 Task: Find connections with filter location Sabang with filter topic #bespokewith filter profile language Potuguese with filter current company Khatib & Alami with filter school St. George's College with filter industry Vocational Rehabilitation Services with filter service category Mobile Marketing with filter keywords title Petroleum Engineer
Action: Mouse pressed left at (571, 74)
Screenshot: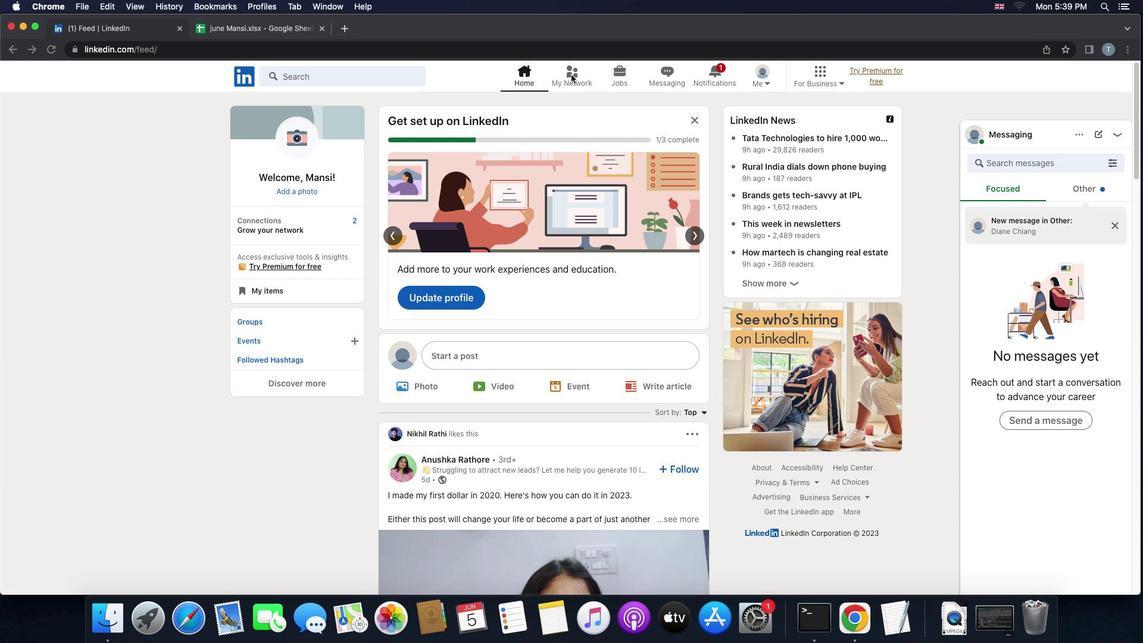 
Action: Mouse pressed left at (571, 74)
Screenshot: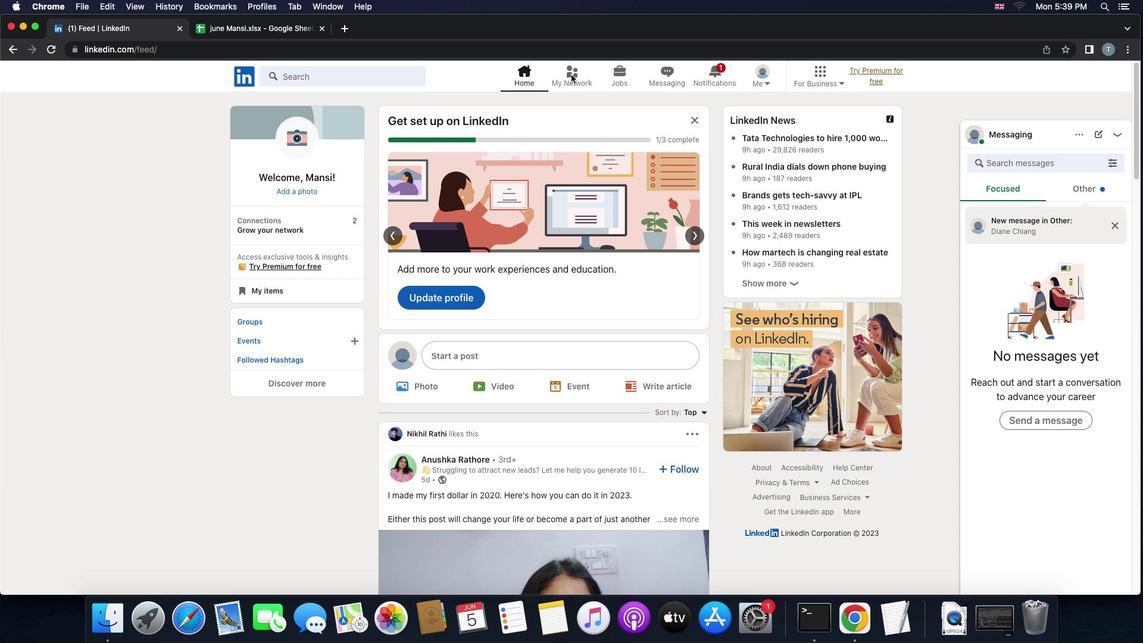 
Action: Mouse moved to (357, 144)
Screenshot: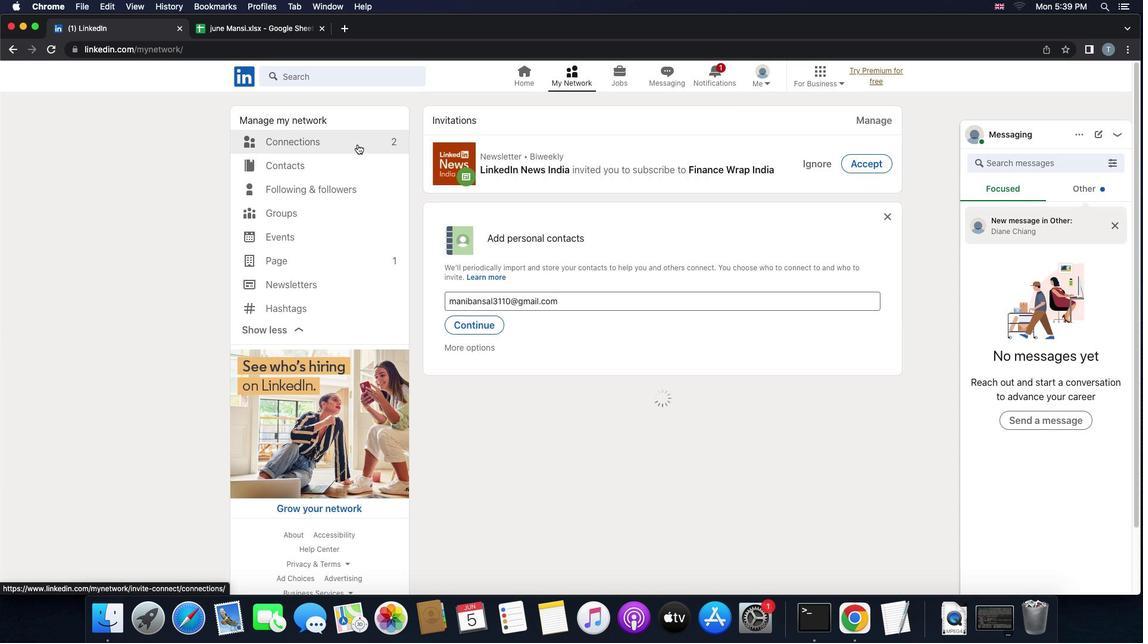 
Action: Mouse pressed left at (357, 144)
Screenshot: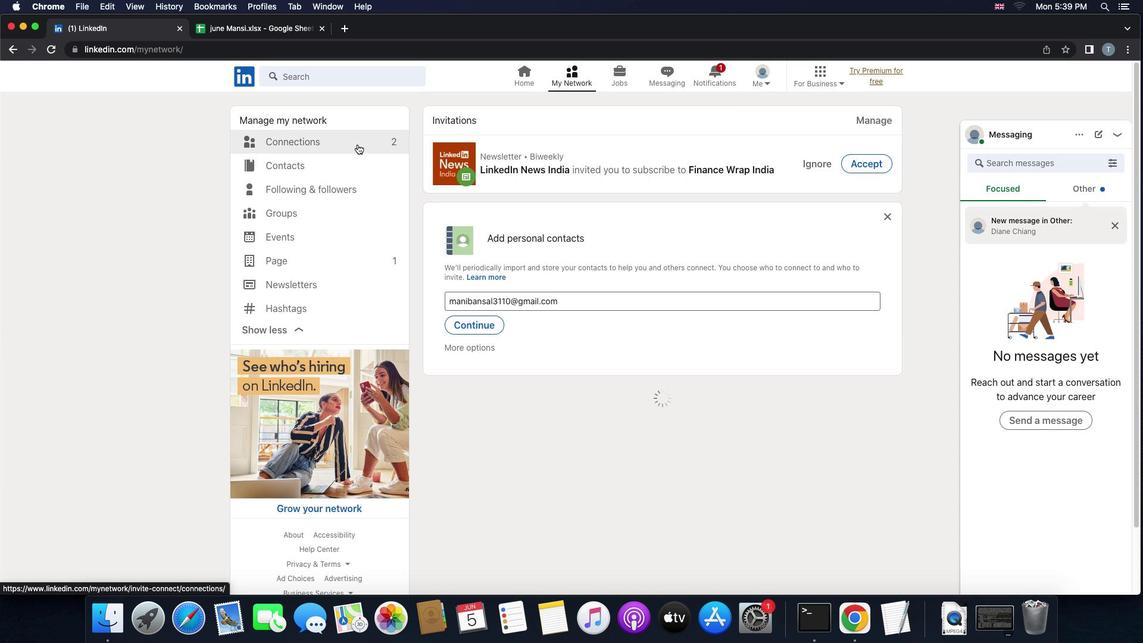 
Action: Mouse moved to (675, 142)
Screenshot: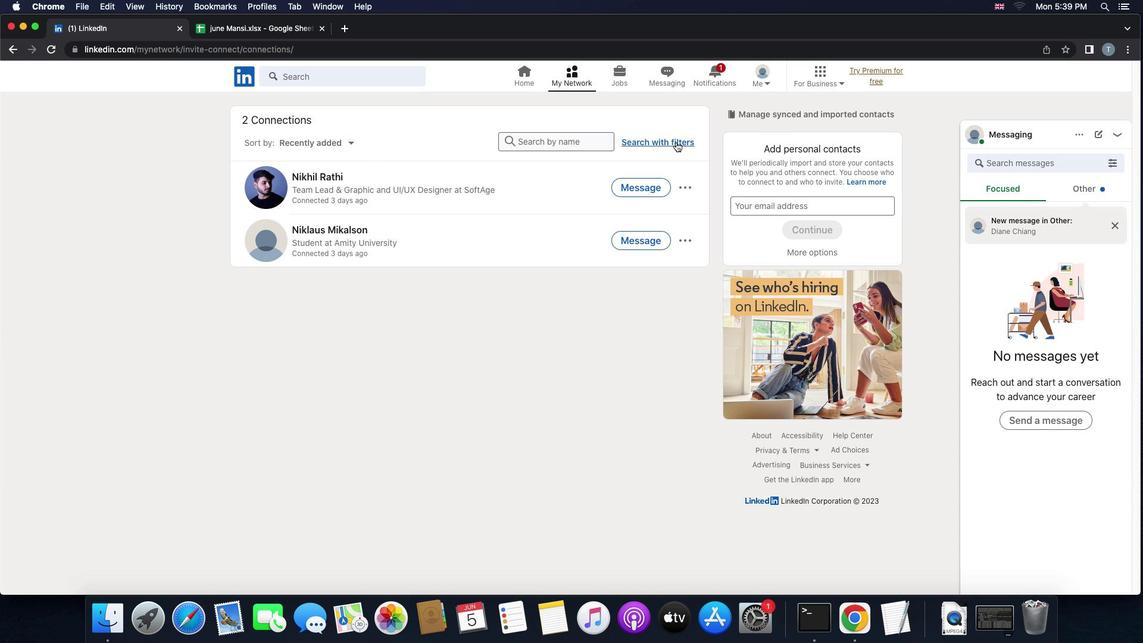 
Action: Mouse pressed left at (675, 142)
Screenshot: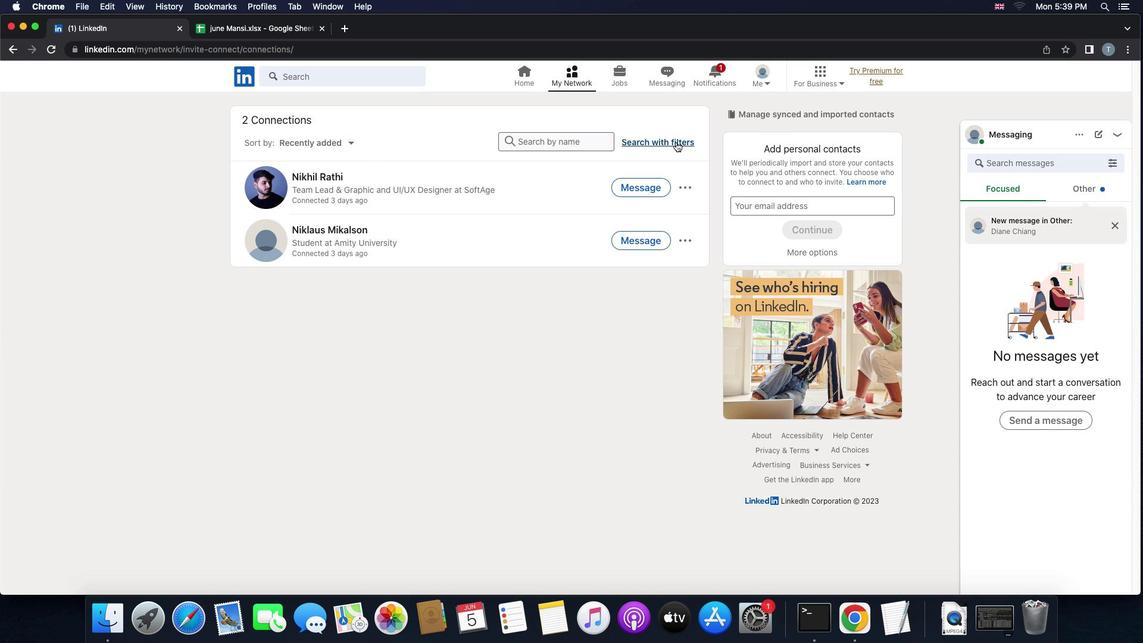 
Action: Mouse moved to (624, 113)
Screenshot: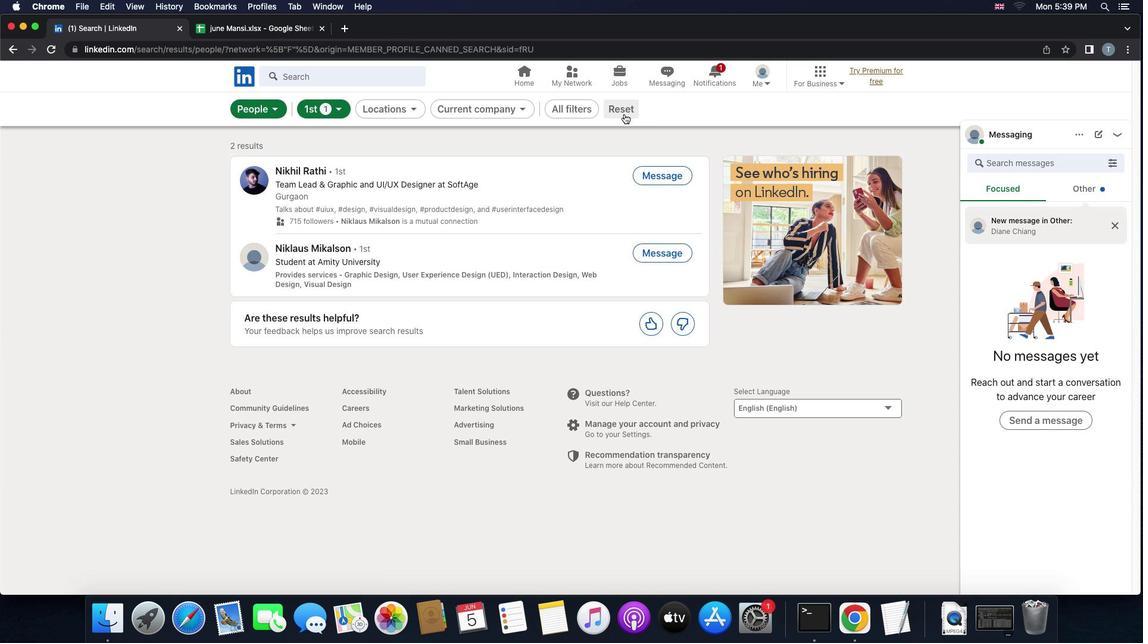 
Action: Mouse pressed left at (624, 113)
Screenshot: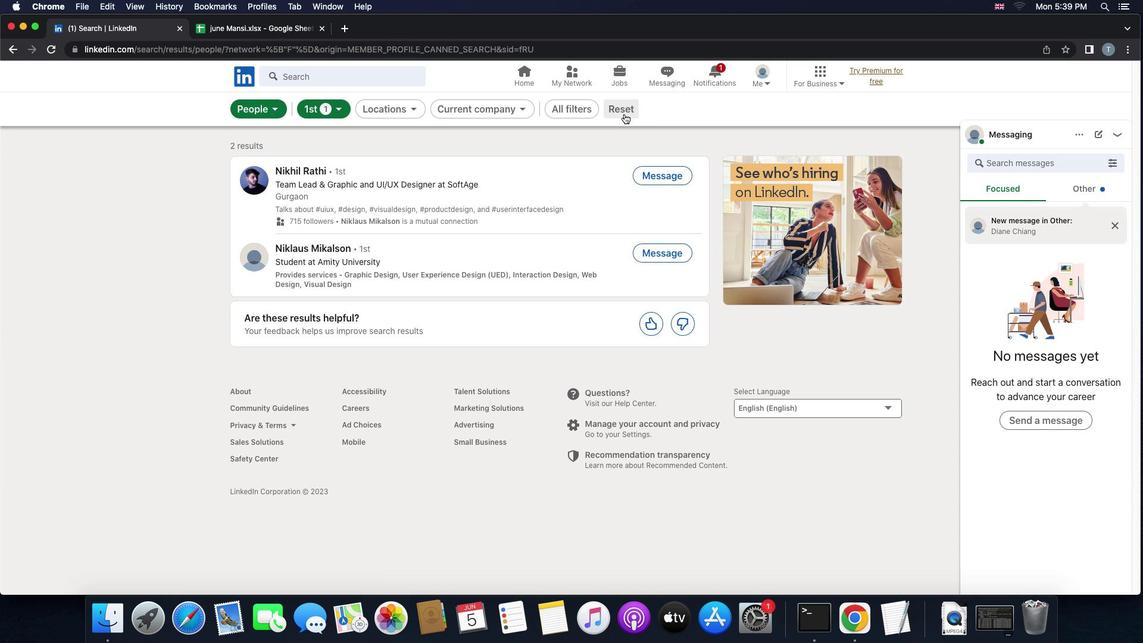
Action: Mouse moved to (581, 104)
Screenshot: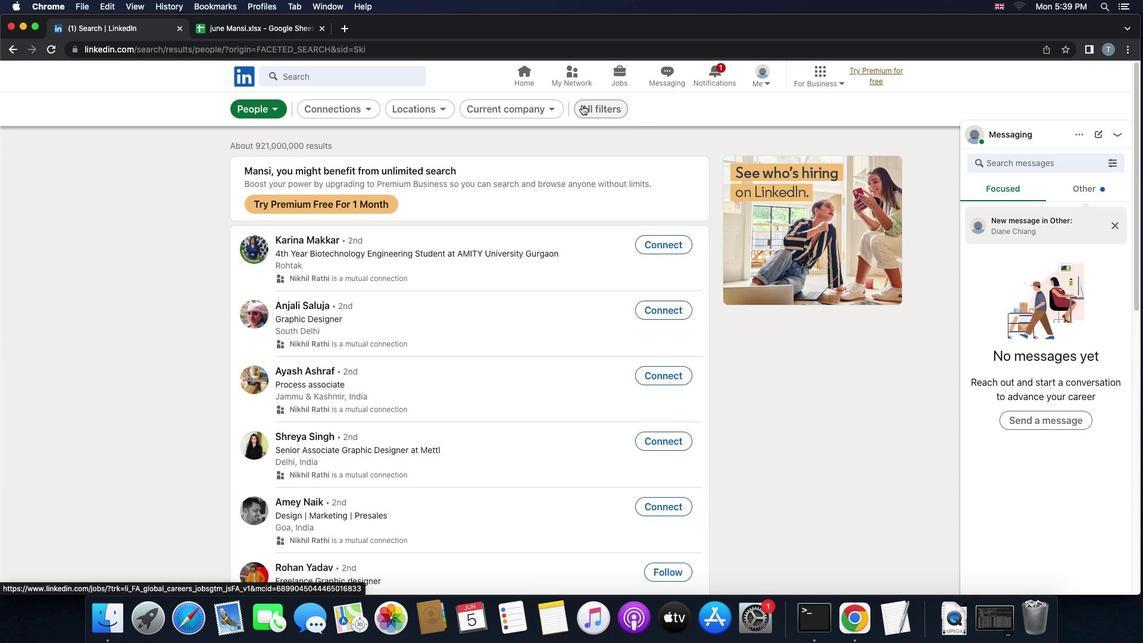 
Action: Mouse pressed left at (581, 104)
Screenshot: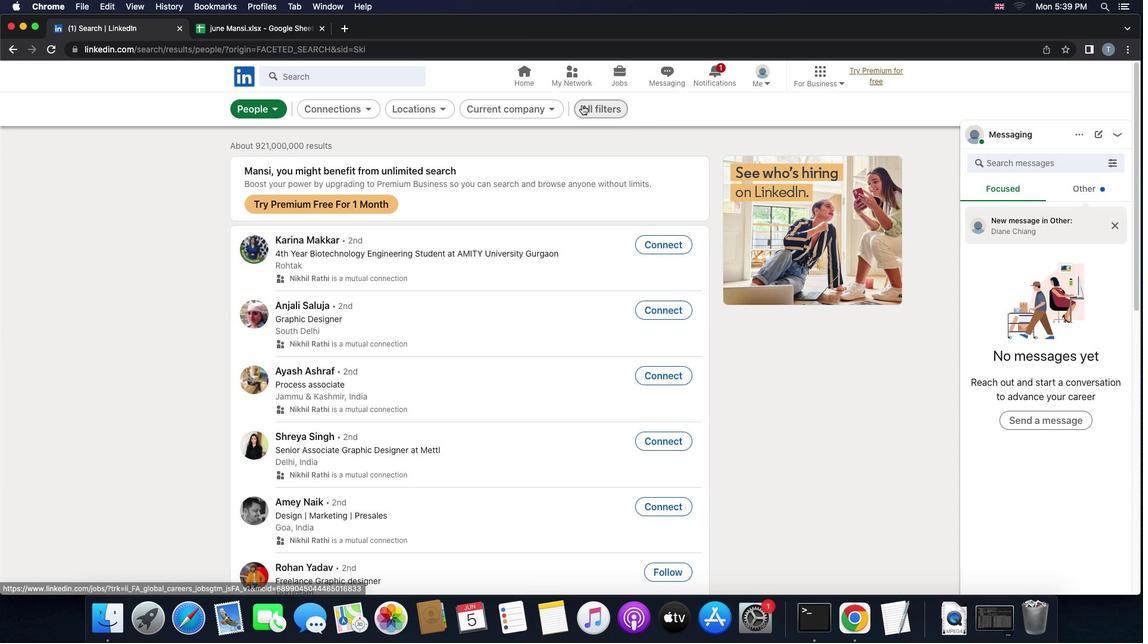
Action: Mouse moved to (771, 264)
Screenshot: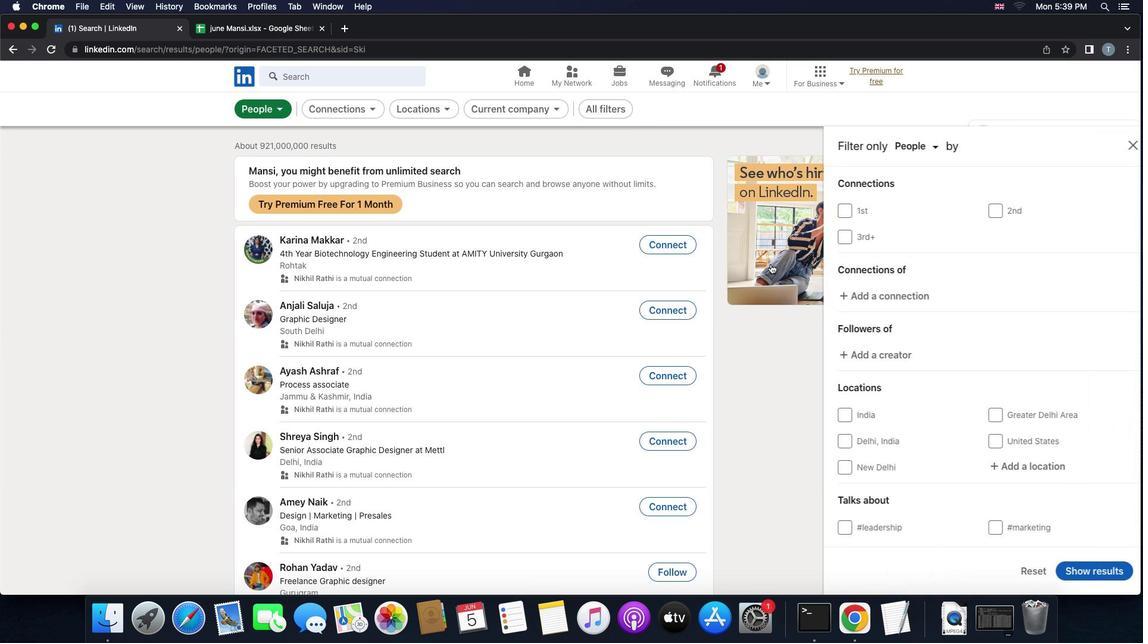
Action: Mouse scrolled (771, 264) with delta (0, 0)
Screenshot: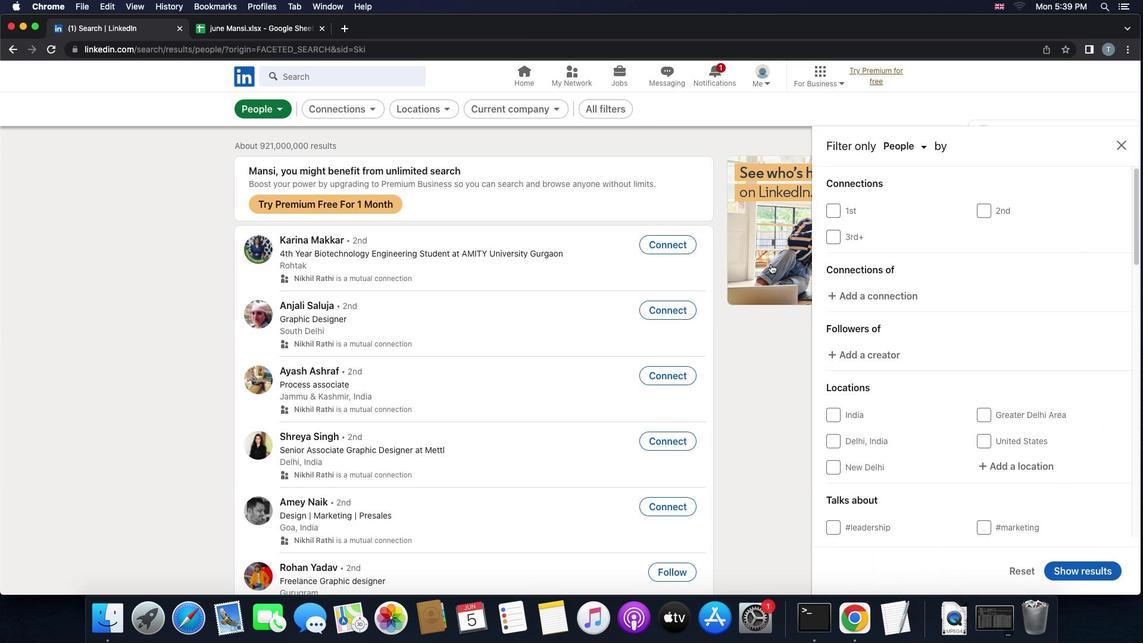 
Action: Mouse scrolled (771, 264) with delta (0, 0)
Screenshot: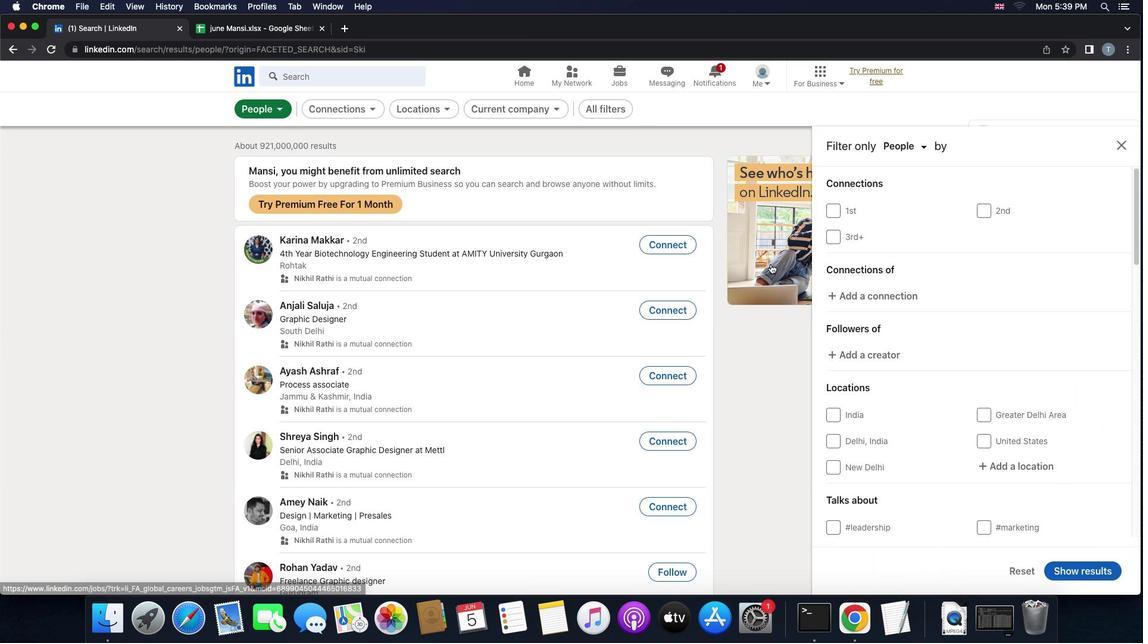 
Action: Mouse scrolled (771, 264) with delta (0, -1)
Screenshot: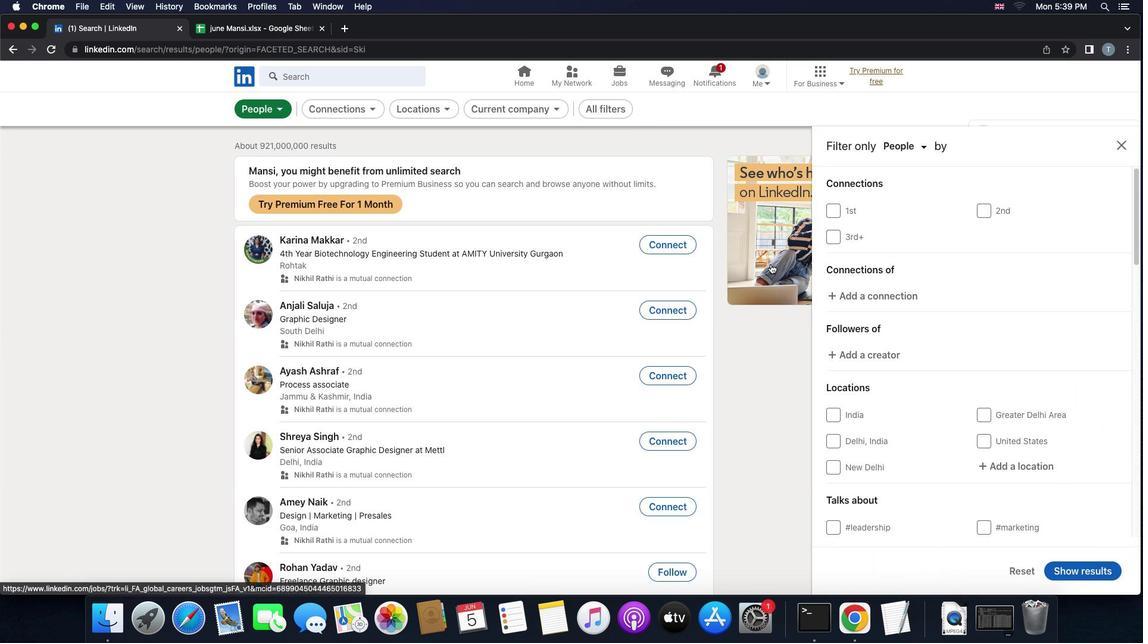 
Action: Mouse scrolled (771, 264) with delta (0, -1)
Screenshot: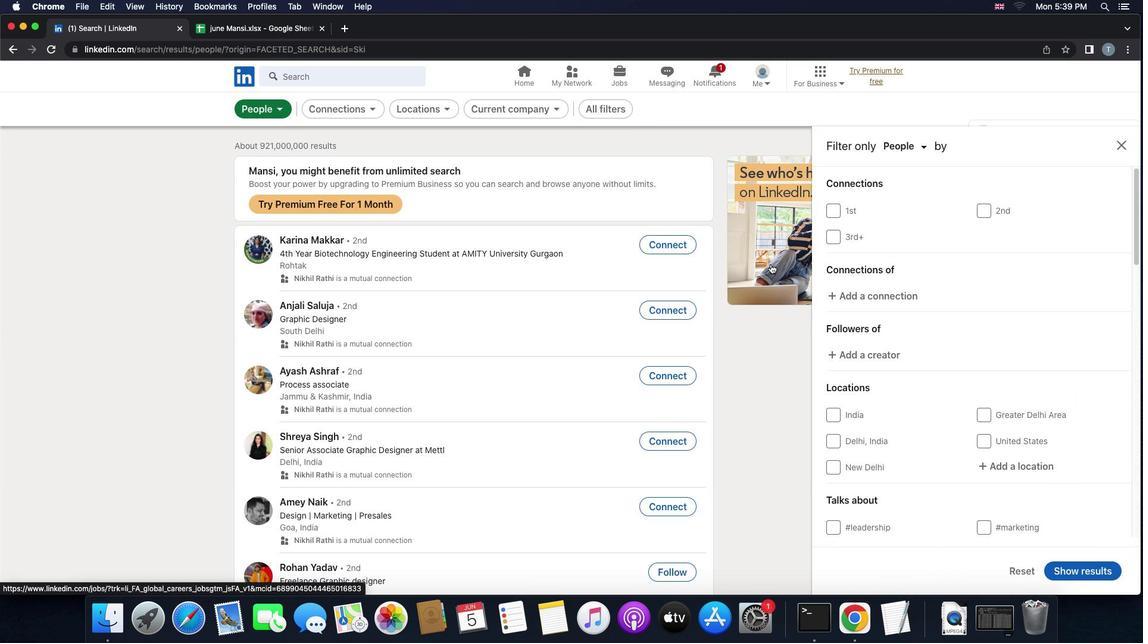 
Action: Mouse moved to (1014, 469)
Screenshot: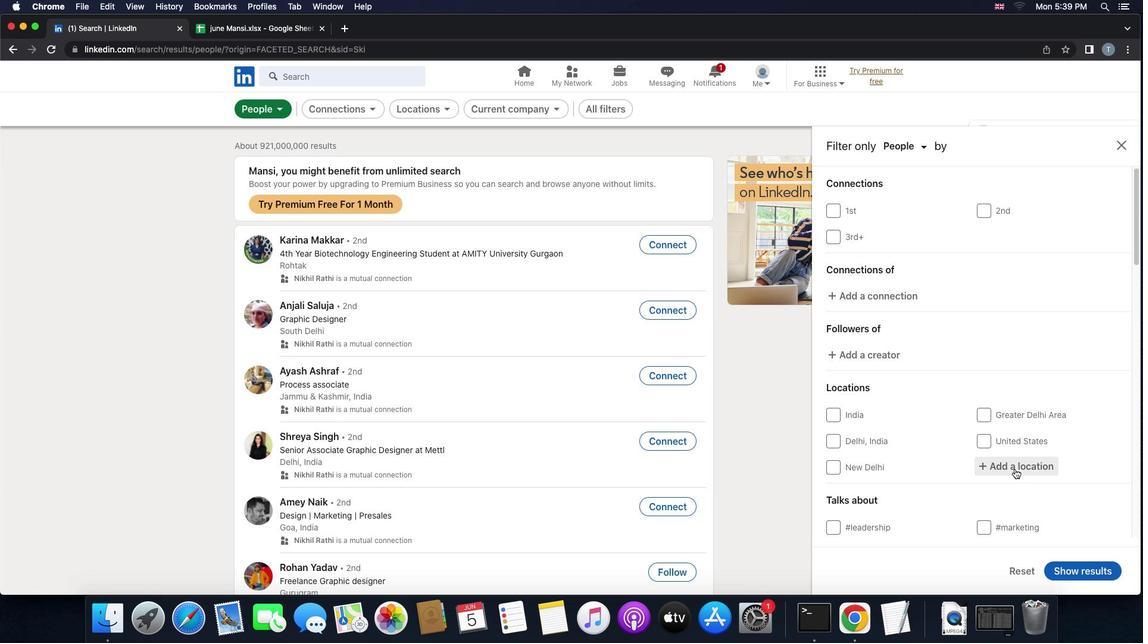 
Action: Mouse pressed left at (1014, 469)
Screenshot: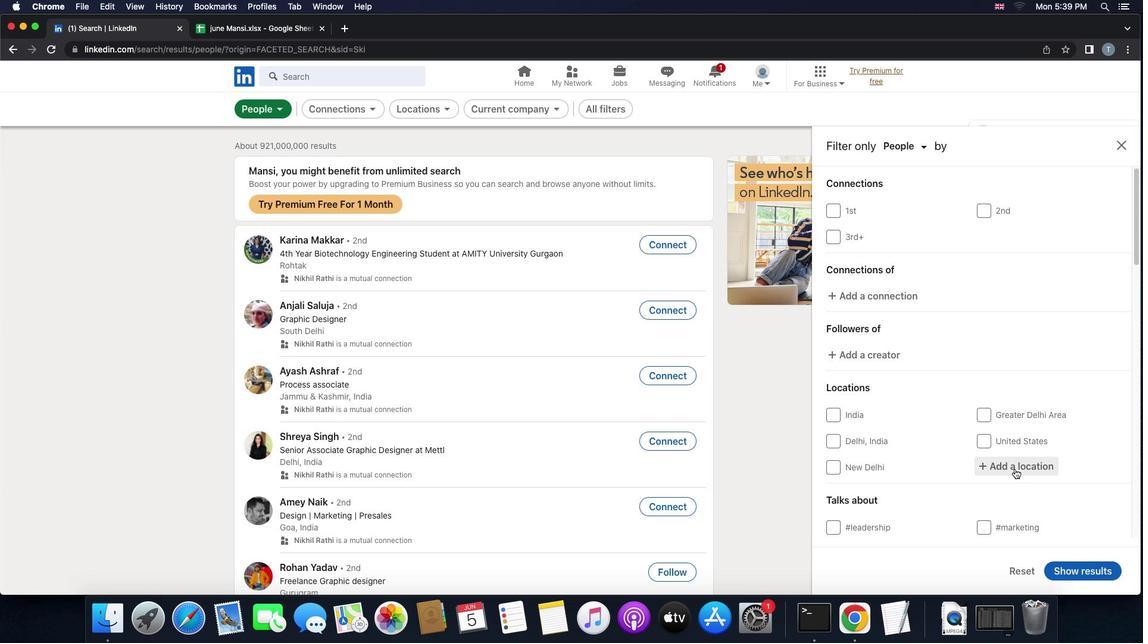 
Action: Mouse moved to (1011, 468)
Screenshot: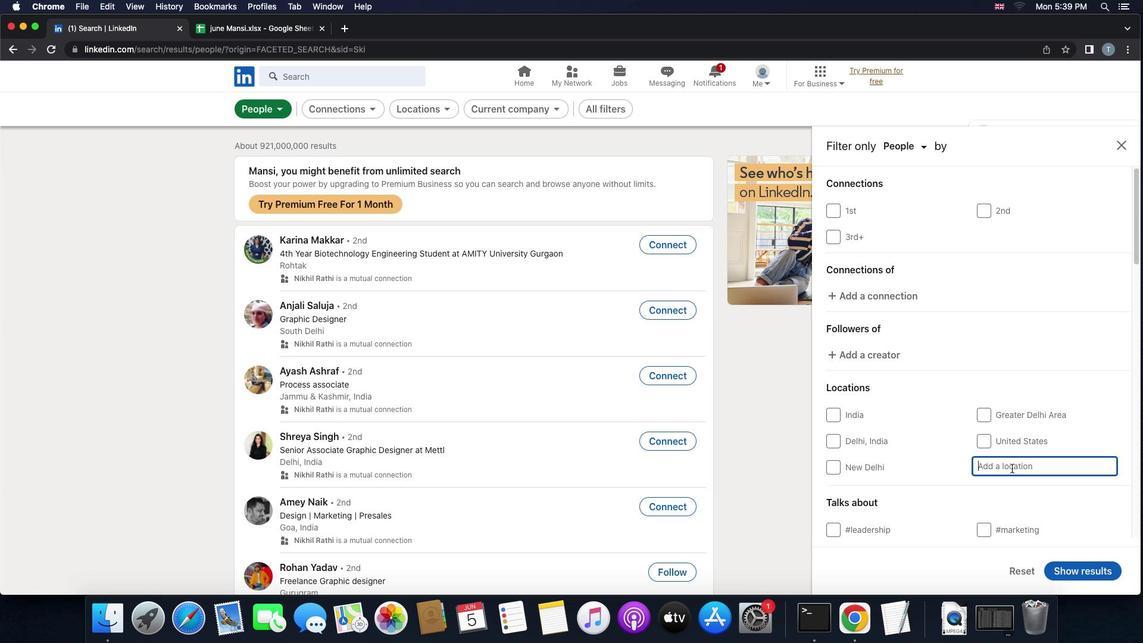 
Action: Key pressed 's''a''b''a''n''g'
Screenshot: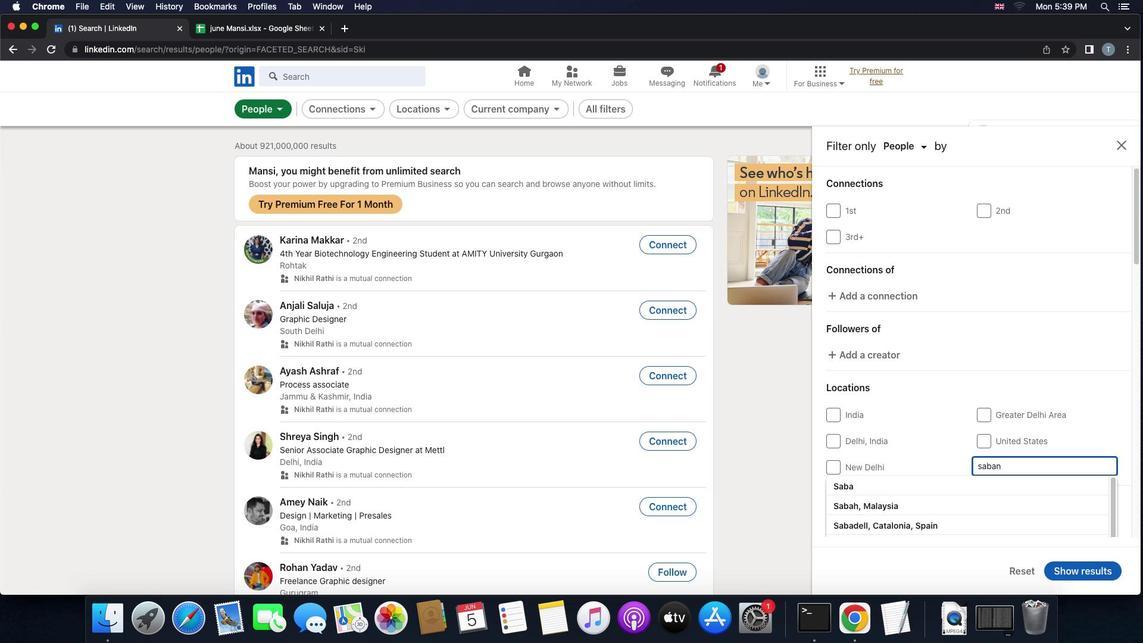 
Action: Mouse moved to (985, 487)
Screenshot: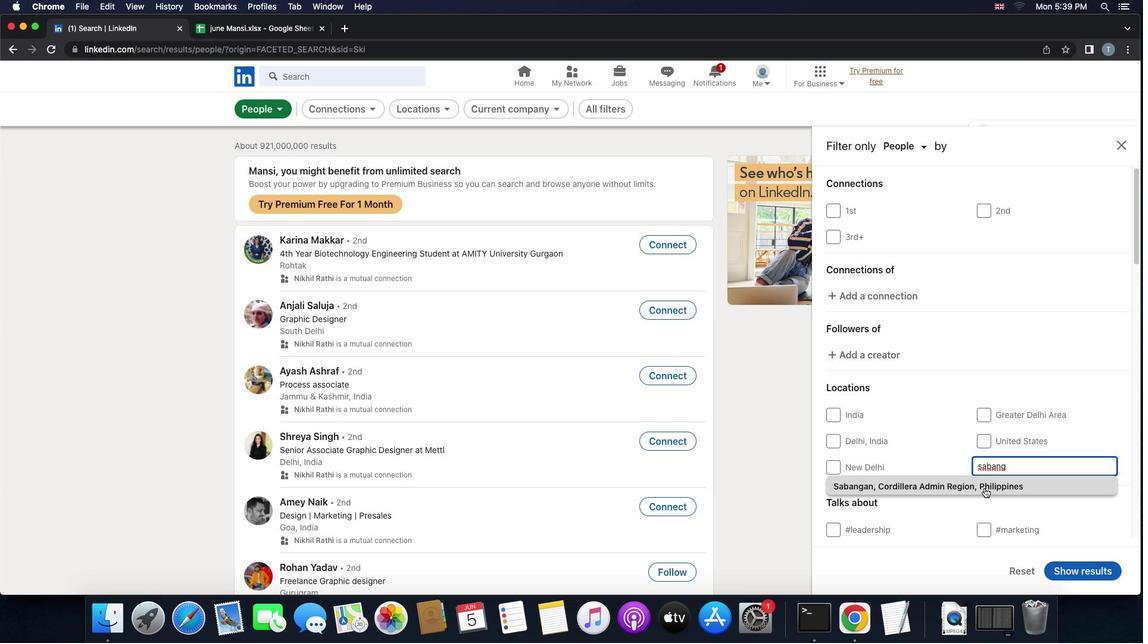 
Action: Mouse pressed left at (985, 487)
Screenshot: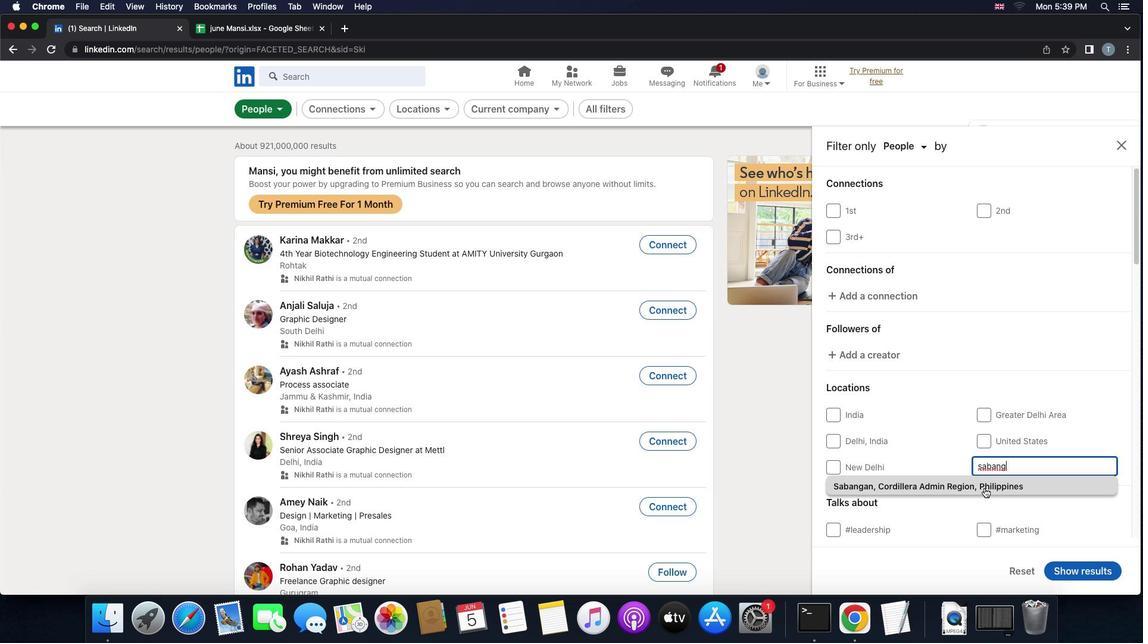 
Action: Mouse moved to (990, 482)
Screenshot: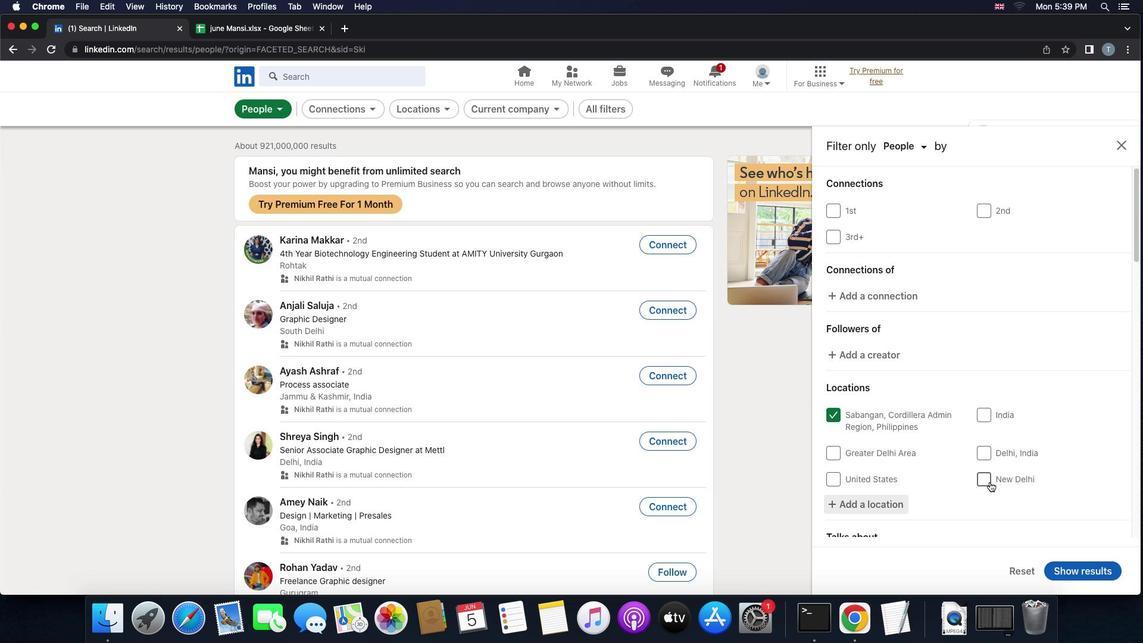 
Action: Mouse scrolled (990, 482) with delta (0, 0)
Screenshot: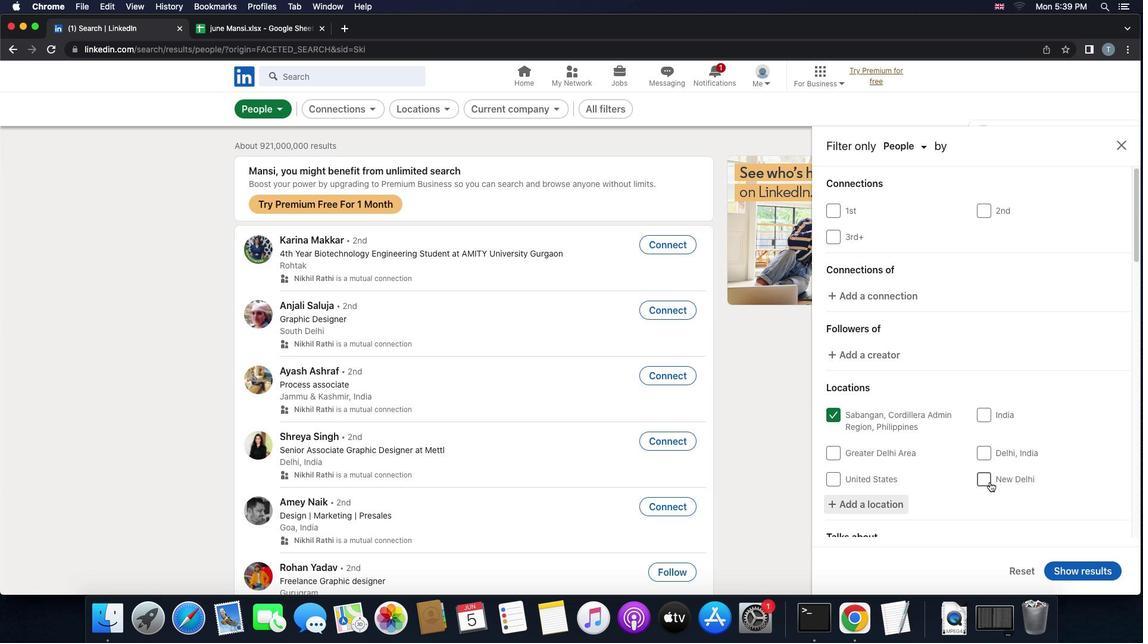 
Action: Mouse scrolled (990, 482) with delta (0, 0)
Screenshot: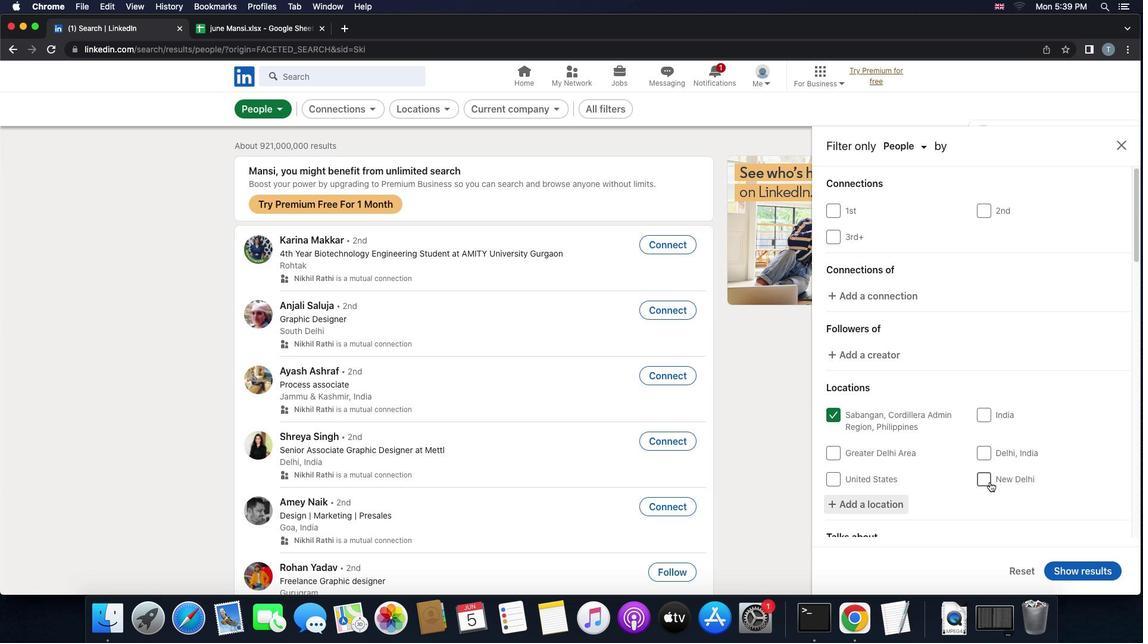 
Action: Mouse scrolled (990, 482) with delta (0, -1)
Screenshot: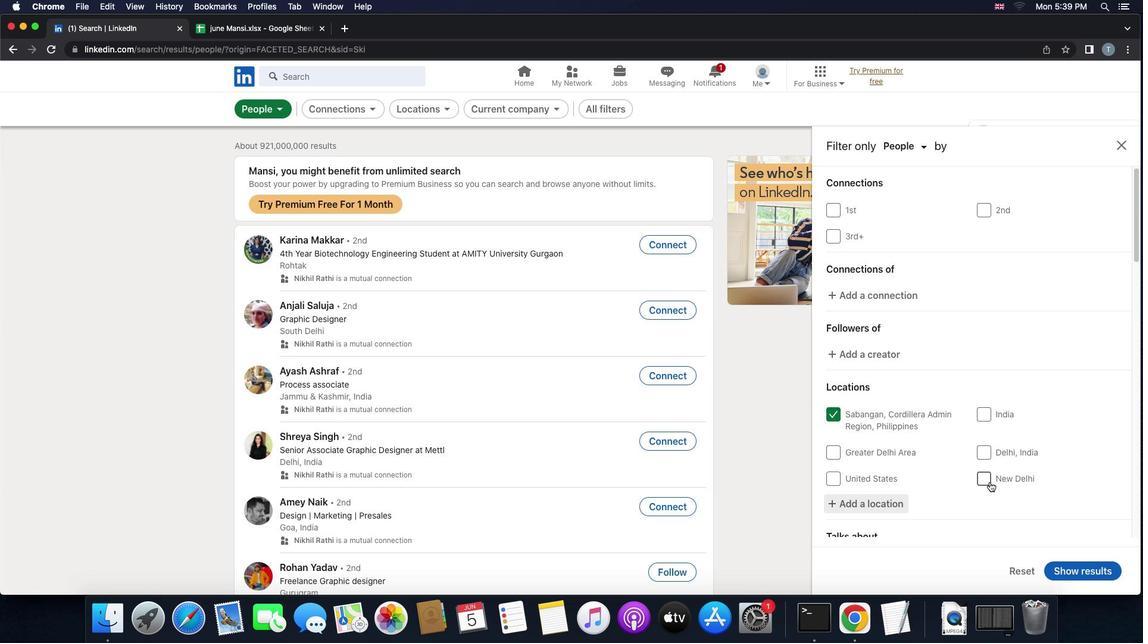 
Action: Mouse scrolled (990, 482) with delta (0, -1)
Screenshot: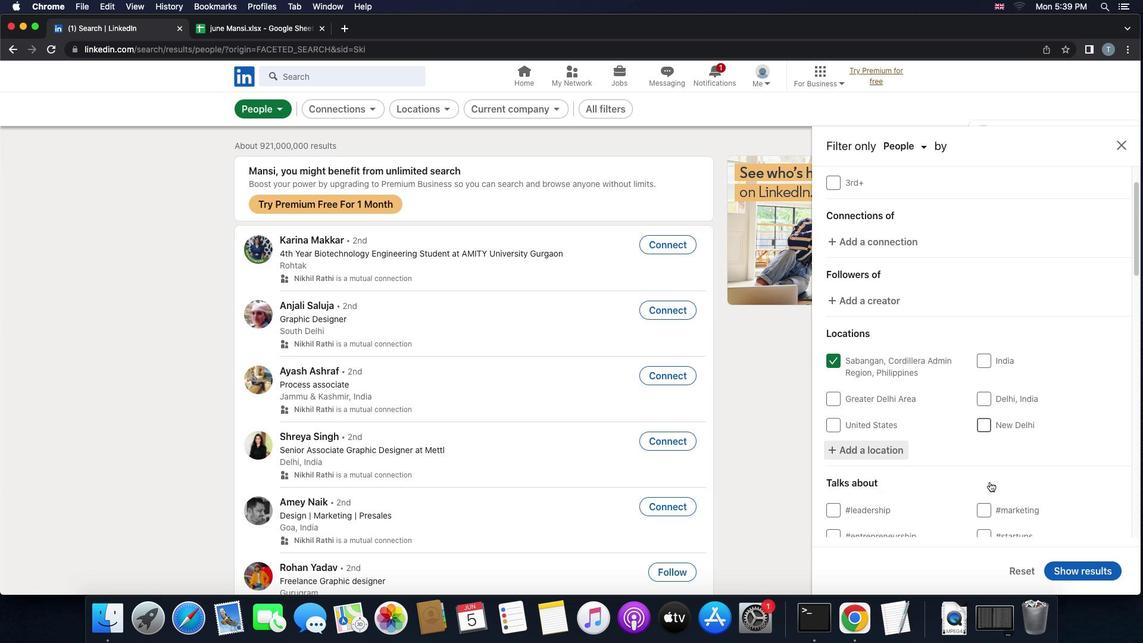 
Action: Mouse moved to (988, 418)
Screenshot: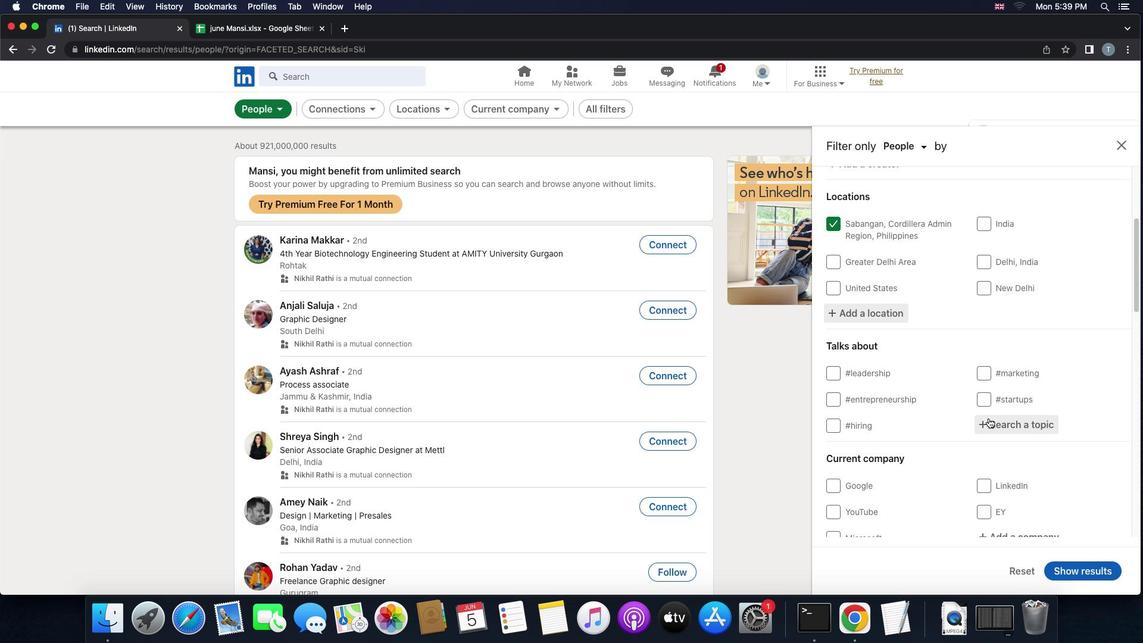 
Action: Mouse pressed left at (988, 418)
Screenshot: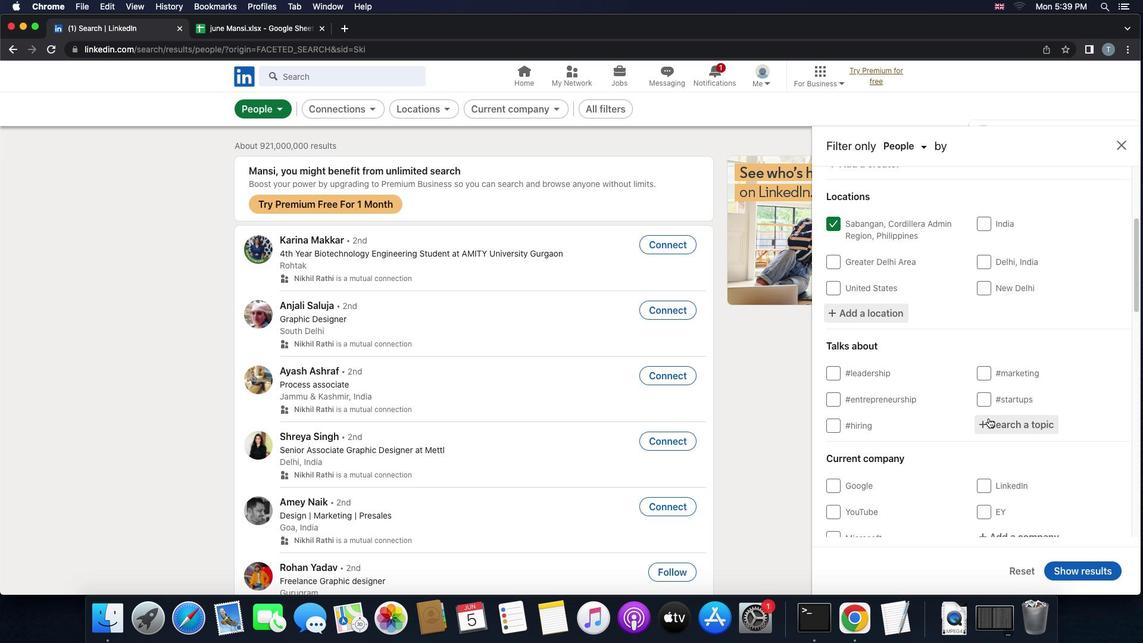 
Action: Mouse moved to (985, 421)
Screenshot: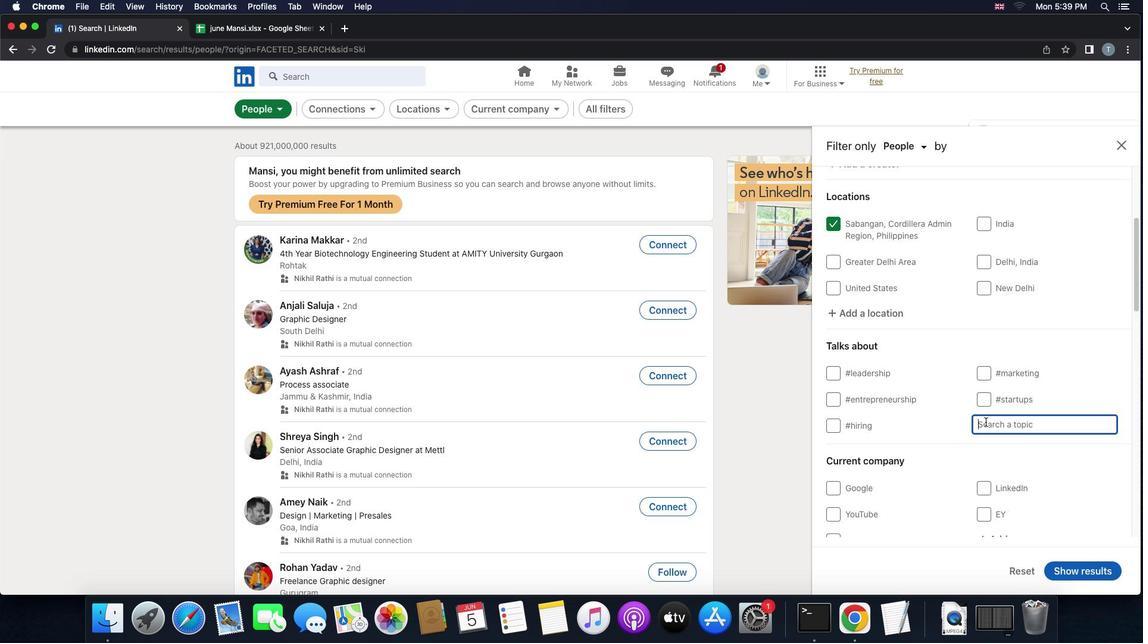 
Action: Key pressed 'b''r'Key.backspace'e''s''p''o''k''e'
Screenshot: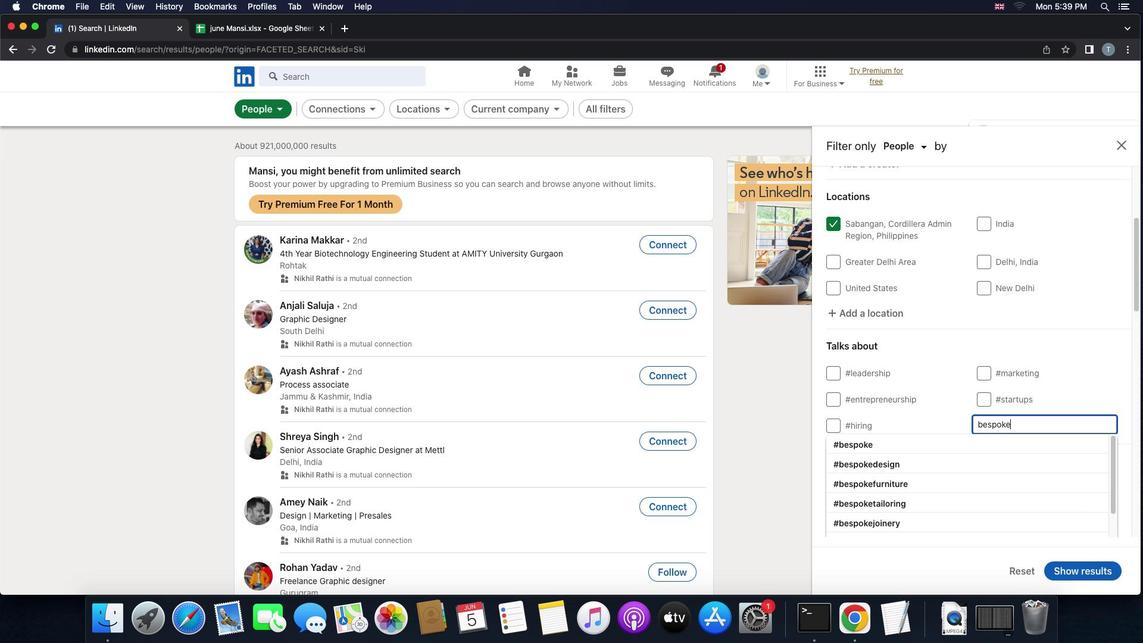 
Action: Mouse moved to (957, 436)
Screenshot: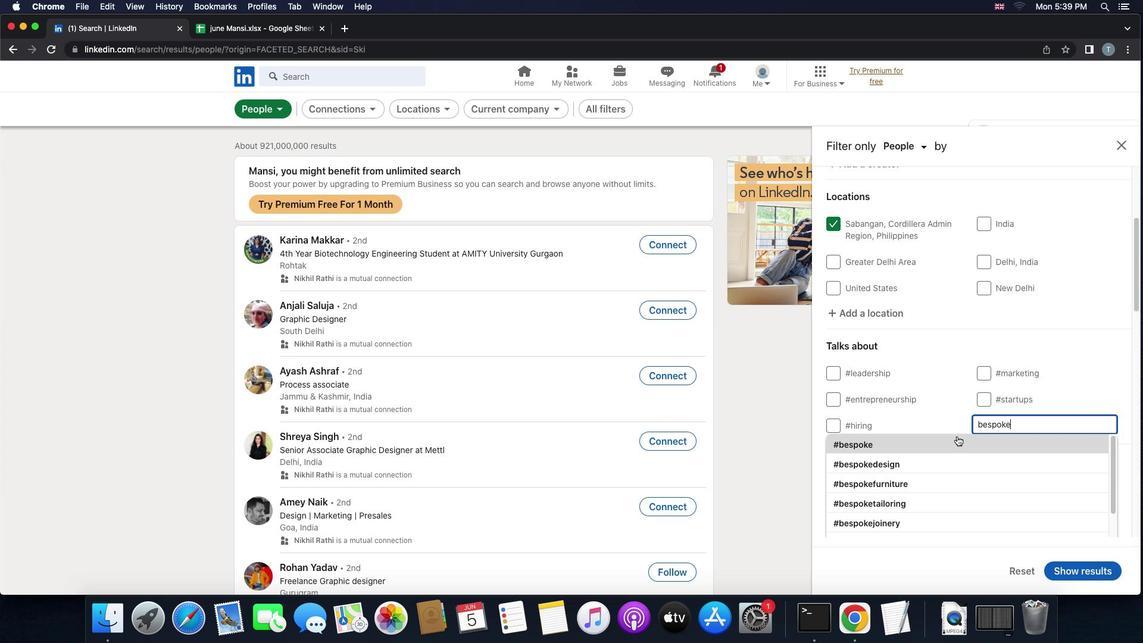 
Action: Mouse pressed left at (957, 436)
Screenshot: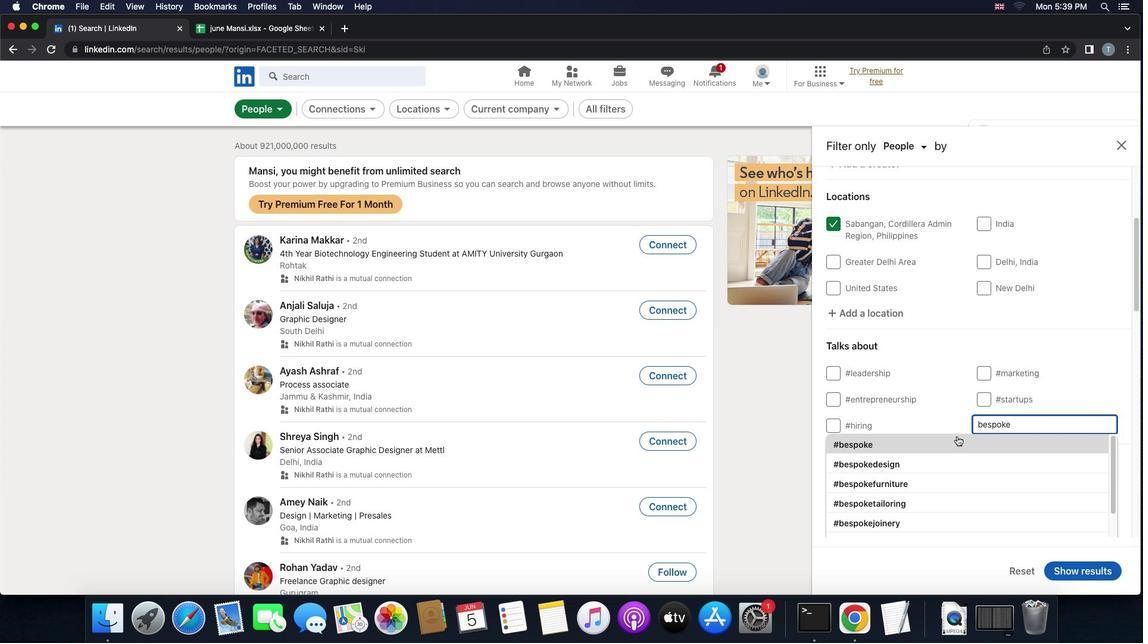
Action: Mouse scrolled (957, 436) with delta (0, 0)
Screenshot: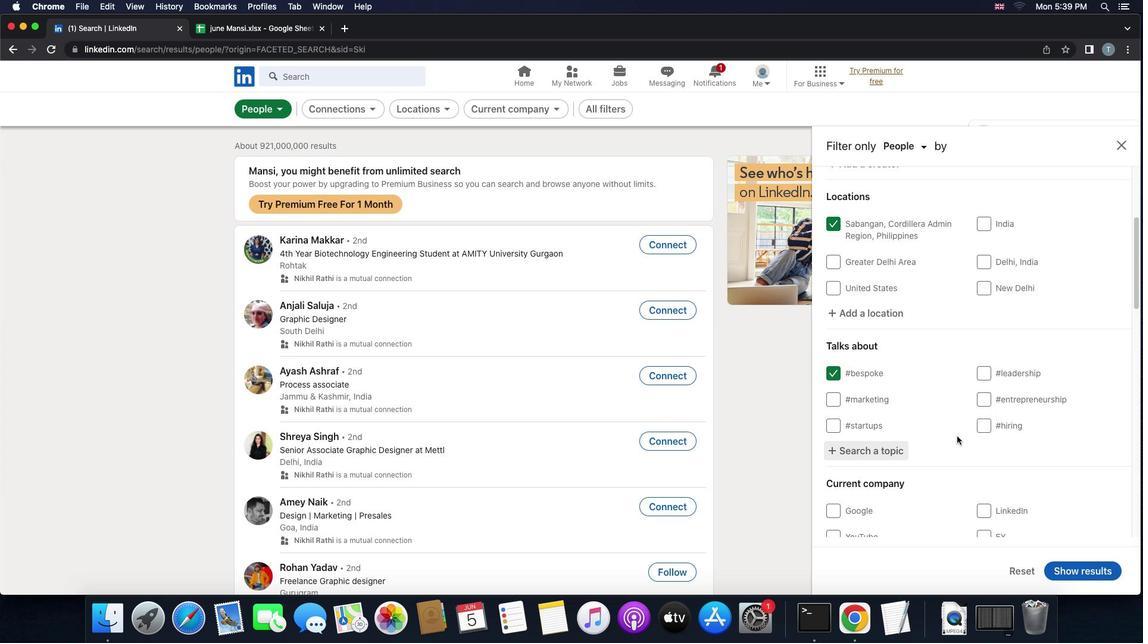 
Action: Mouse scrolled (957, 436) with delta (0, 0)
Screenshot: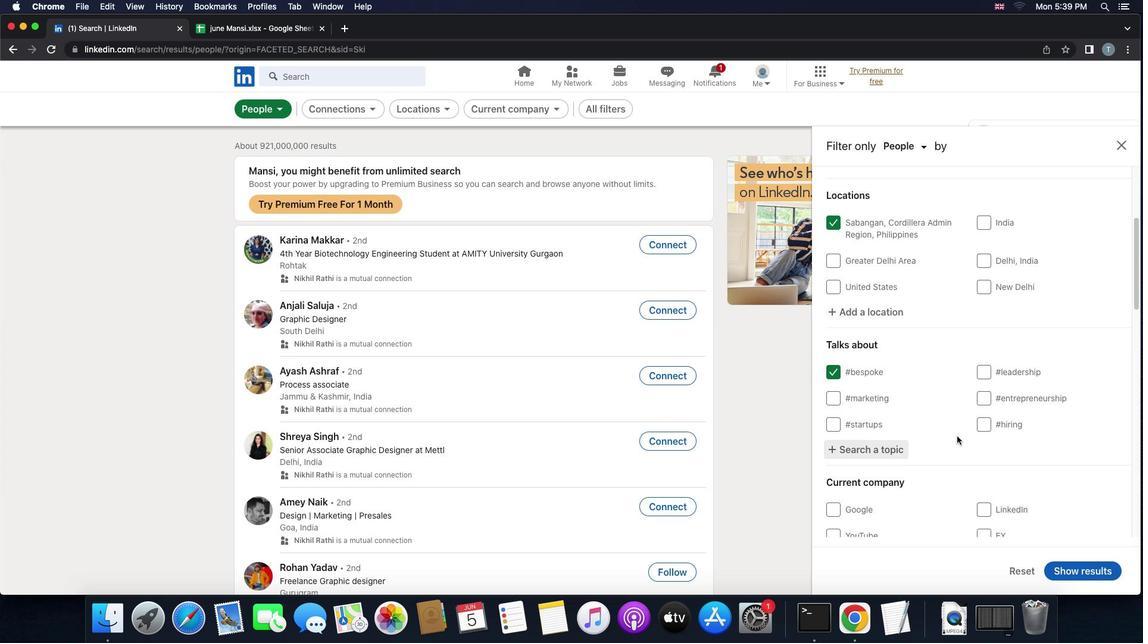 
Action: Mouse scrolled (957, 436) with delta (0, -1)
Screenshot: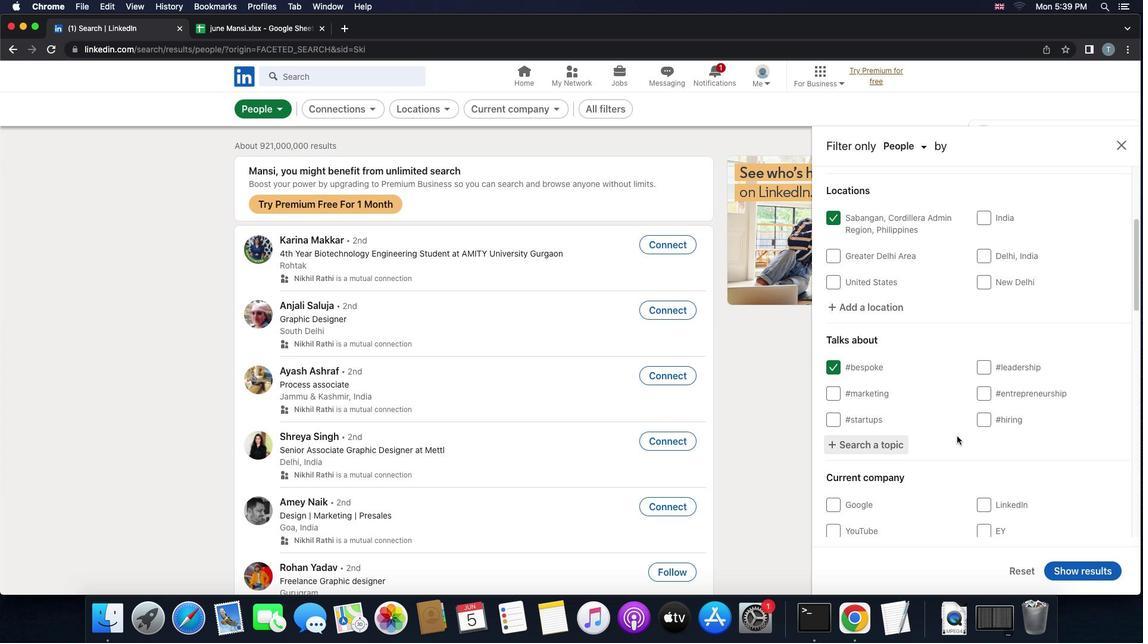 
Action: Mouse scrolled (957, 436) with delta (0, 0)
Screenshot: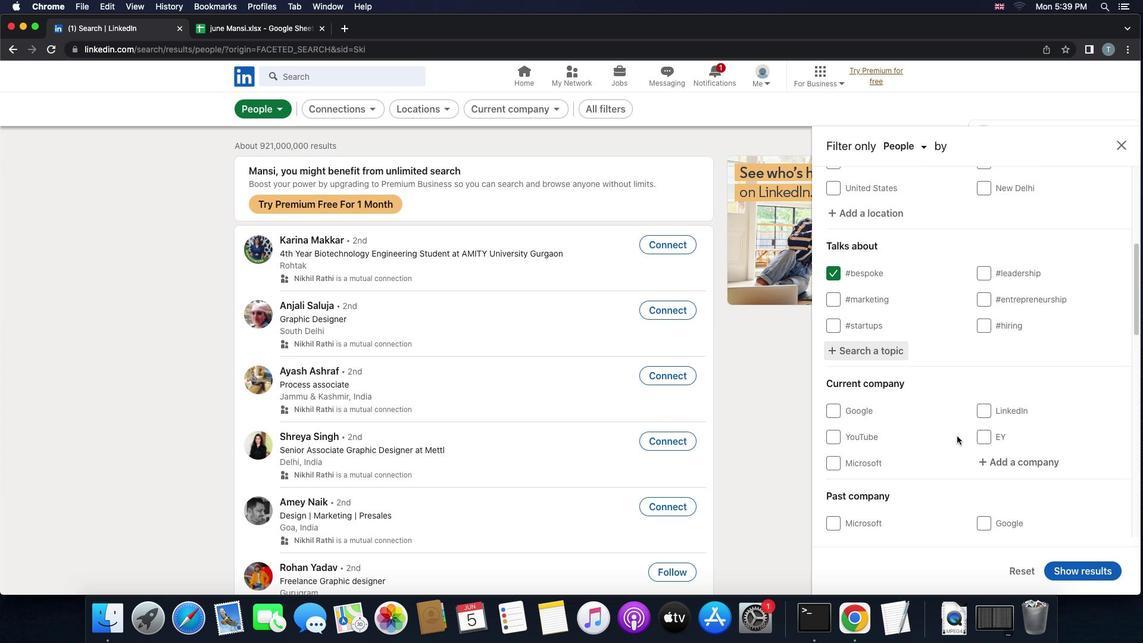 
Action: Mouse scrolled (957, 436) with delta (0, 0)
Screenshot: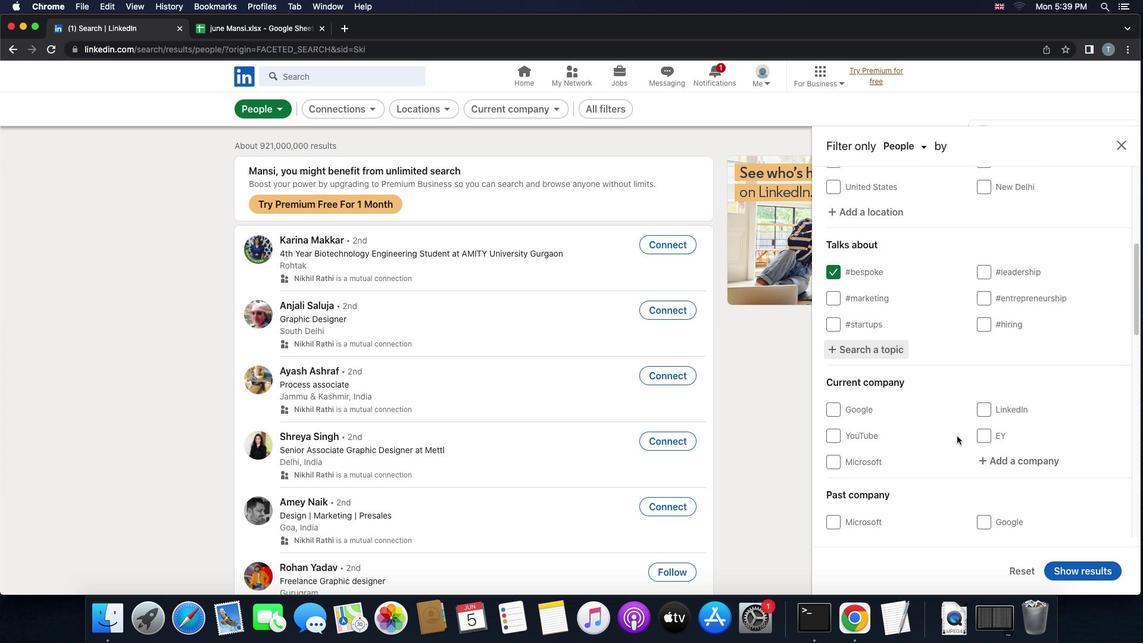 
Action: Mouse moved to (957, 436)
Screenshot: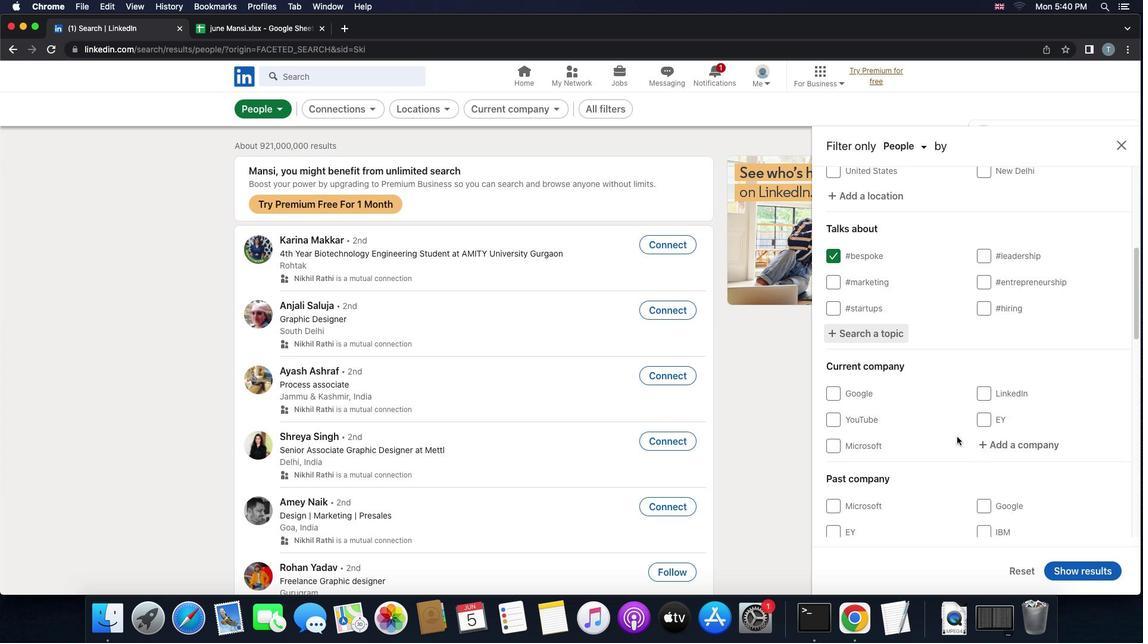 
Action: Mouse scrolled (957, 436) with delta (0, 0)
Screenshot: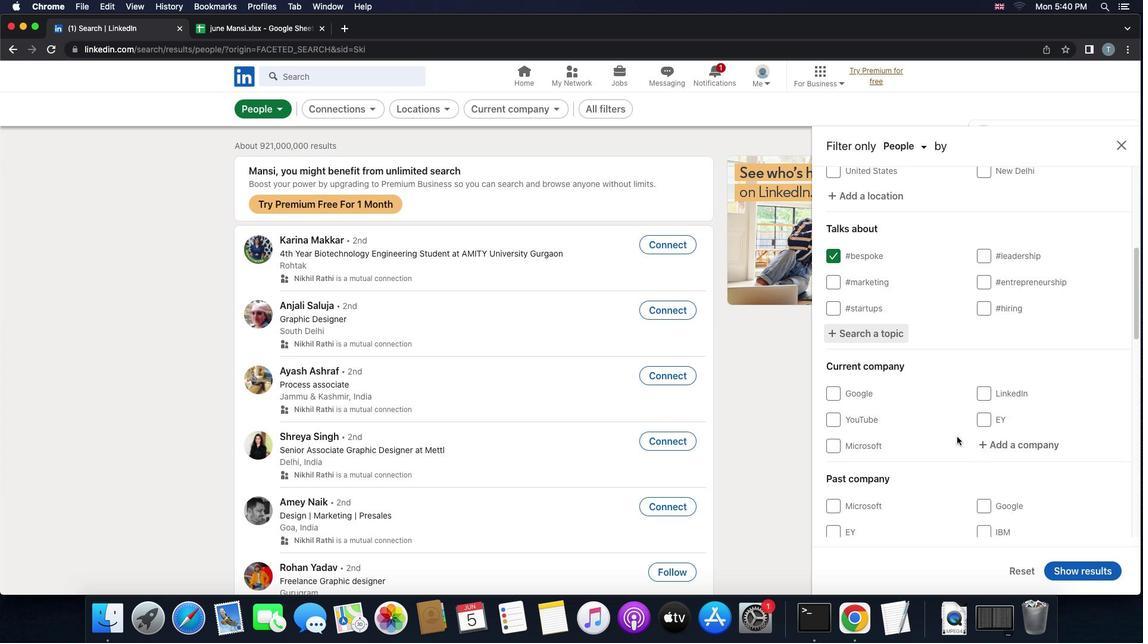 
Action: Mouse scrolled (957, 436) with delta (0, 0)
Screenshot: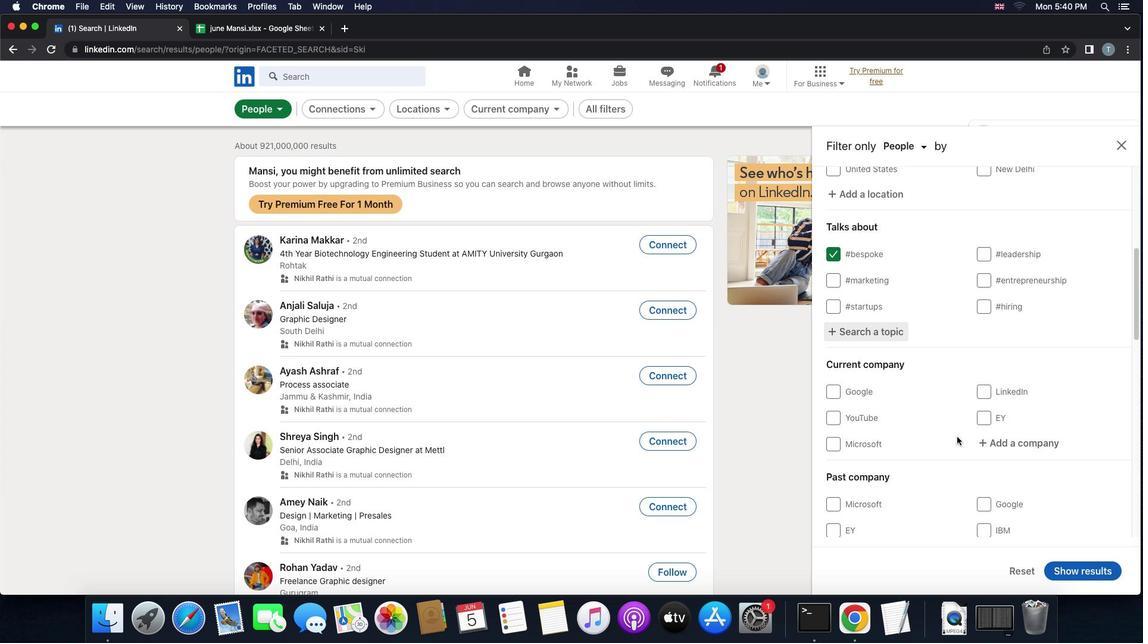 
Action: Mouse scrolled (957, 436) with delta (0, -1)
Screenshot: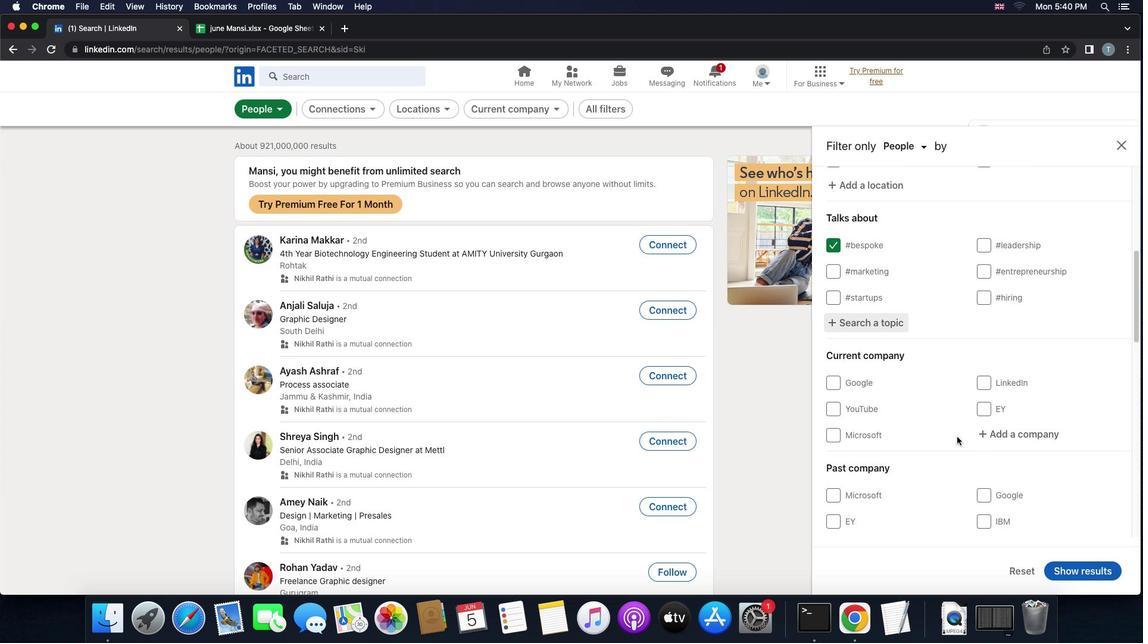 
Action: Mouse scrolled (957, 436) with delta (0, -2)
Screenshot: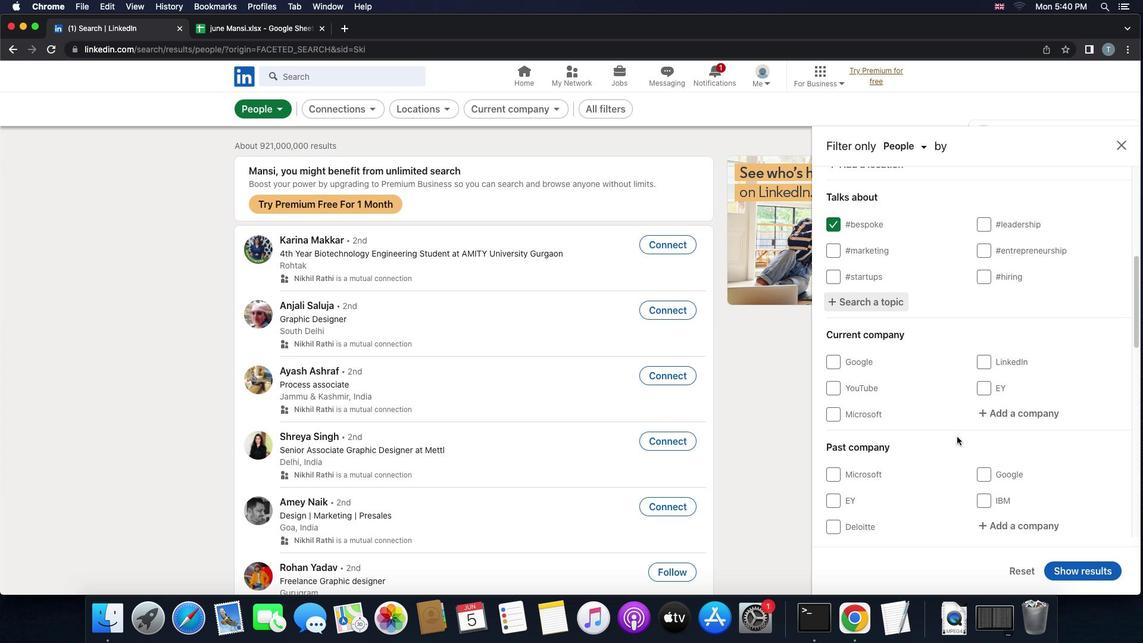 
Action: Mouse scrolled (957, 436) with delta (0, 0)
Screenshot: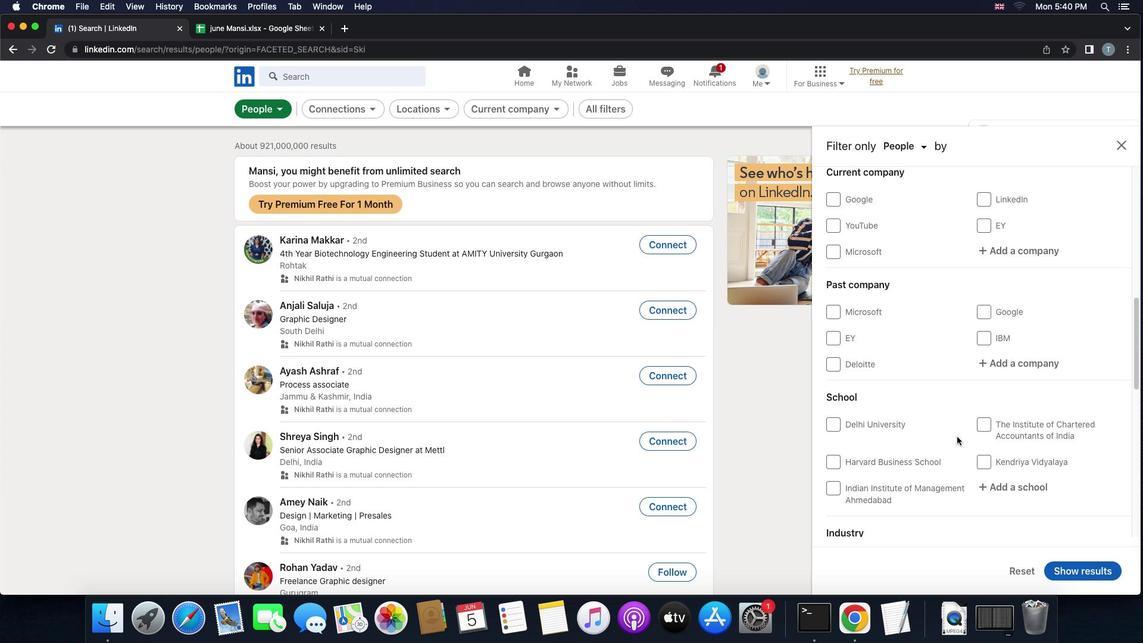 
Action: Mouse scrolled (957, 436) with delta (0, 0)
Screenshot: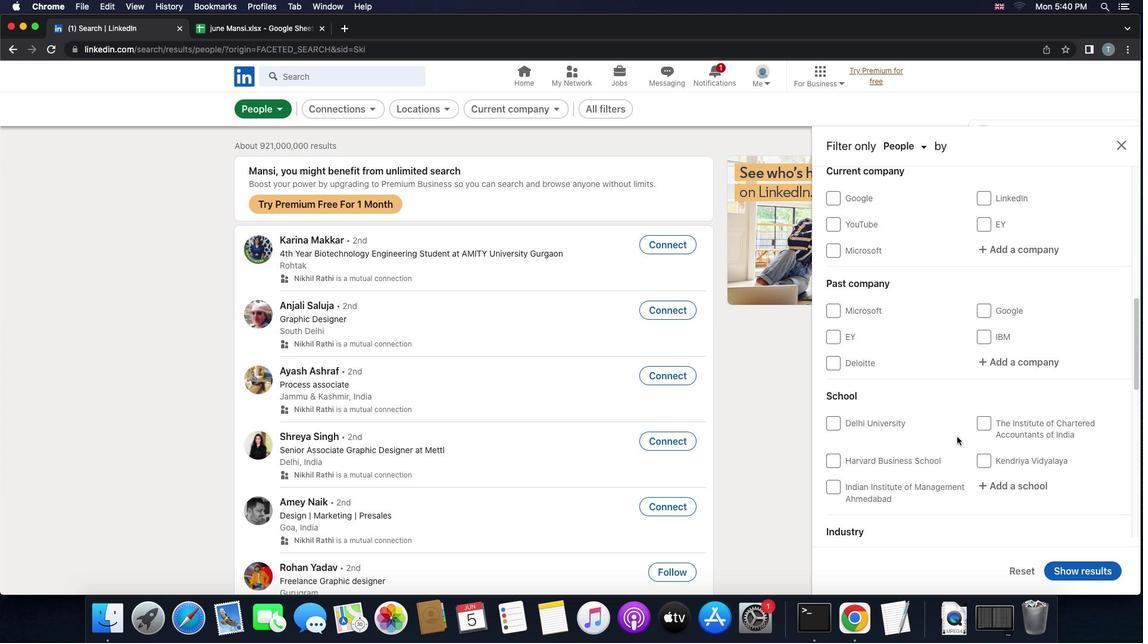 
Action: Mouse scrolled (957, 436) with delta (0, -1)
Screenshot: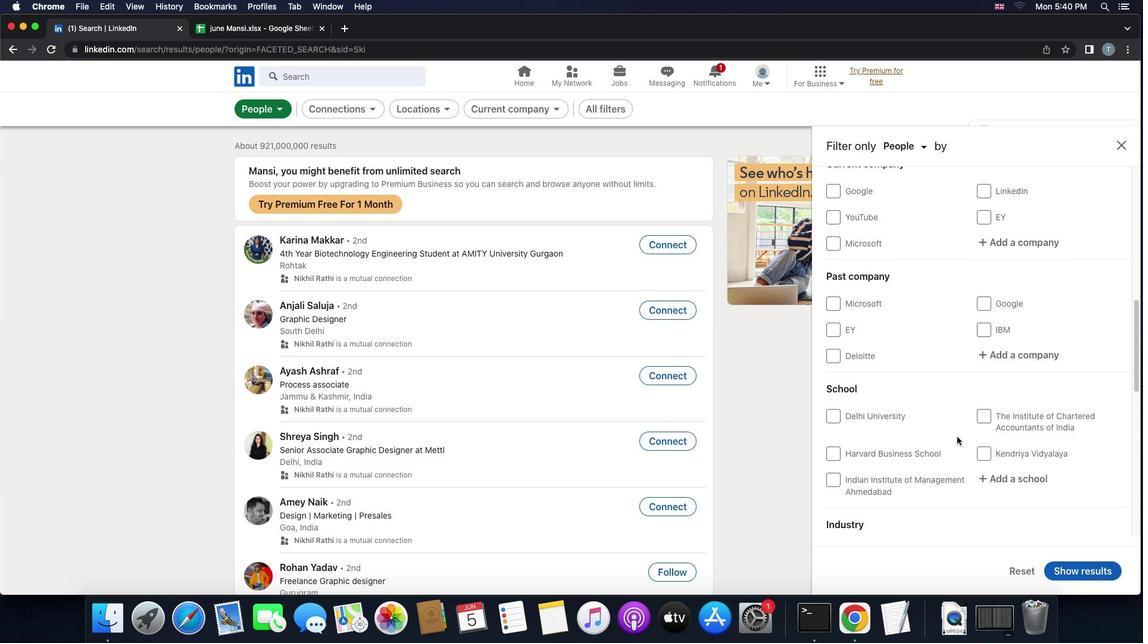 
Action: Mouse scrolled (957, 436) with delta (0, -1)
Screenshot: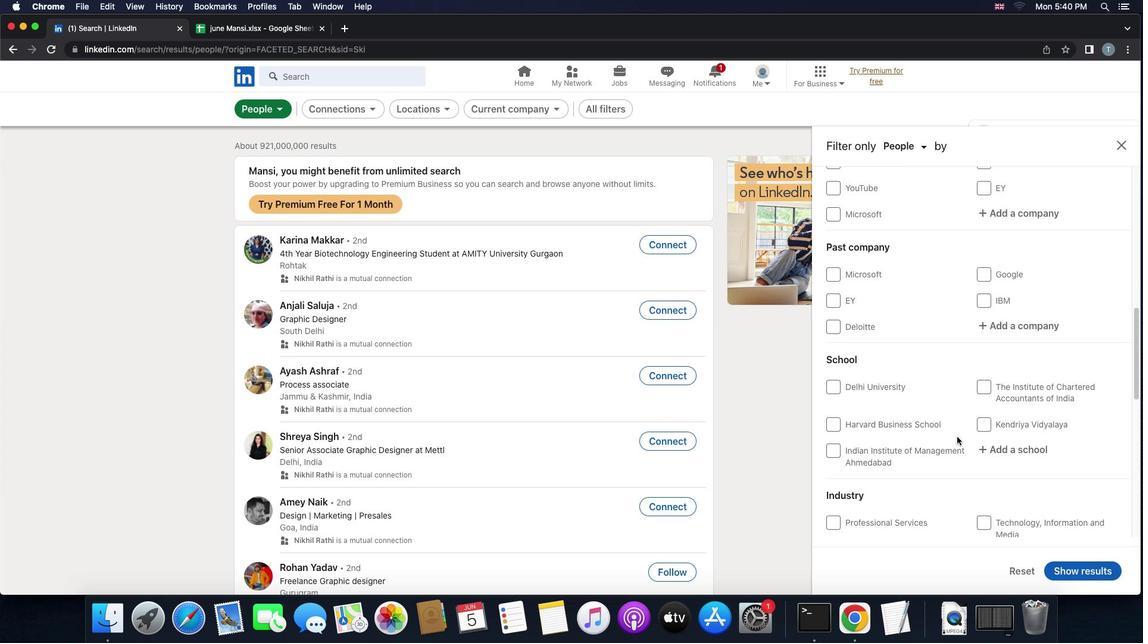 
Action: Mouse scrolled (957, 436) with delta (0, 0)
Screenshot: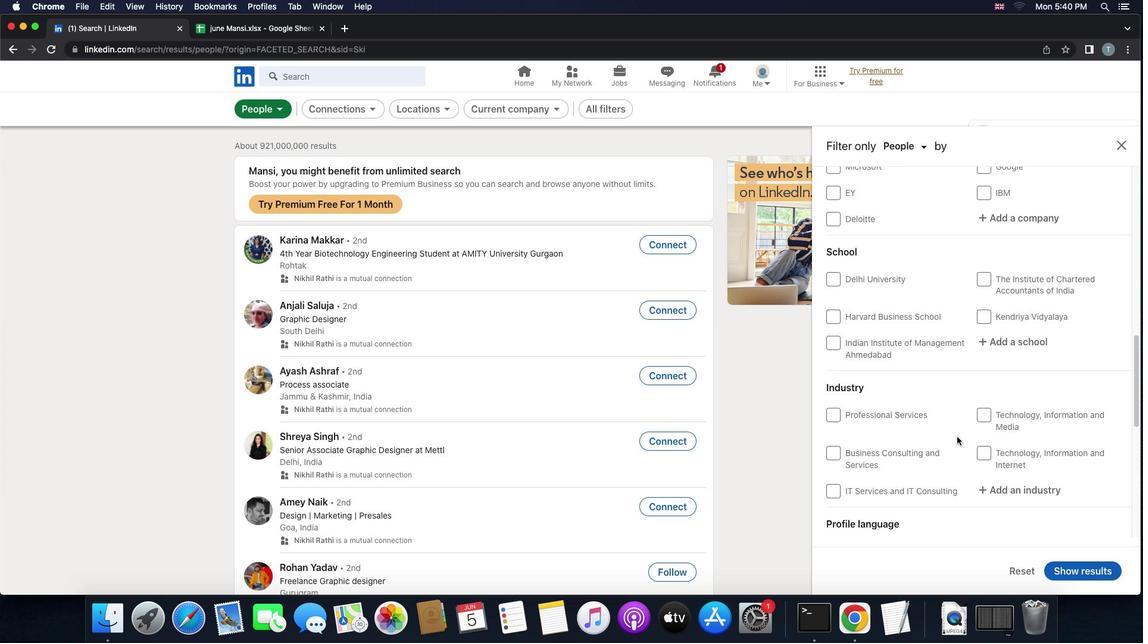
Action: Mouse scrolled (957, 436) with delta (0, 0)
Screenshot: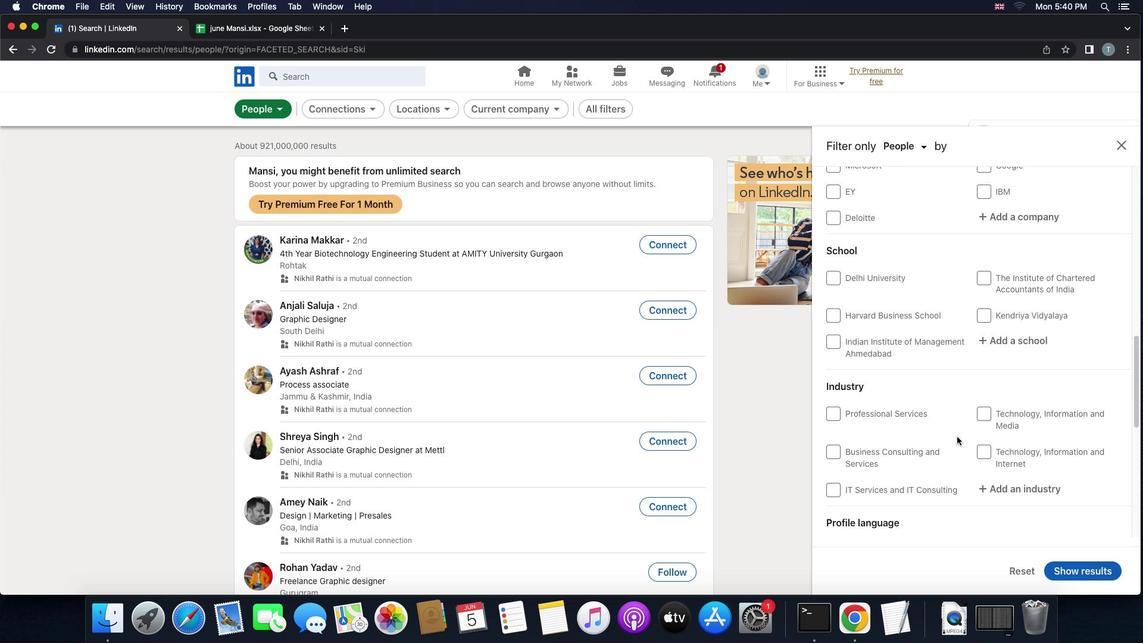 
Action: Mouse scrolled (957, 436) with delta (0, -1)
Screenshot: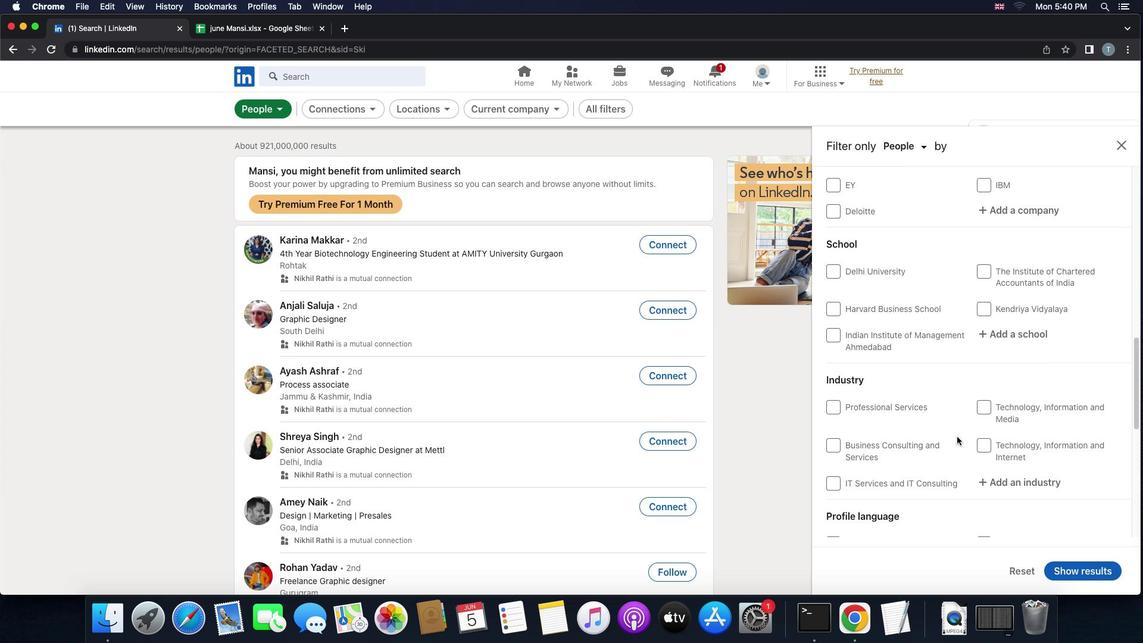 
Action: Mouse scrolled (957, 436) with delta (0, 0)
Screenshot: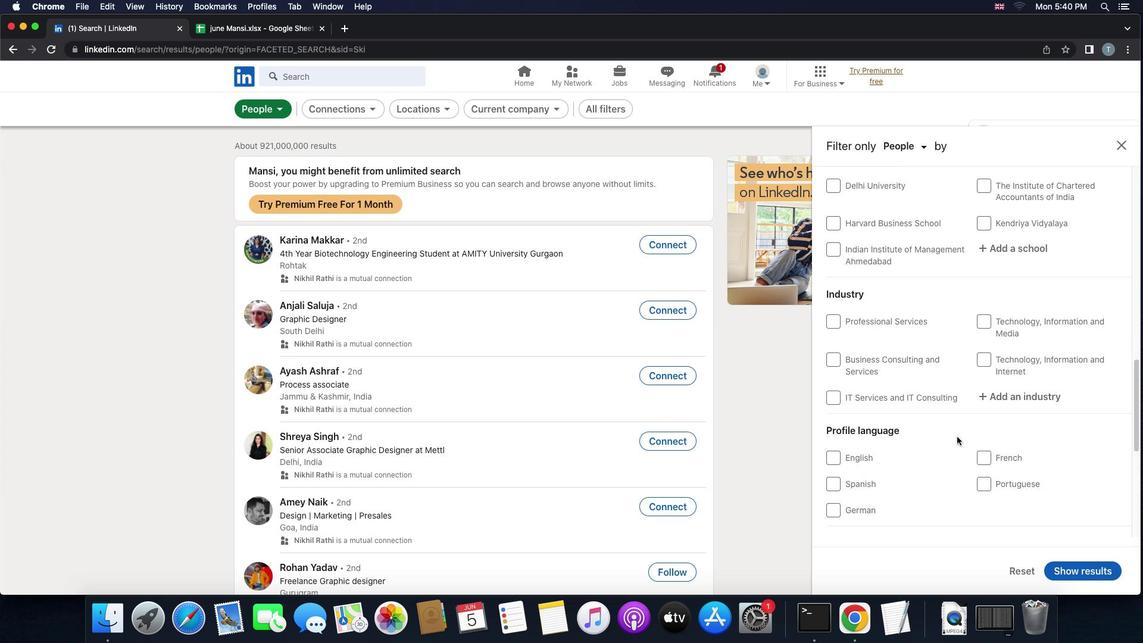 
Action: Mouse scrolled (957, 436) with delta (0, 0)
Screenshot: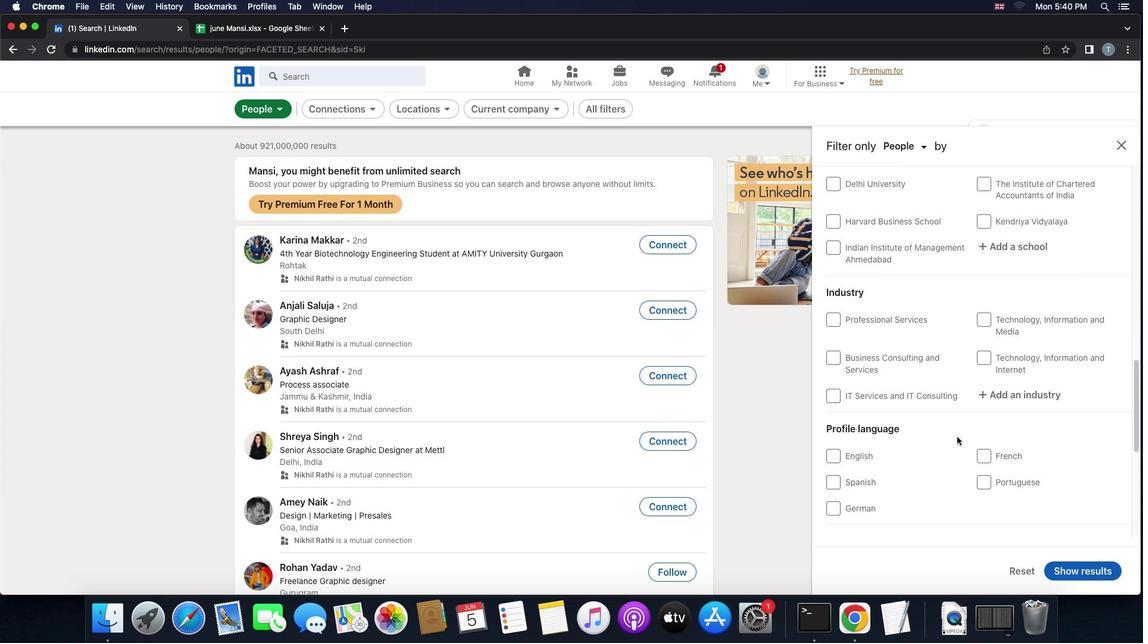 
Action: Mouse scrolled (957, 436) with delta (0, 0)
Screenshot: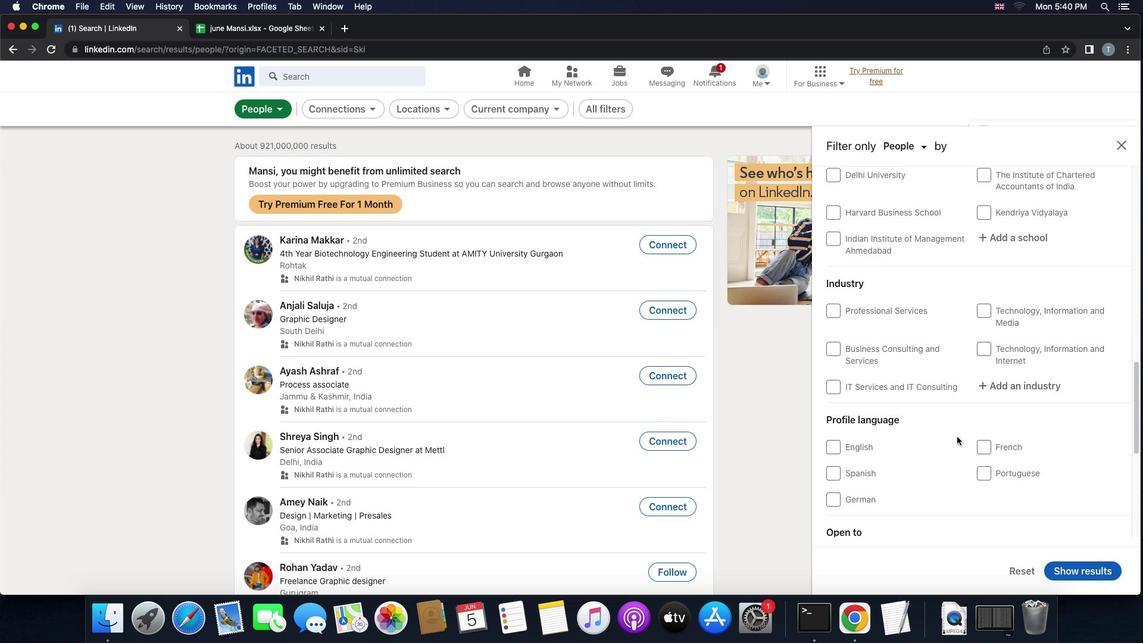 
Action: Mouse scrolled (957, 436) with delta (0, -1)
Screenshot: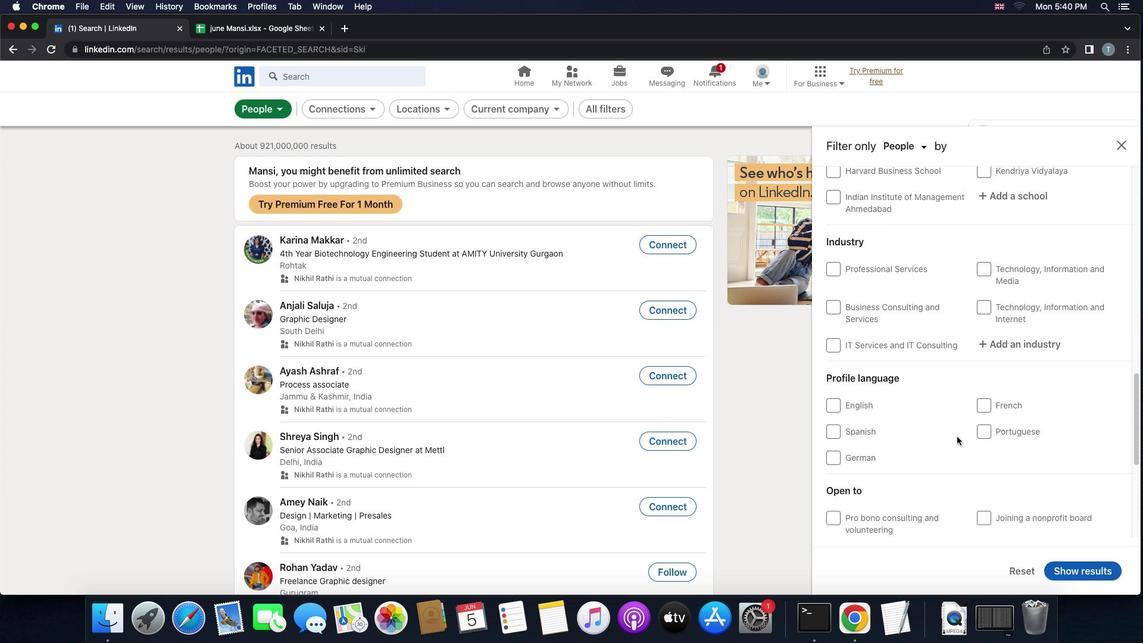 
Action: Mouse moved to (951, 428)
Screenshot: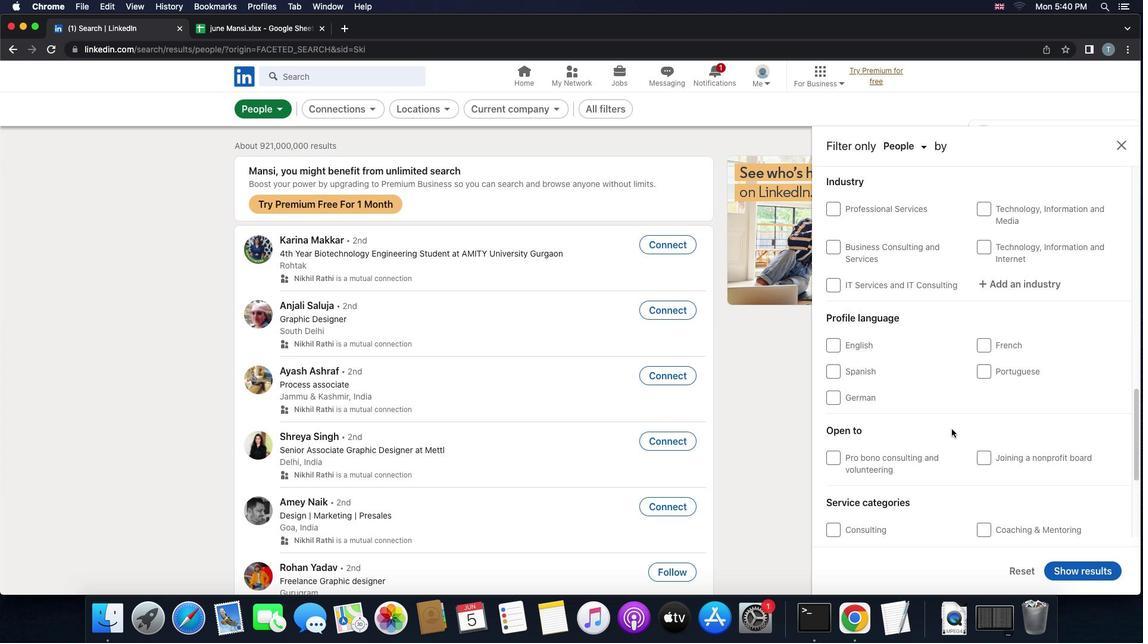 
Action: Mouse scrolled (951, 428) with delta (0, 0)
Screenshot: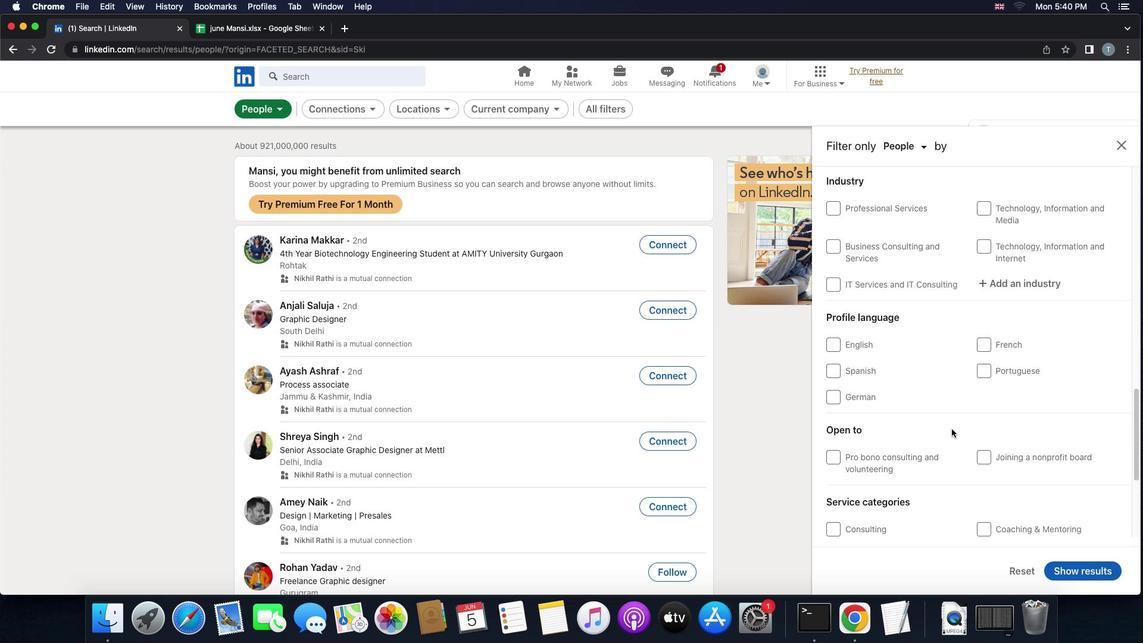 
Action: Mouse scrolled (951, 428) with delta (0, 0)
Screenshot: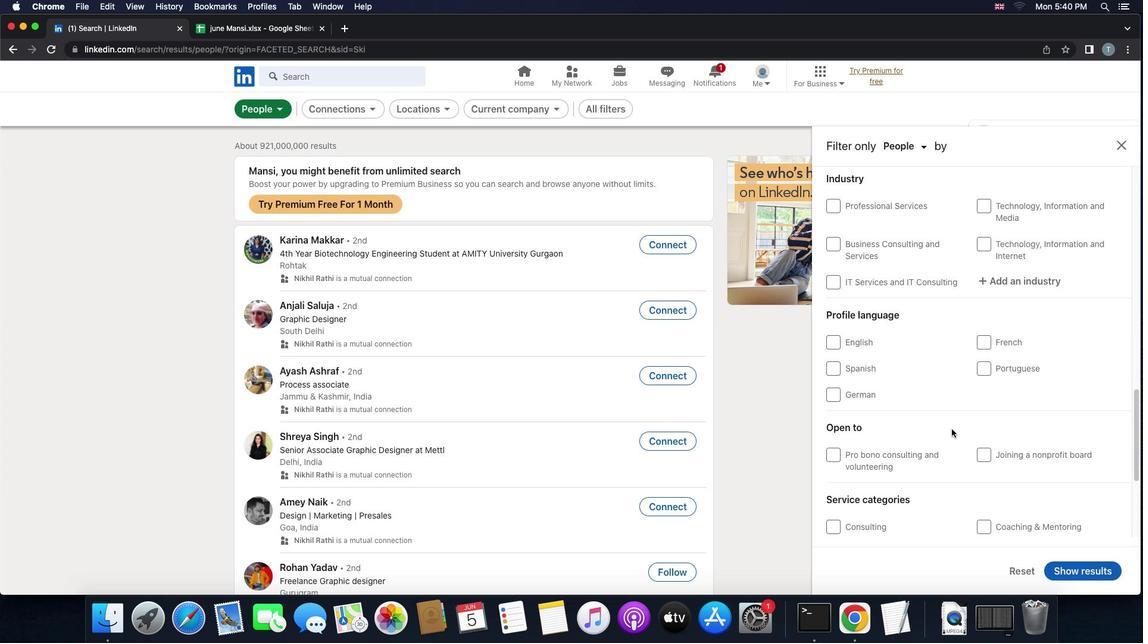 
Action: Mouse moved to (985, 366)
Screenshot: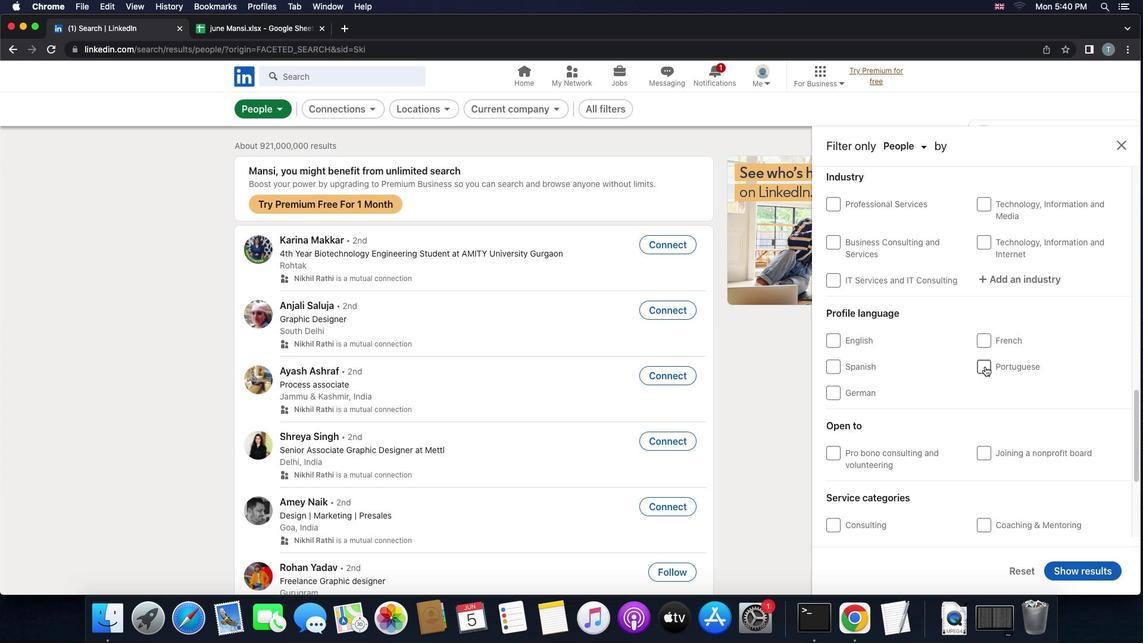 
Action: Mouse pressed left at (985, 366)
Screenshot: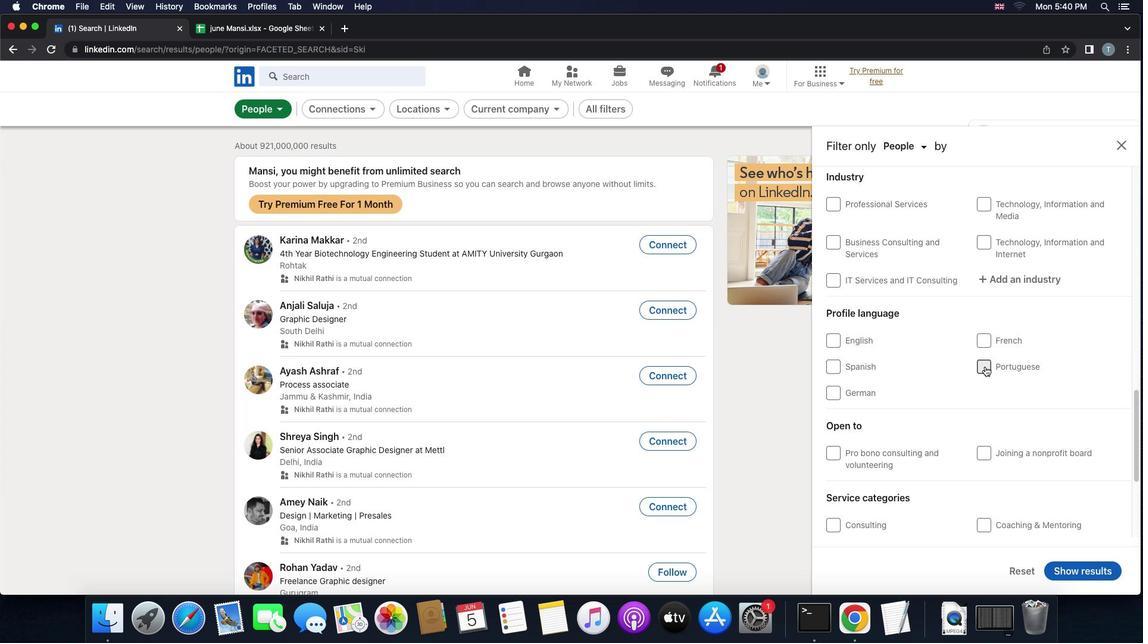 
Action: Mouse moved to (983, 379)
Screenshot: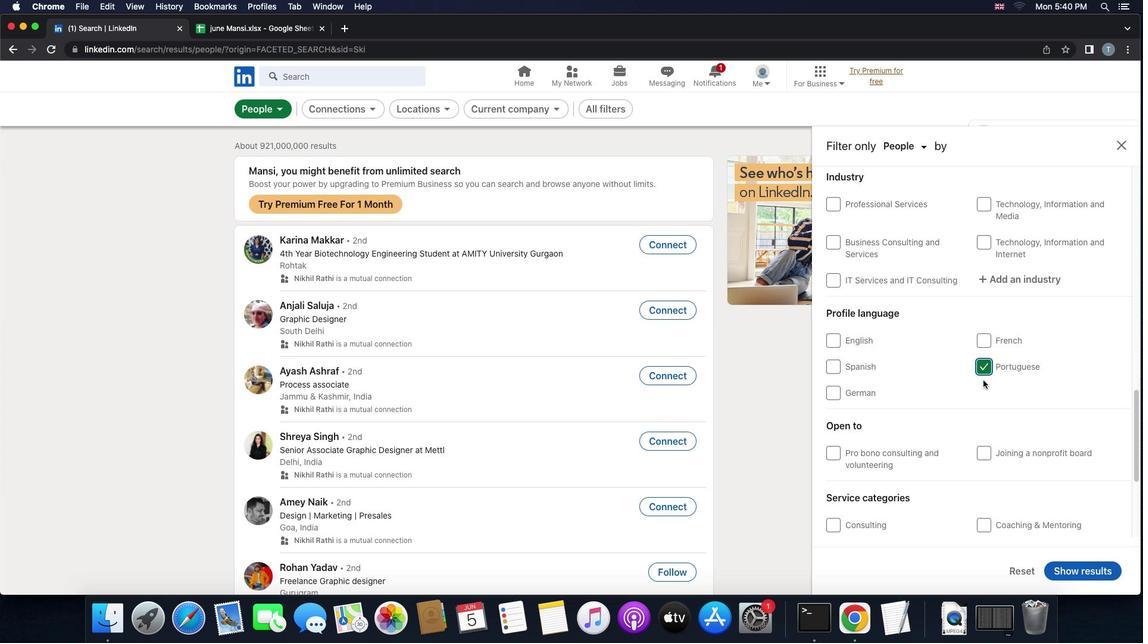 
Action: Mouse scrolled (983, 379) with delta (0, 0)
Screenshot: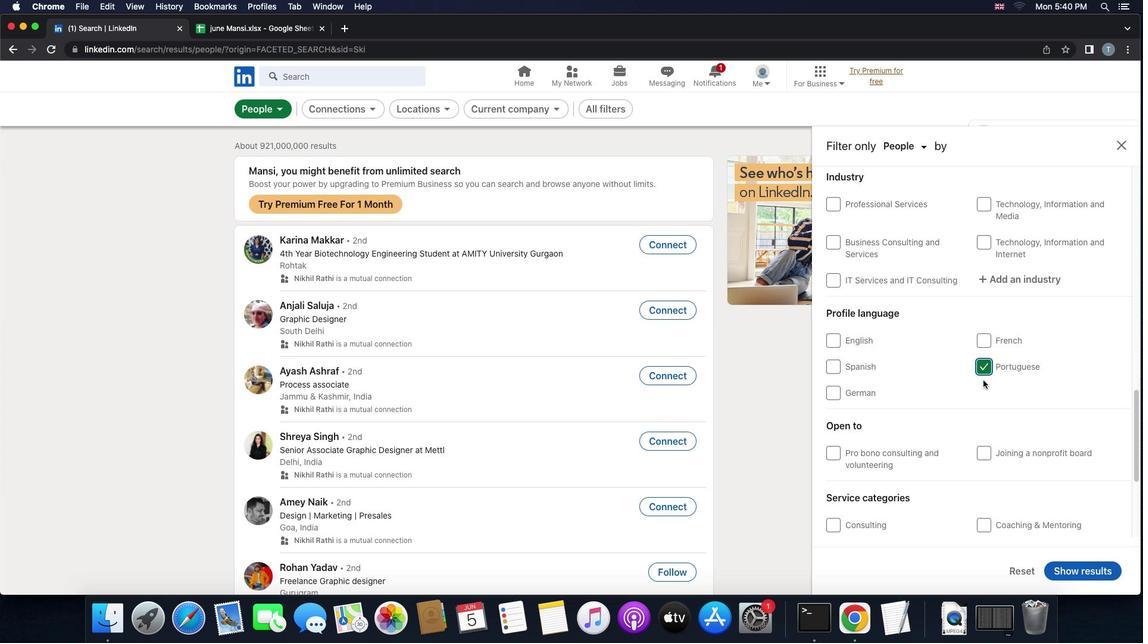 
Action: Mouse scrolled (983, 379) with delta (0, 0)
Screenshot: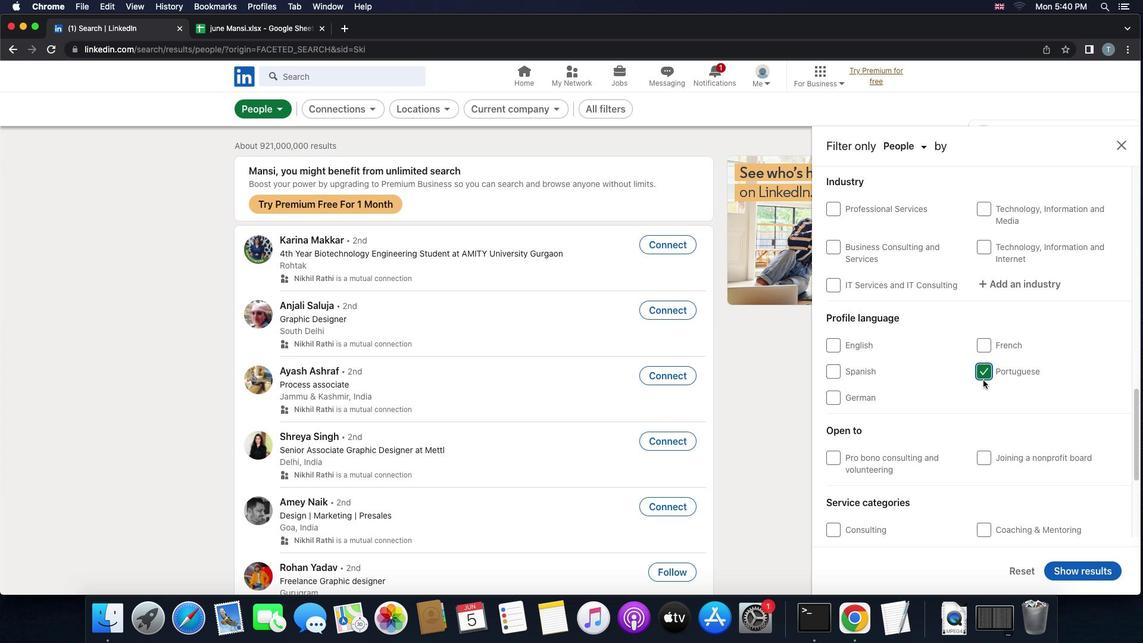 
Action: Mouse moved to (983, 379)
Screenshot: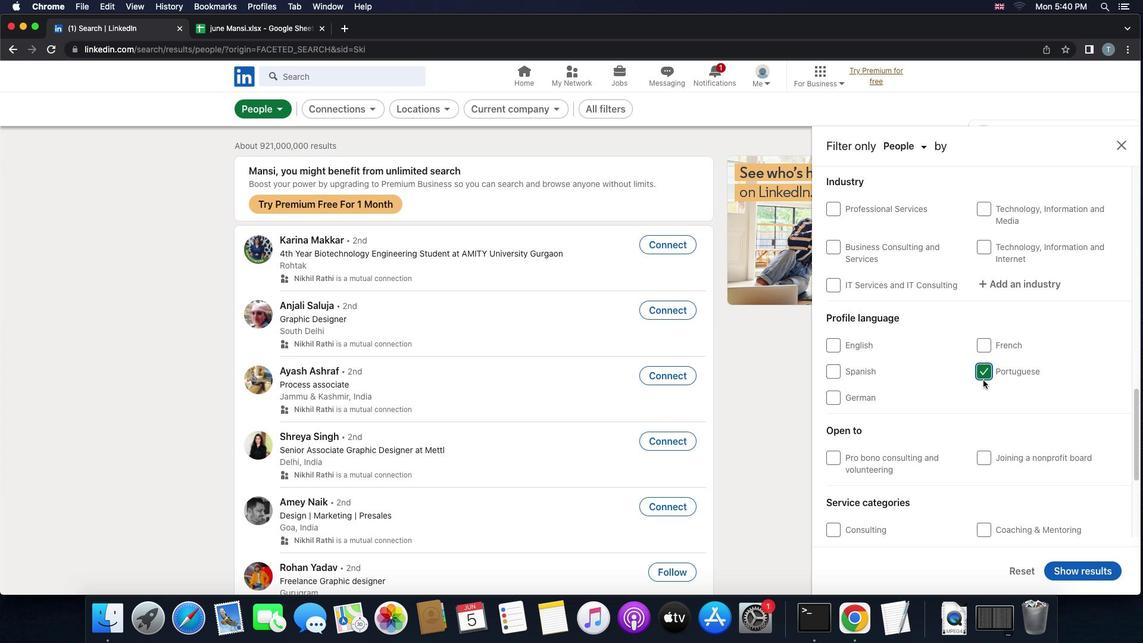 
Action: Mouse scrolled (983, 379) with delta (0, 1)
Screenshot: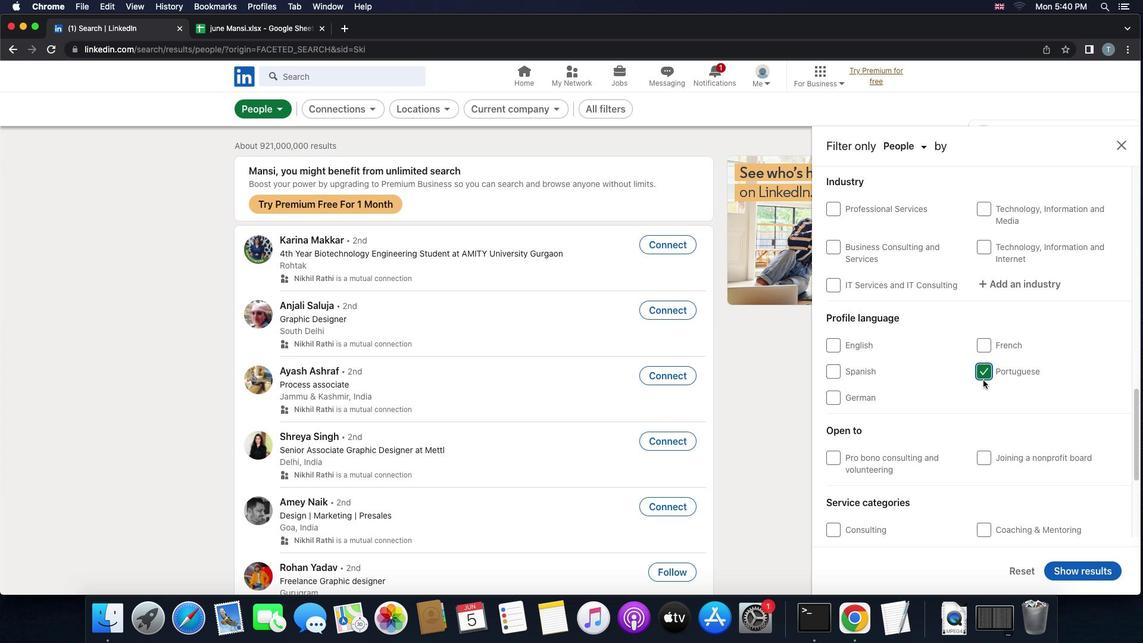 
Action: Mouse moved to (983, 379)
Screenshot: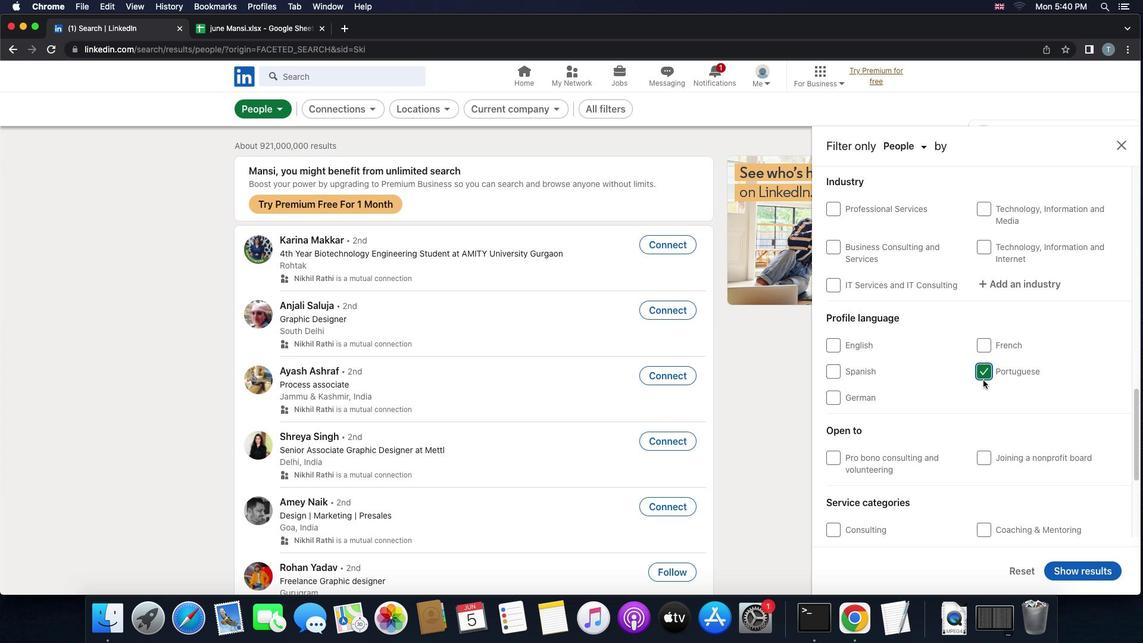 
Action: Mouse scrolled (983, 379) with delta (0, 2)
Screenshot: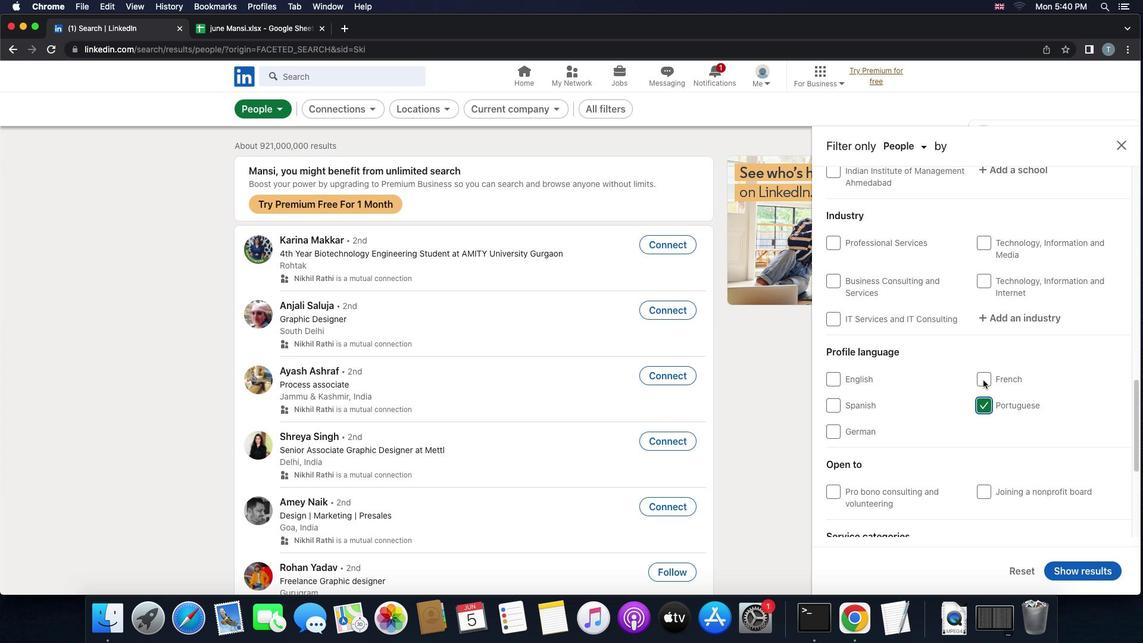 
Action: Mouse moved to (983, 380)
Screenshot: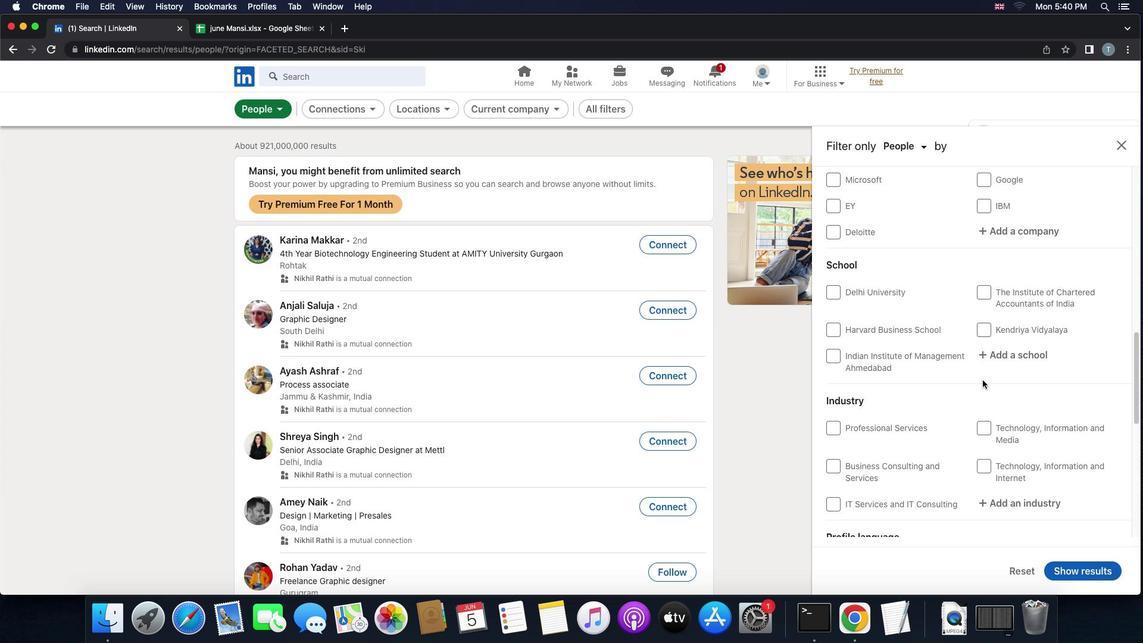 
Action: Mouse scrolled (983, 380) with delta (0, 0)
Screenshot: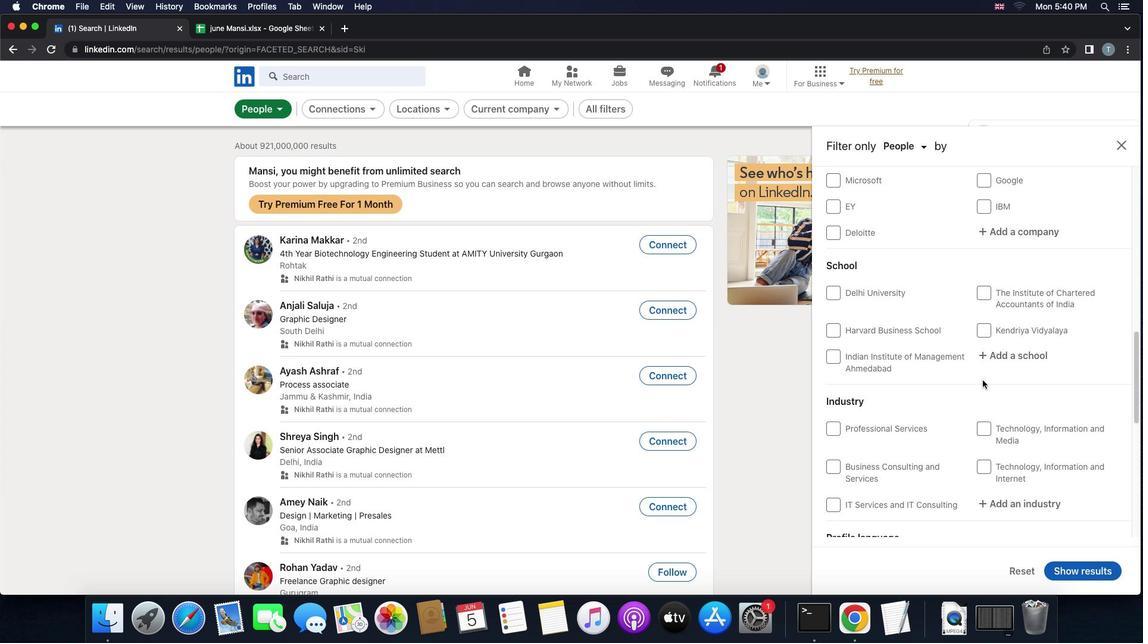 
Action: Mouse scrolled (983, 380) with delta (0, 0)
Screenshot: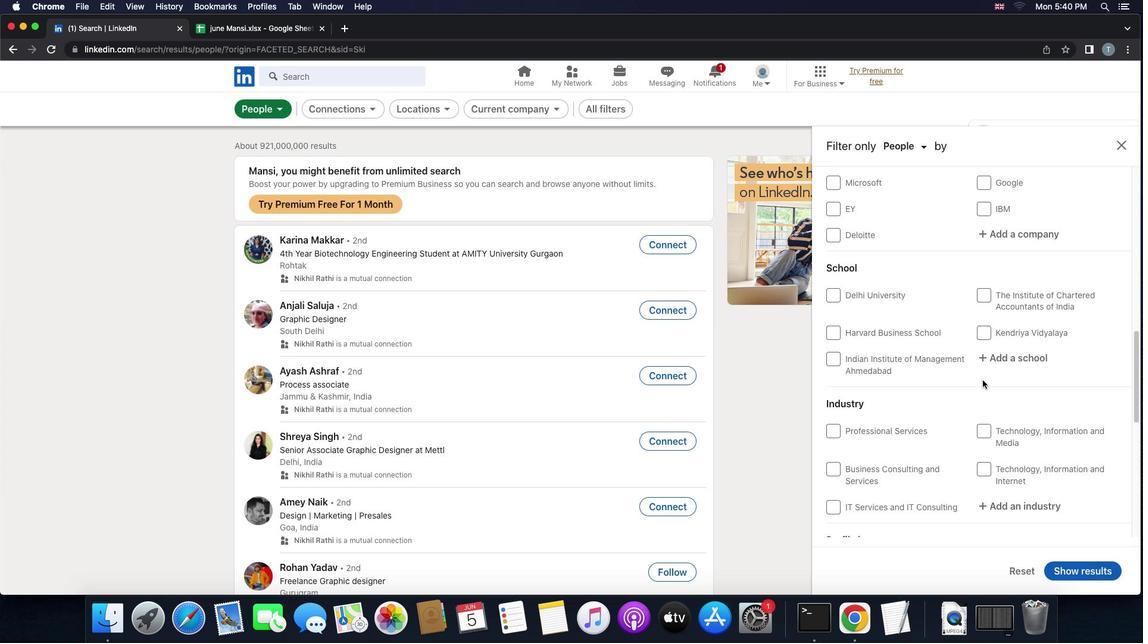 
Action: Mouse scrolled (983, 380) with delta (0, 1)
Screenshot: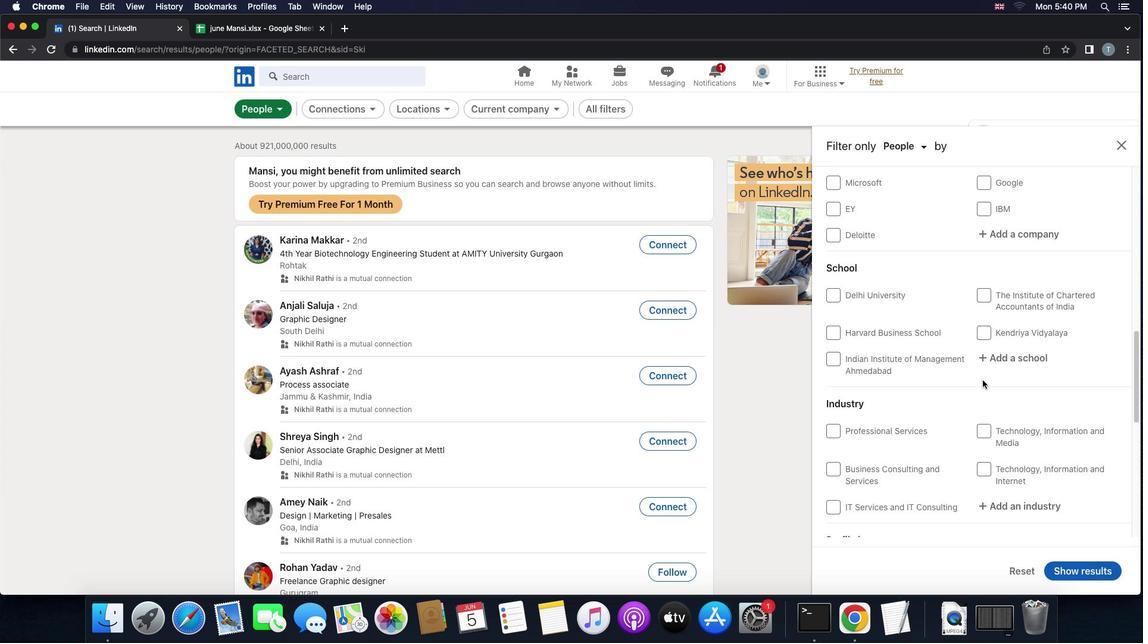 
Action: Mouse scrolled (983, 380) with delta (0, 2)
Screenshot: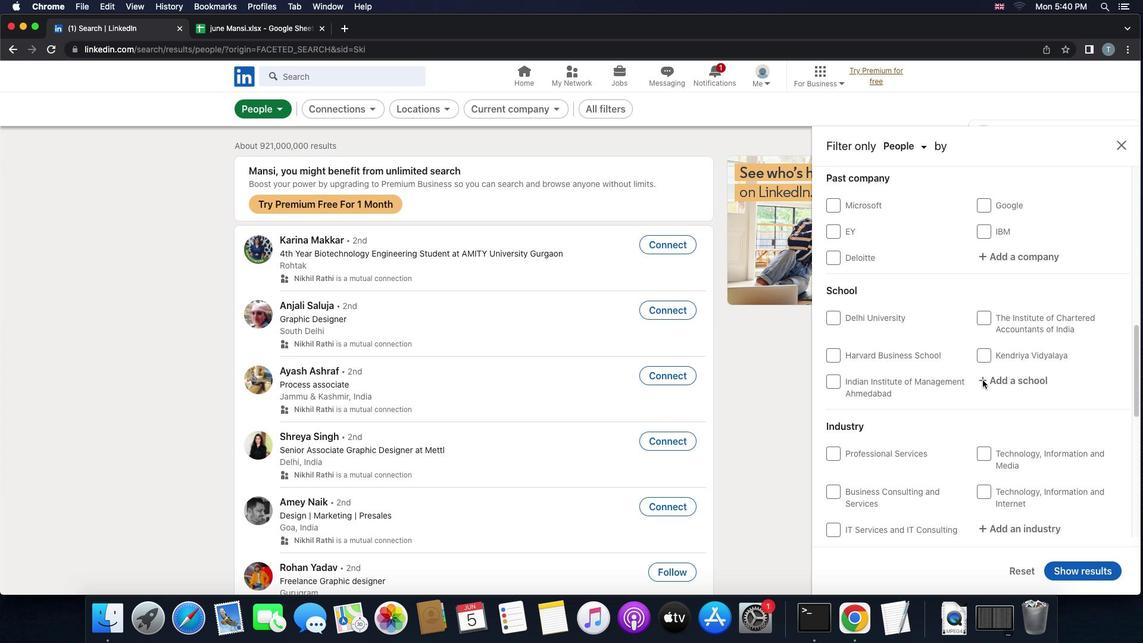 
Action: Mouse moved to (976, 400)
Screenshot: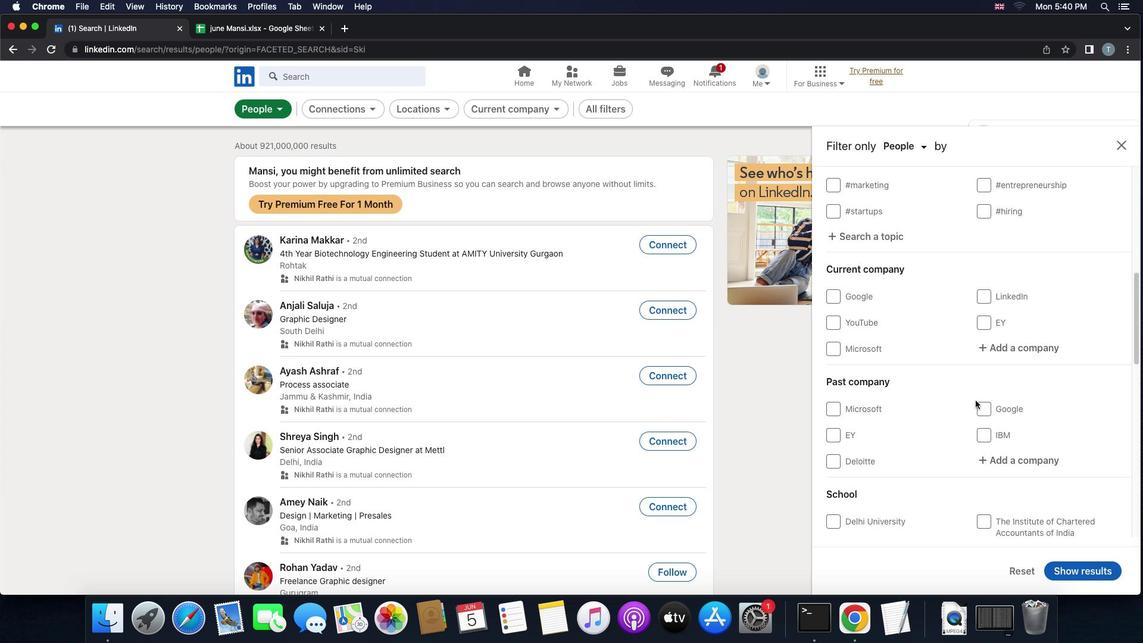 
Action: Mouse scrolled (976, 400) with delta (0, 0)
Screenshot: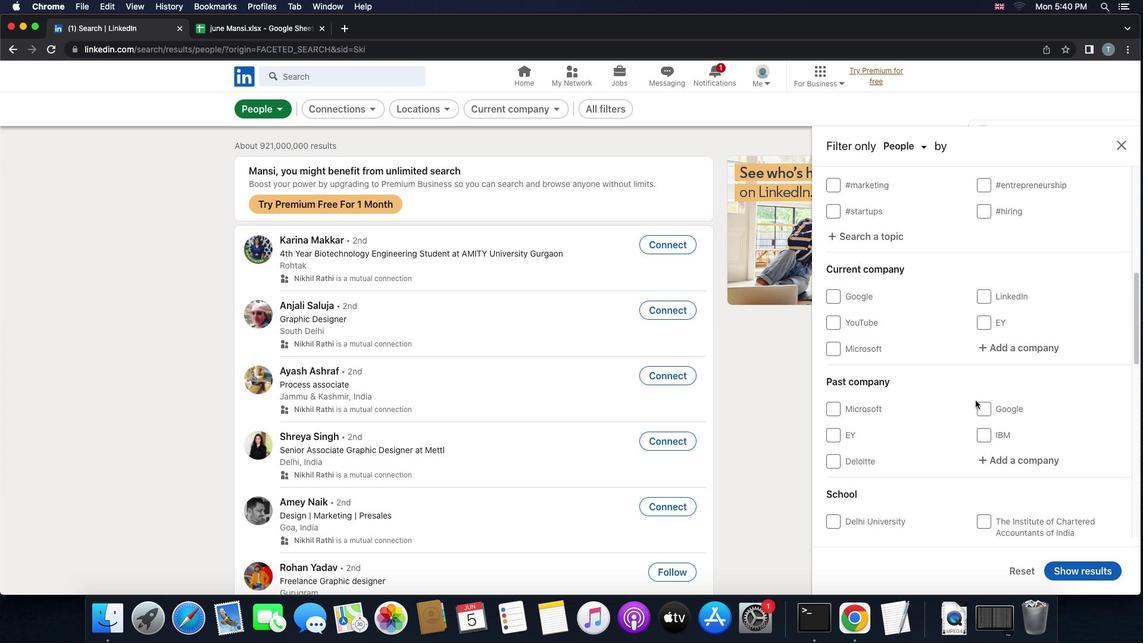 
Action: Mouse scrolled (976, 400) with delta (0, 0)
Screenshot: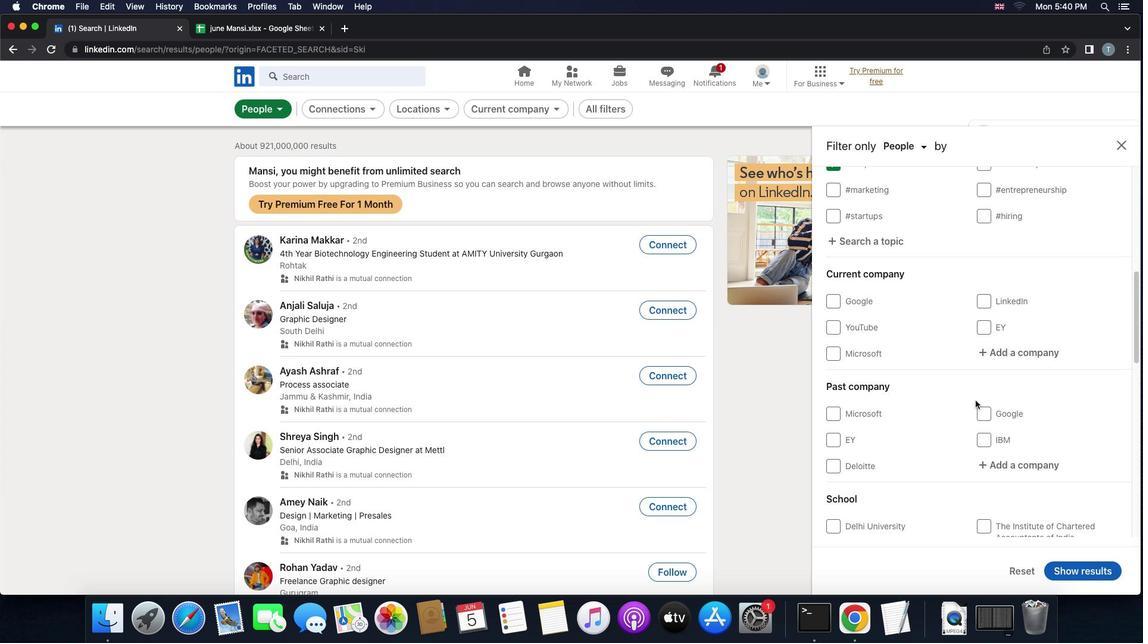 
Action: Mouse scrolled (976, 400) with delta (0, 1)
Screenshot: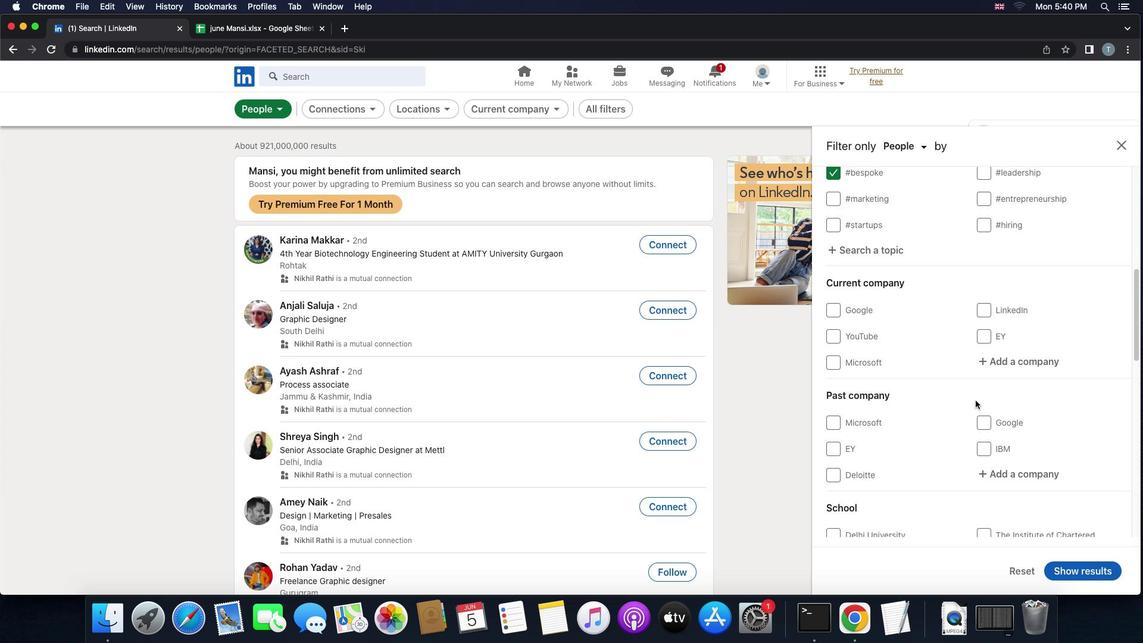 
Action: Mouse moved to (985, 429)
Screenshot: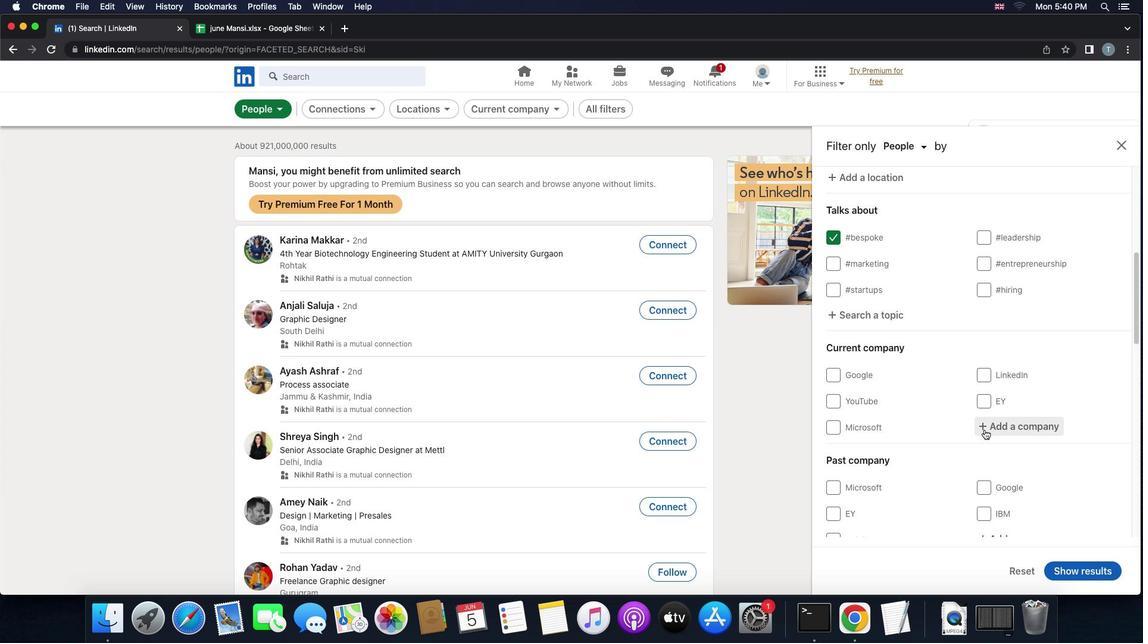 
Action: Mouse pressed left at (985, 429)
Screenshot: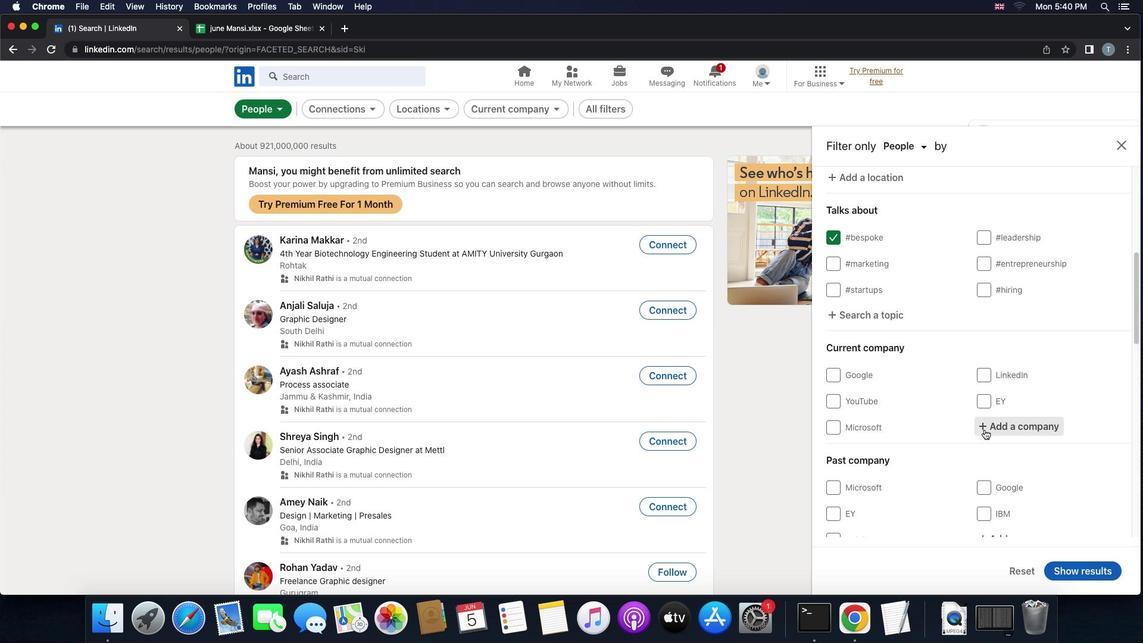 
Action: Mouse moved to (985, 428)
Screenshot: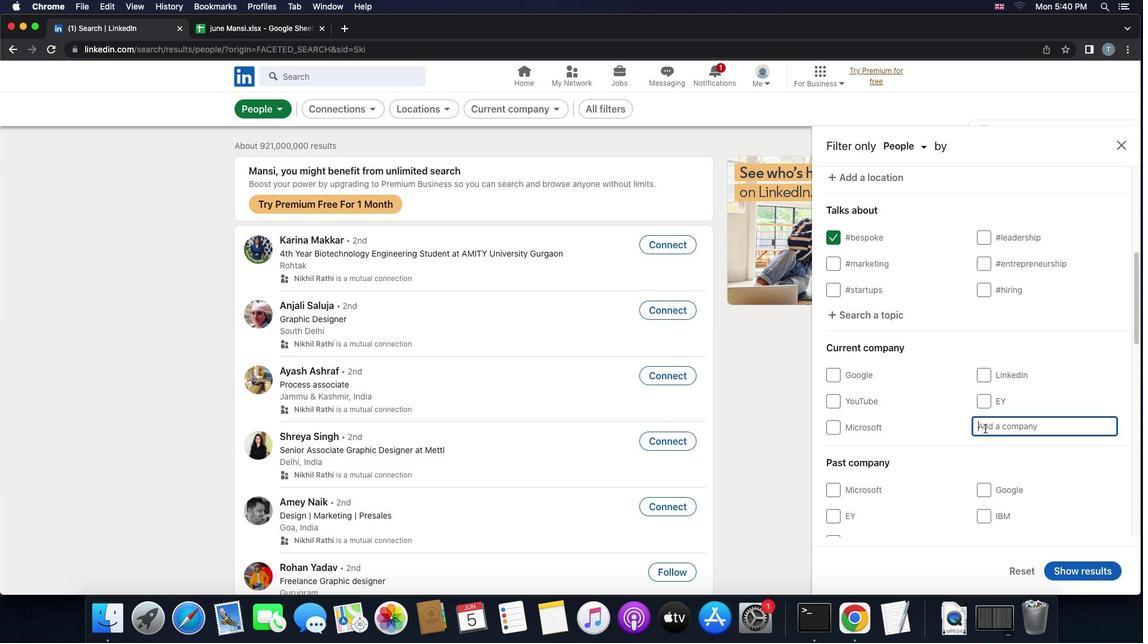 
Action: Key pressed 'k''h''a''t''i''b'Key.shift'&''a''l''a''m''i'
Screenshot: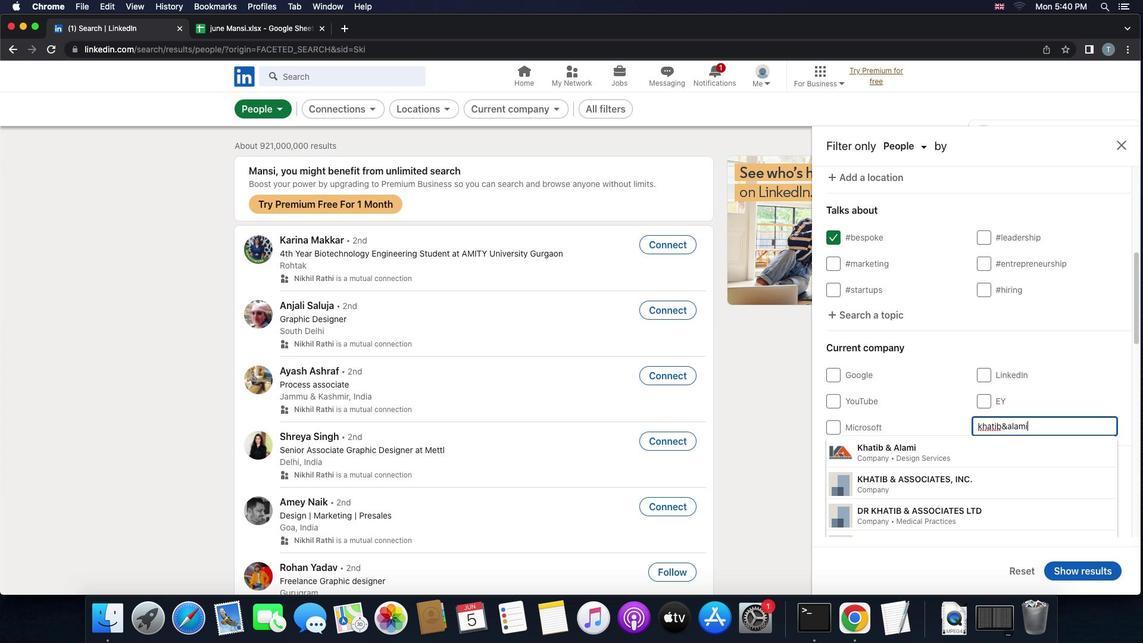 
Action: Mouse moved to (960, 463)
Screenshot: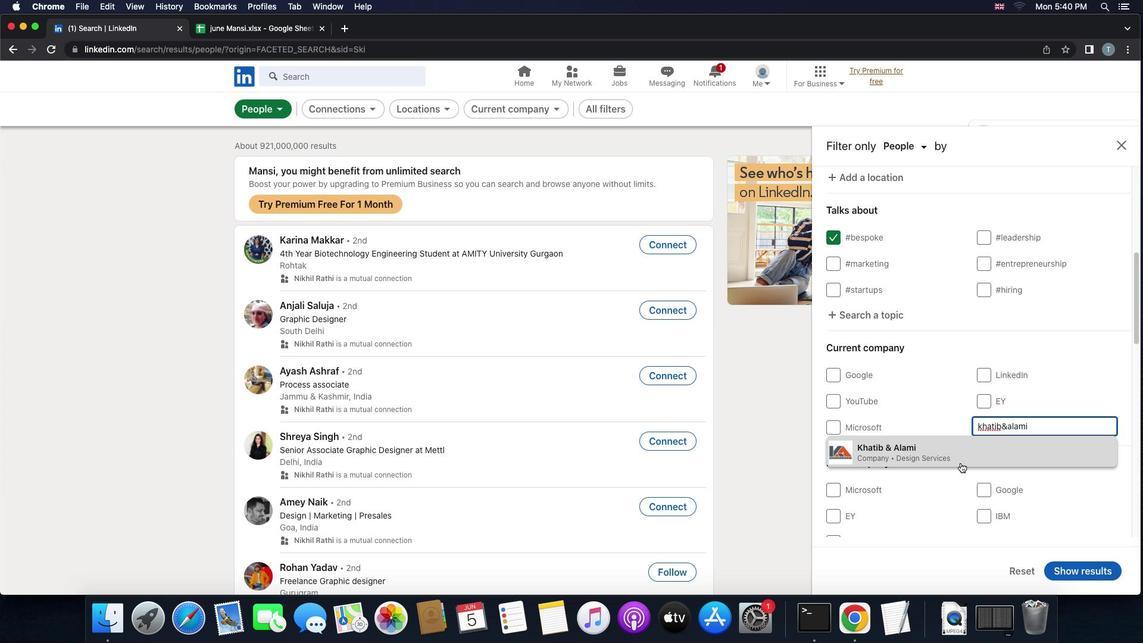 
Action: Mouse pressed left at (960, 463)
Screenshot: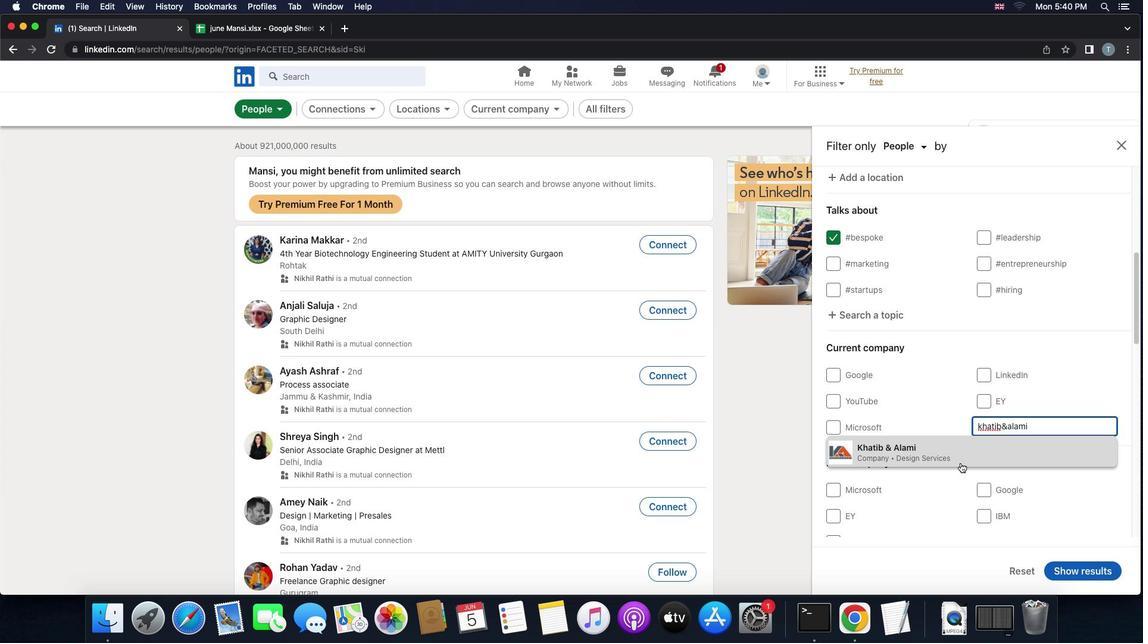 
Action: Mouse moved to (964, 460)
Screenshot: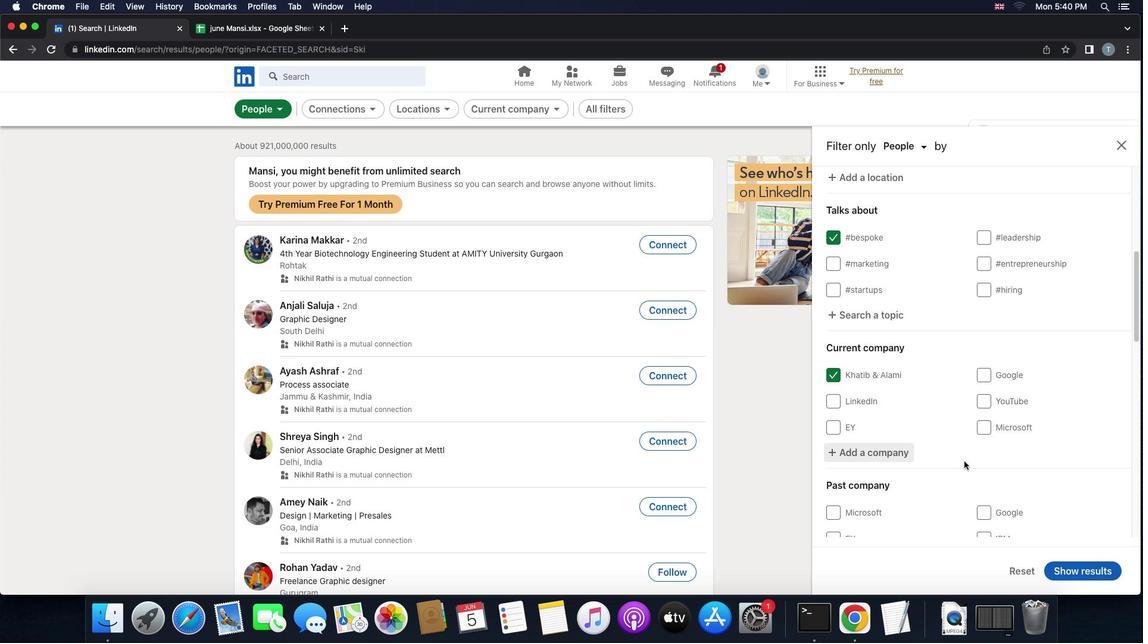 
Action: Mouse scrolled (964, 460) with delta (0, 0)
Screenshot: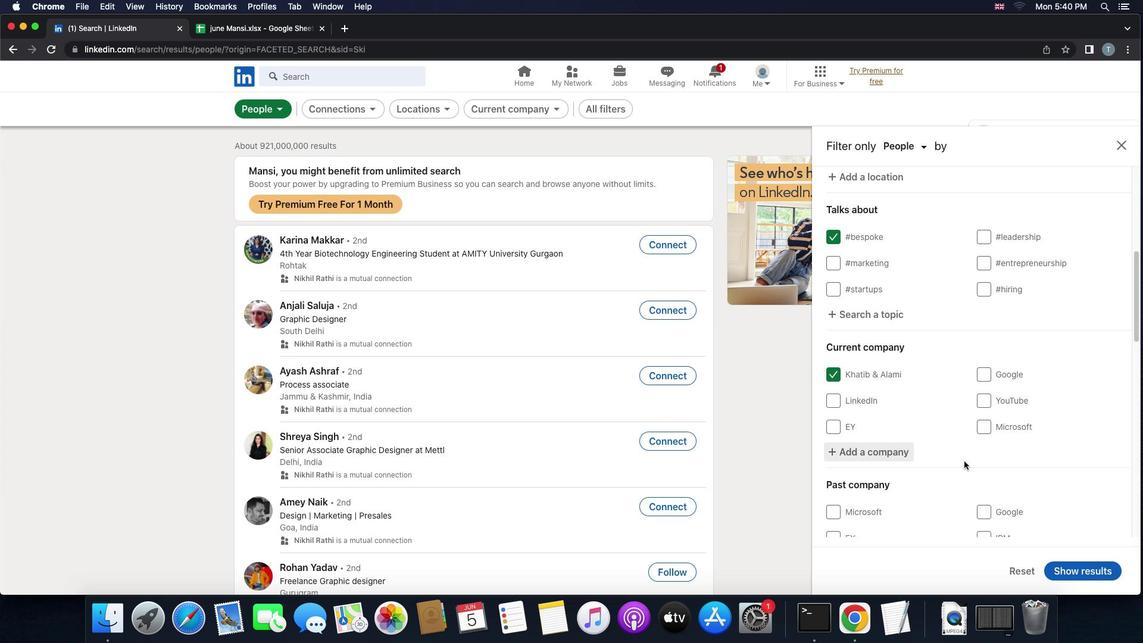 
Action: Mouse scrolled (964, 460) with delta (0, 0)
Screenshot: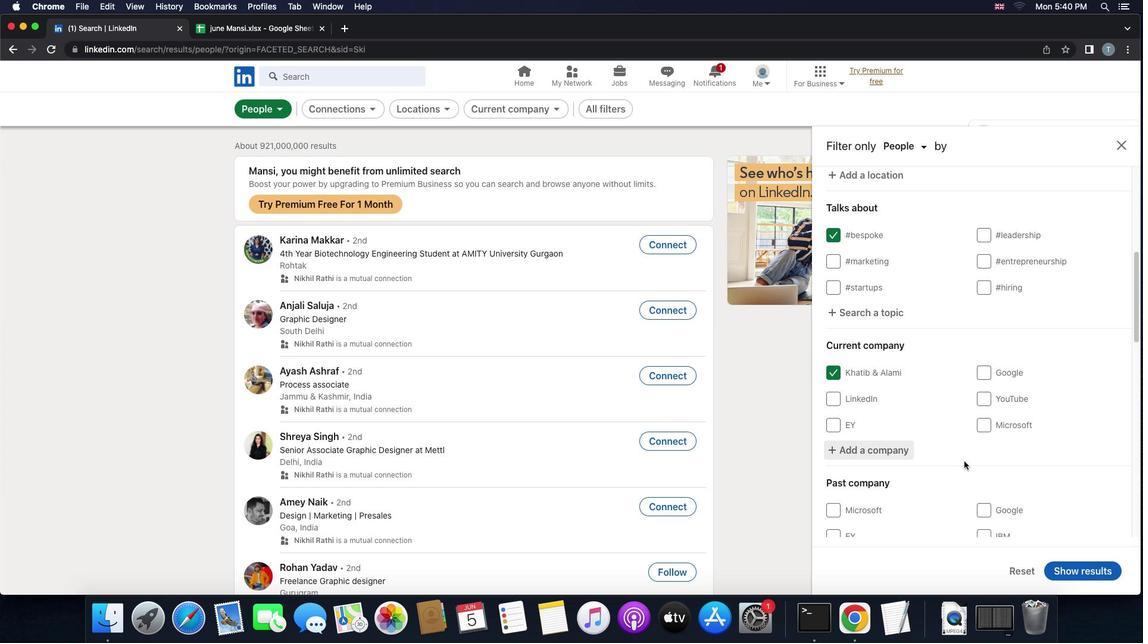 
Action: Mouse scrolled (964, 460) with delta (0, -1)
Screenshot: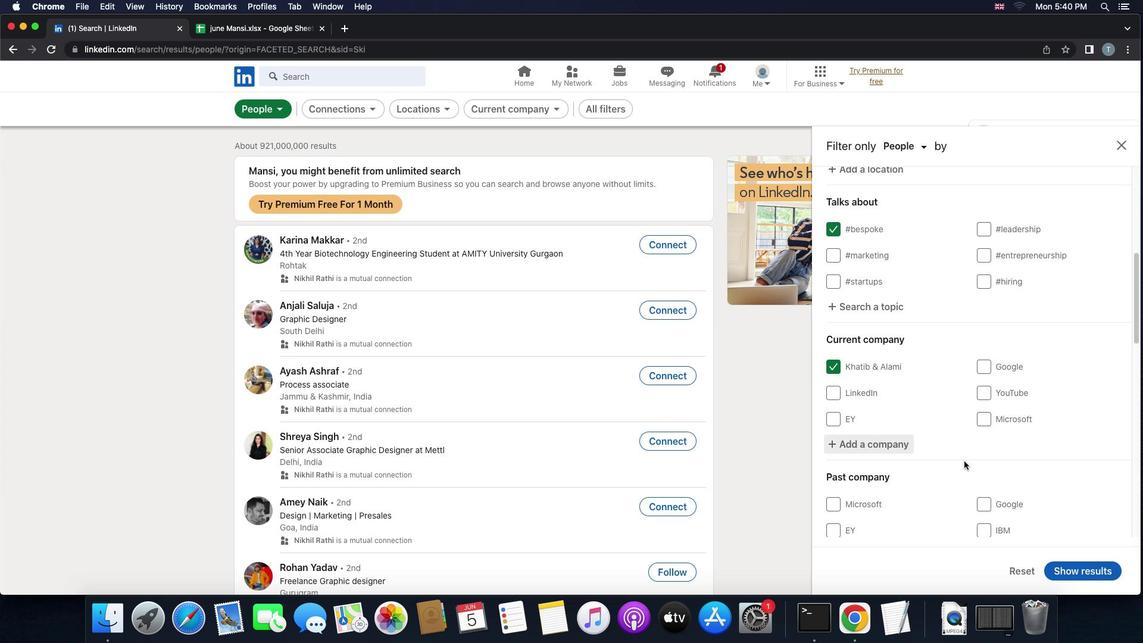 
Action: Mouse scrolled (964, 460) with delta (0, -1)
Screenshot: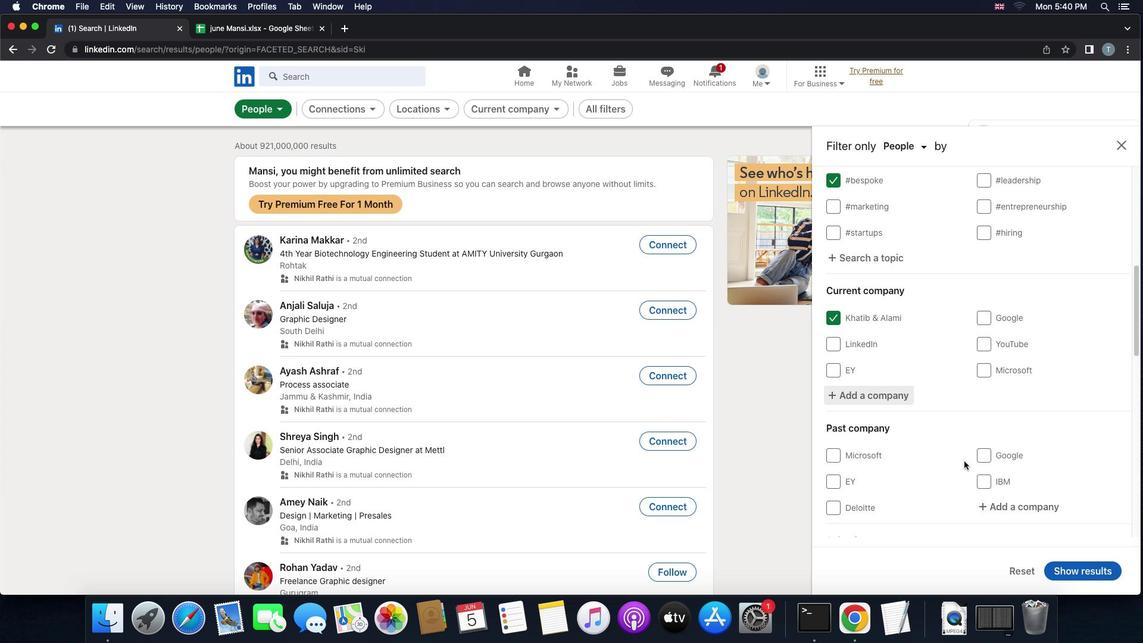 
Action: Mouse moved to (964, 460)
Screenshot: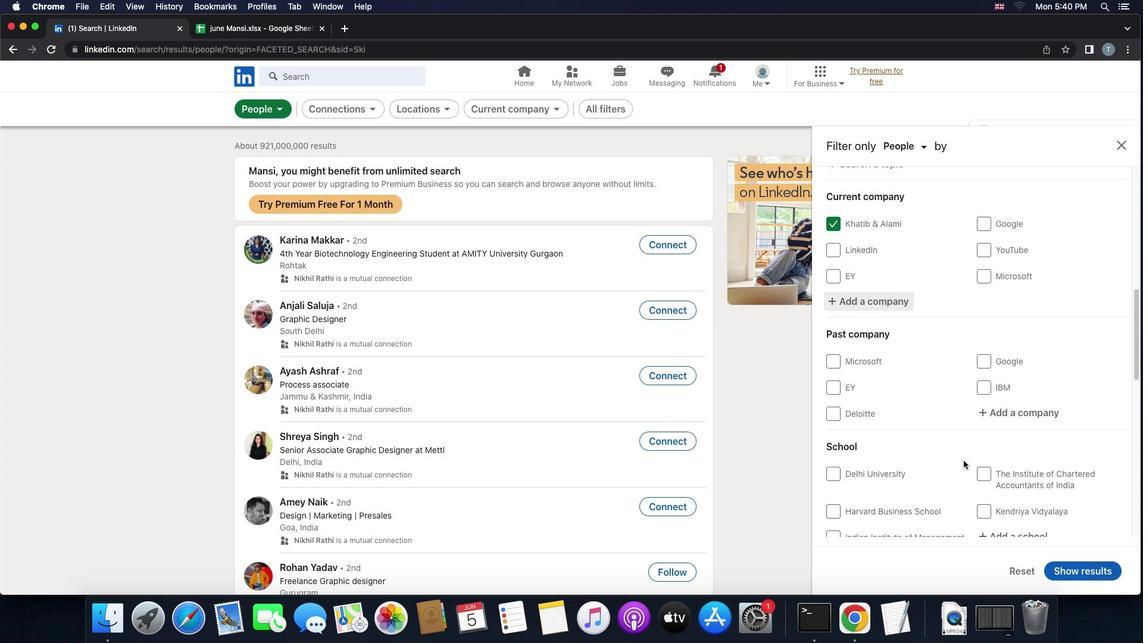 
Action: Mouse scrolled (964, 460) with delta (0, 0)
Screenshot: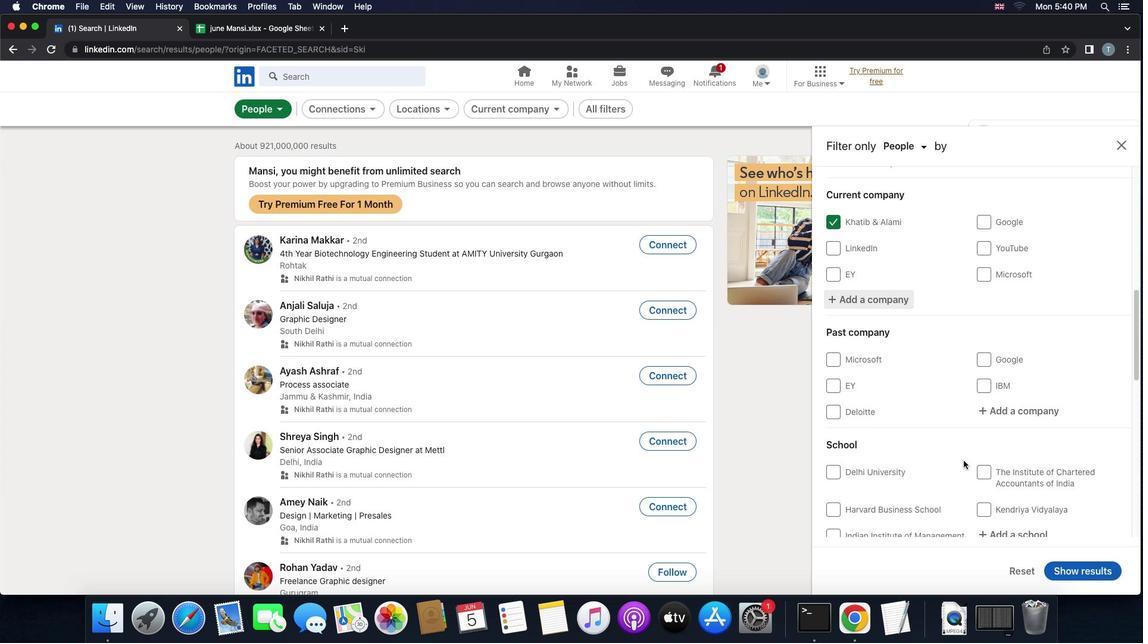 
Action: Mouse scrolled (964, 460) with delta (0, 0)
Screenshot: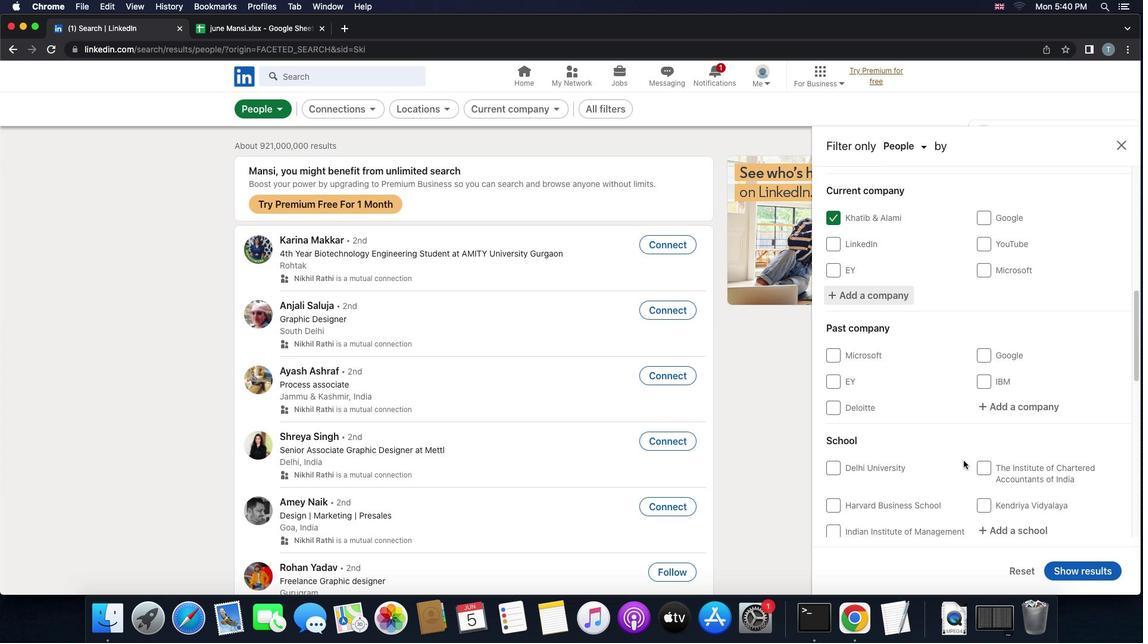 
Action: Mouse scrolled (964, 460) with delta (0, -1)
Screenshot: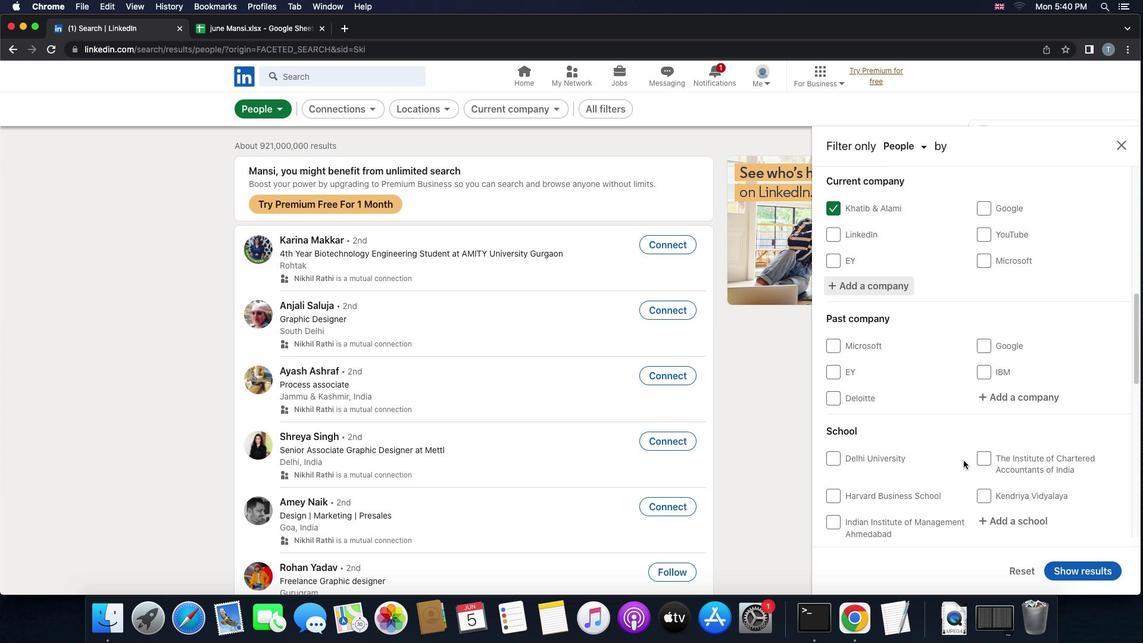 
Action: Mouse moved to (996, 450)
Screenshot: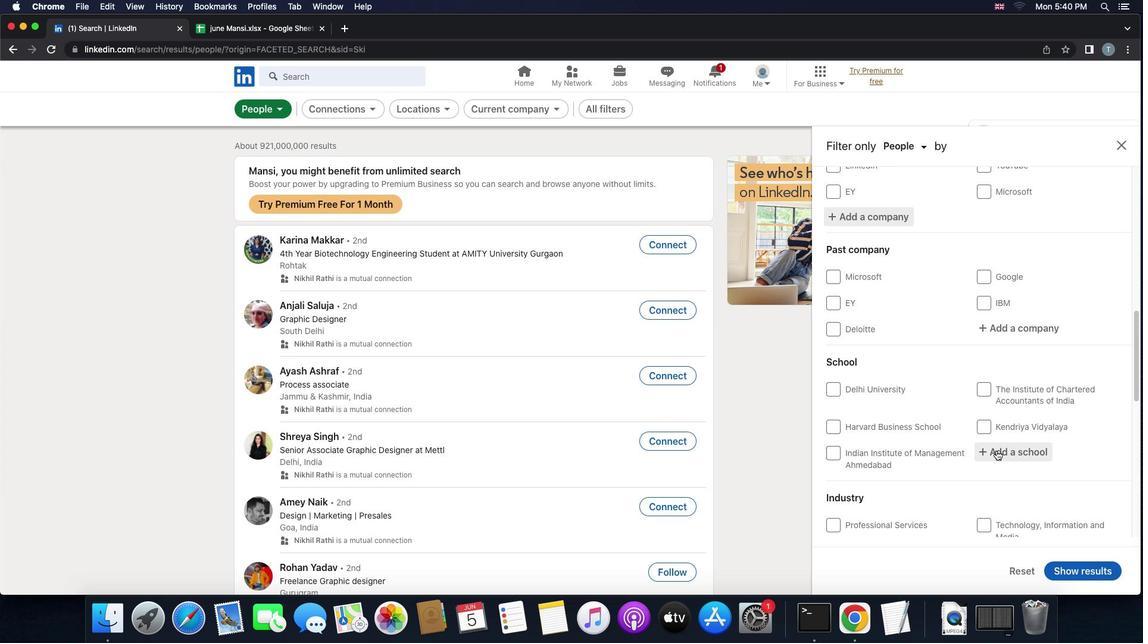 
Action: Mouse pressed left at (996, 450)
Screenshot: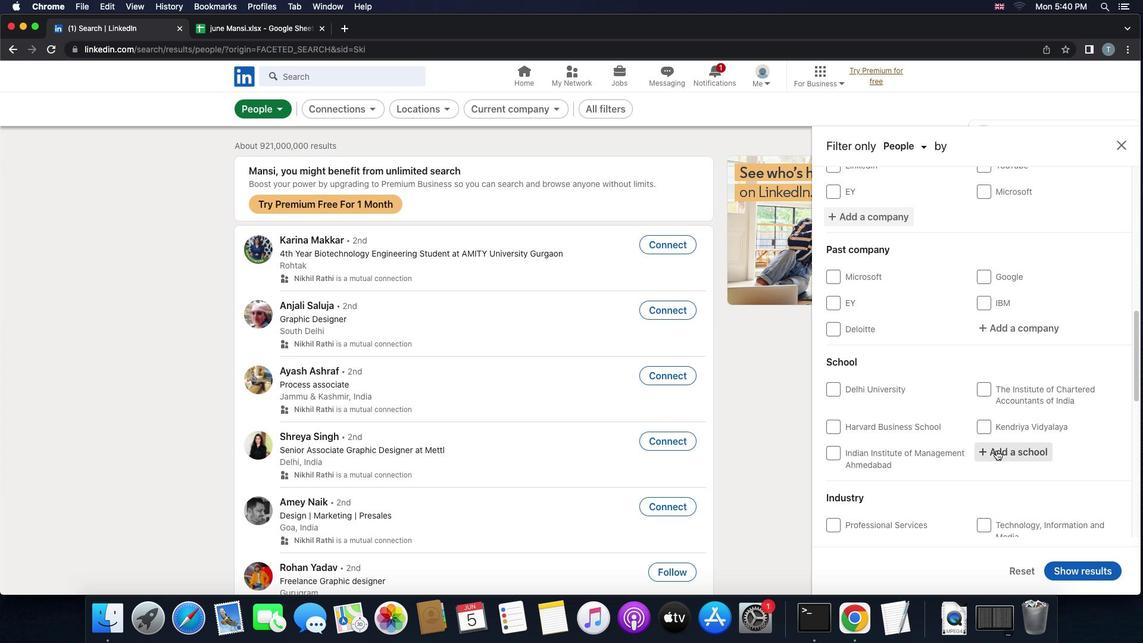 
Action: Key pressed Key.shift'S''t''.''g''e''o''r''g''e'
Screenshot: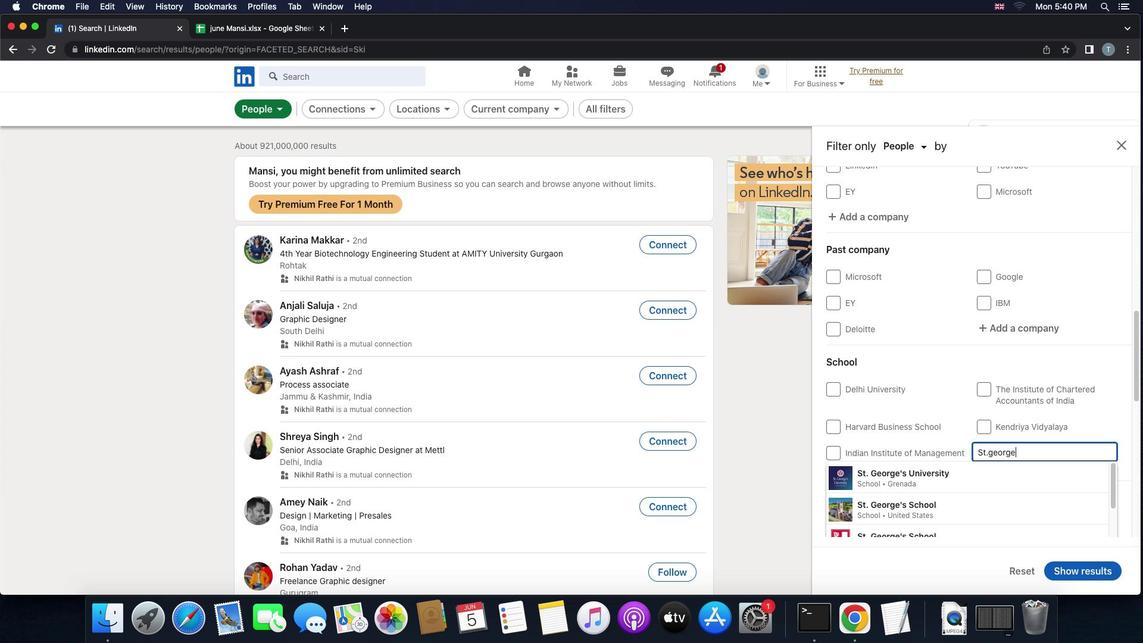 
Action: Mouse moved to (996, 450)
Screenshot: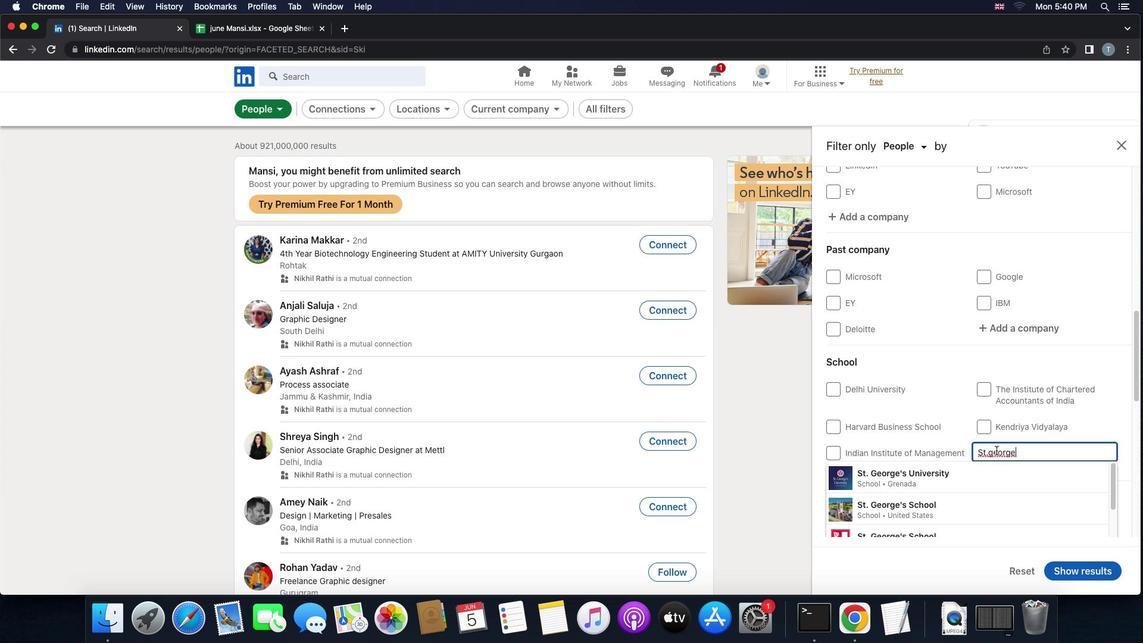 
Action: Key pressed Key.space'c''o''l''l''e'
Screenshot: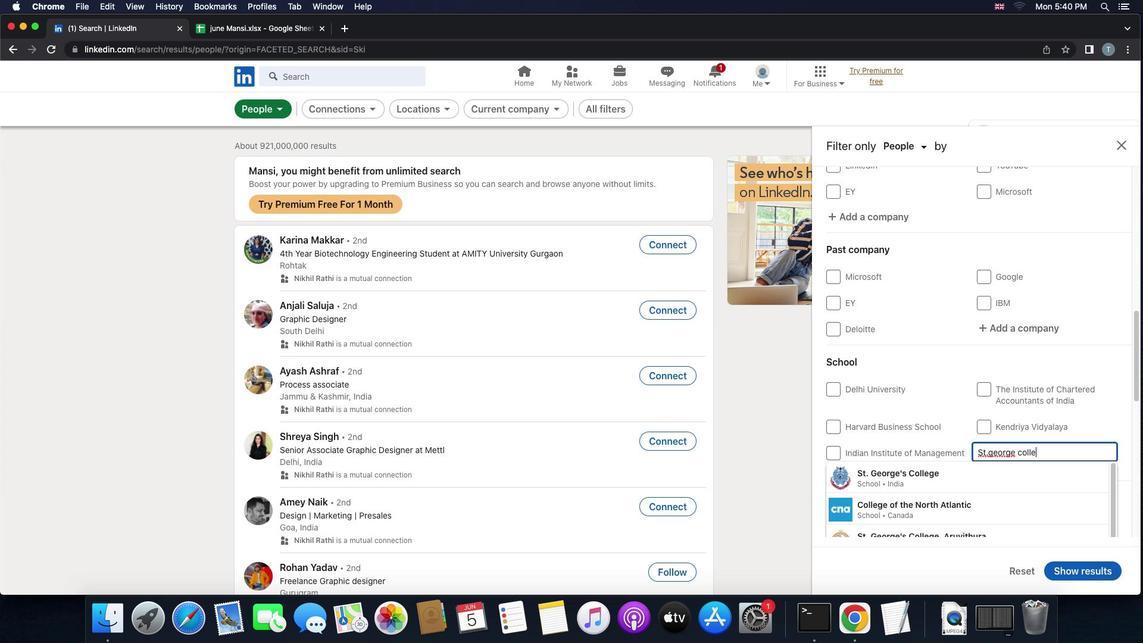 
Action: Mouse moved to (971, 469)
Screenshot: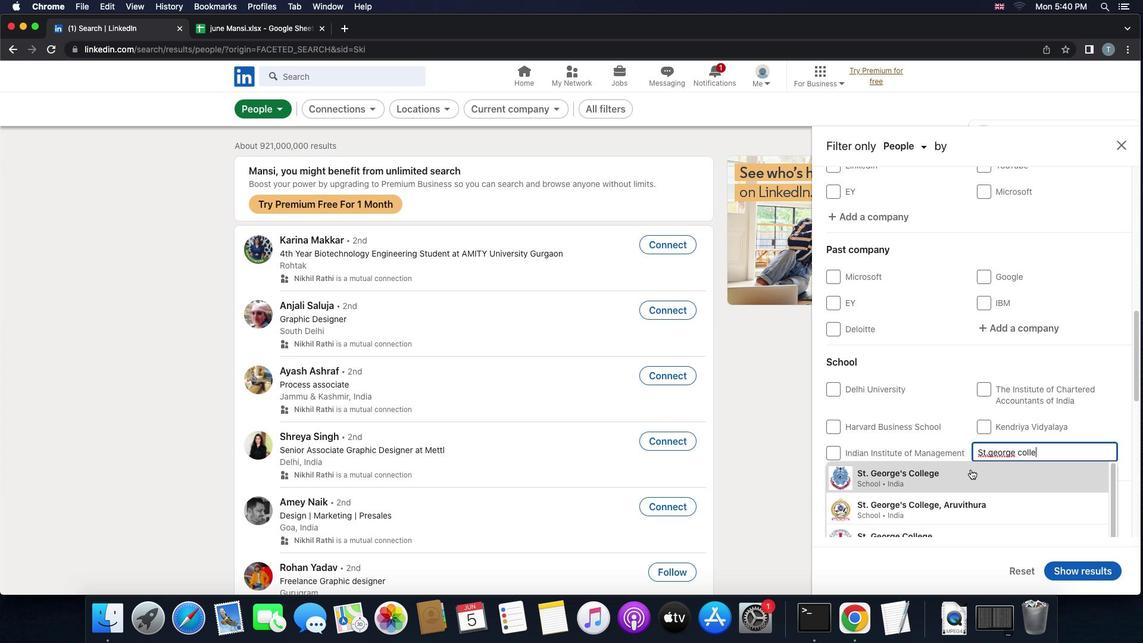 
Action: Mouse pressed left at (971, 469)
Screenshot: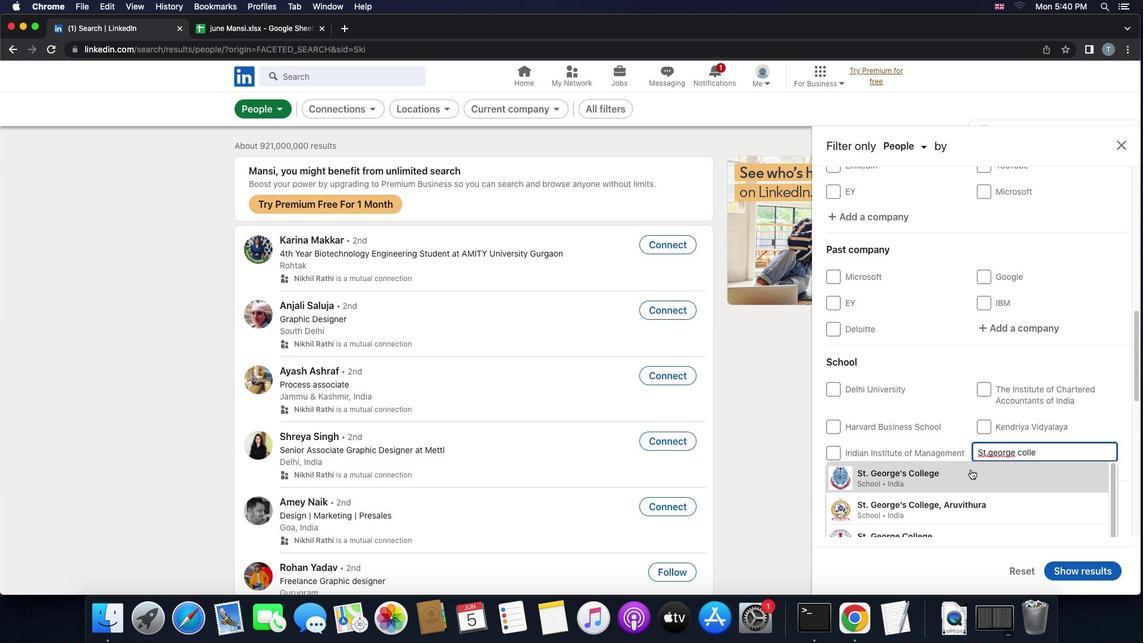 
Action: Mouse scrolled (971, 469) with delta (0, 0)
Screenshot: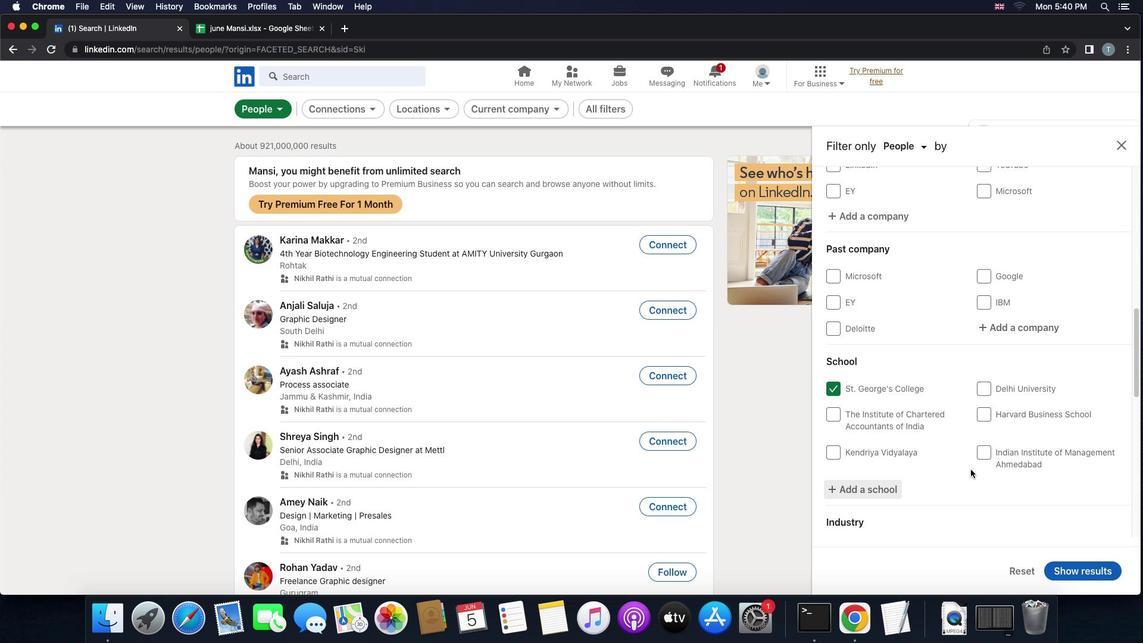 
Action: Mouse scrolled (971, 469) with delta (0, 0)
Screenshot: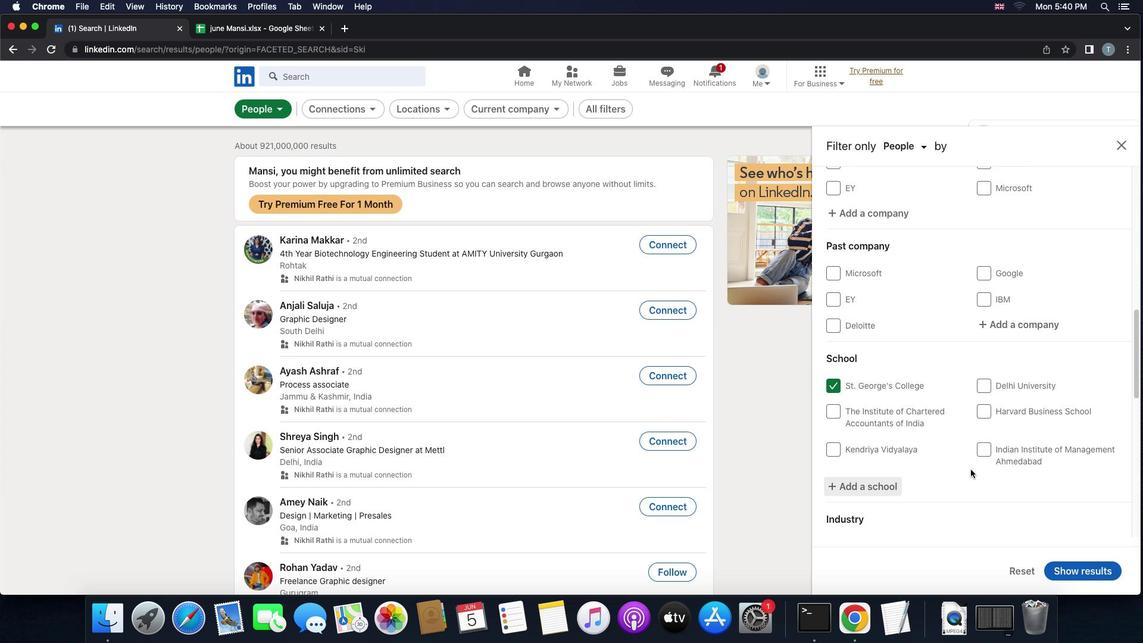 
Action: Mouse scrolled (971, 469) with delta (0, -1)
Screenshot: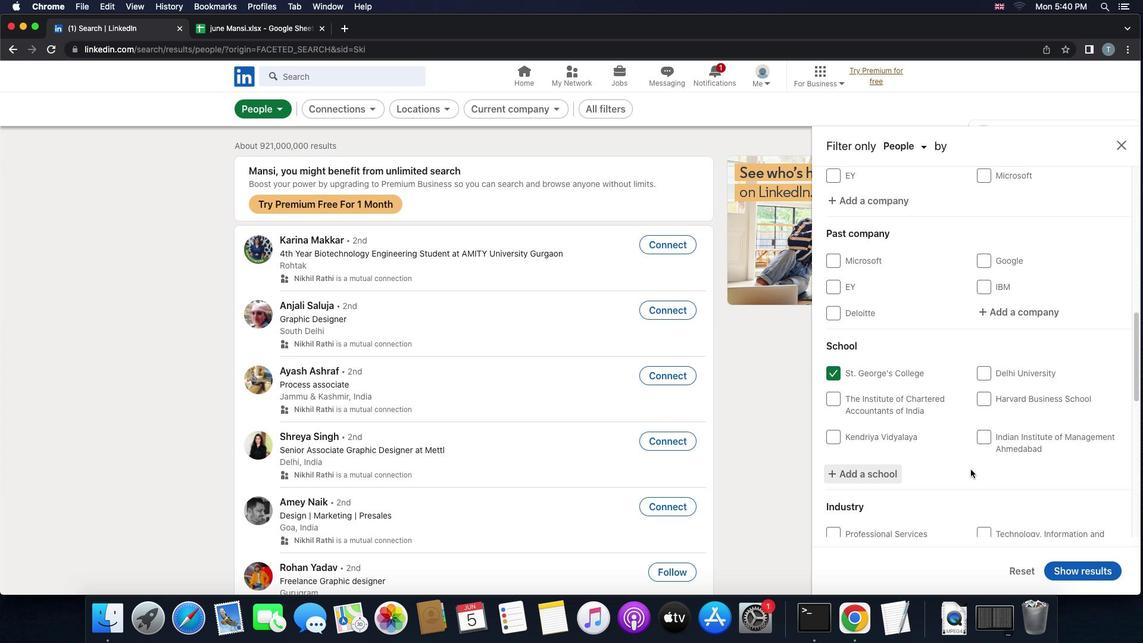 
Action: Mouse scrolled (971, 469) with delta (0, -2)
Screenshot: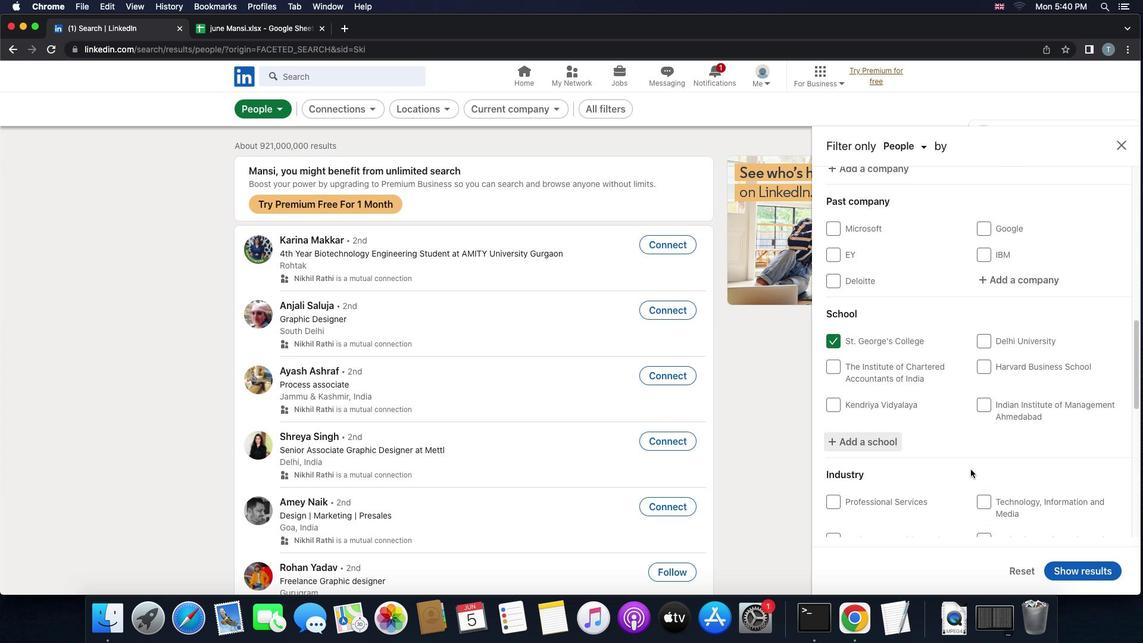 
Action: Mouse moved to (969, 468)
Screenshot: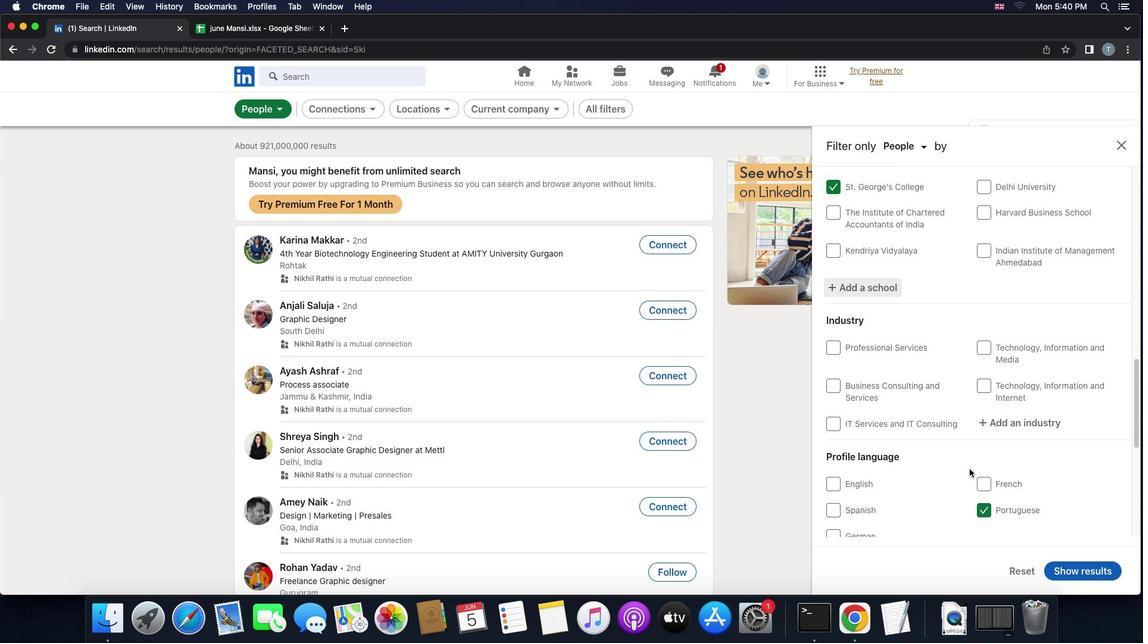 
Action: Mouse scrolled (969, 468) with delta (0, 0)
Screenshot: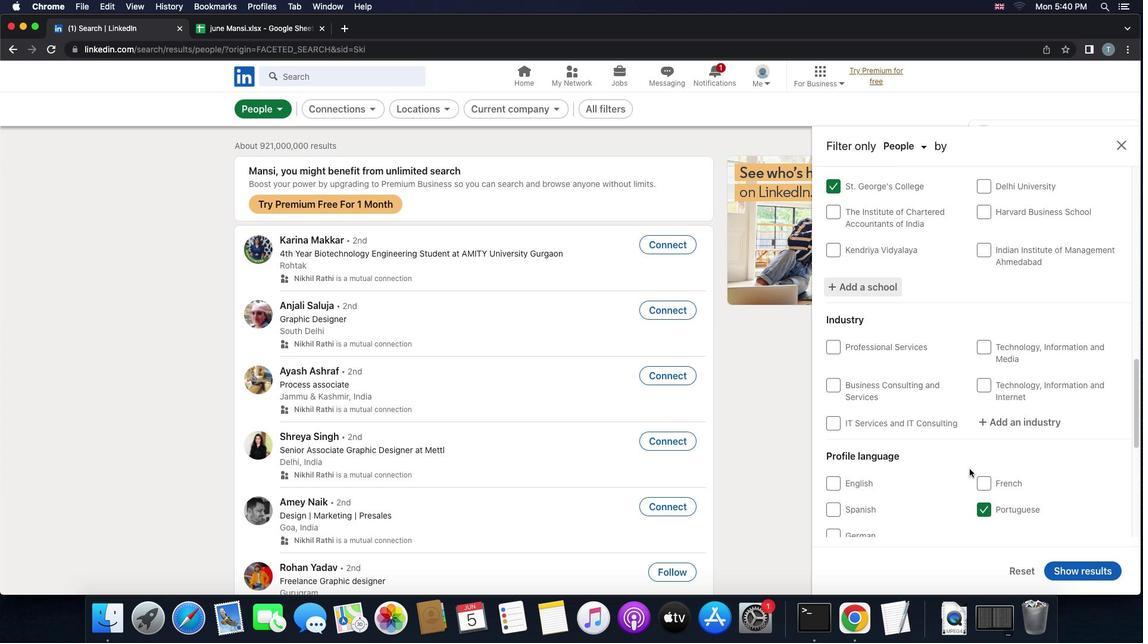 
Action: Mouse scrolled (969, 468) with delta (0, 0)
Screenshot: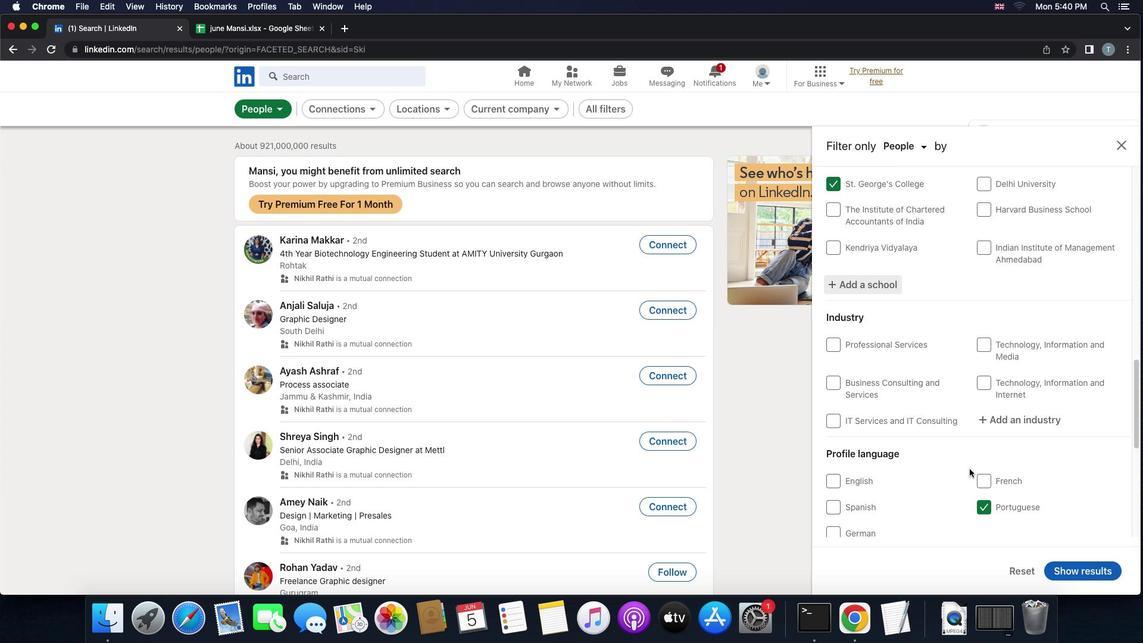 
Action: Mouse moved to (970, 468)
Screenshot: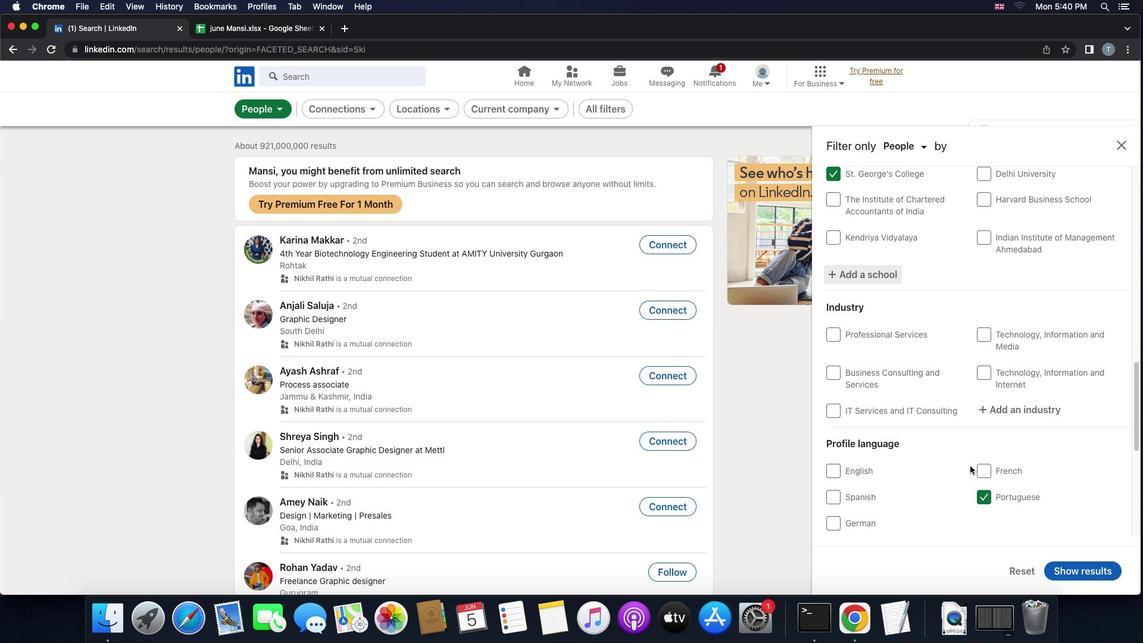
Action: Mouse scrolled (970, 468) with delta (0, 0)
Screenshot: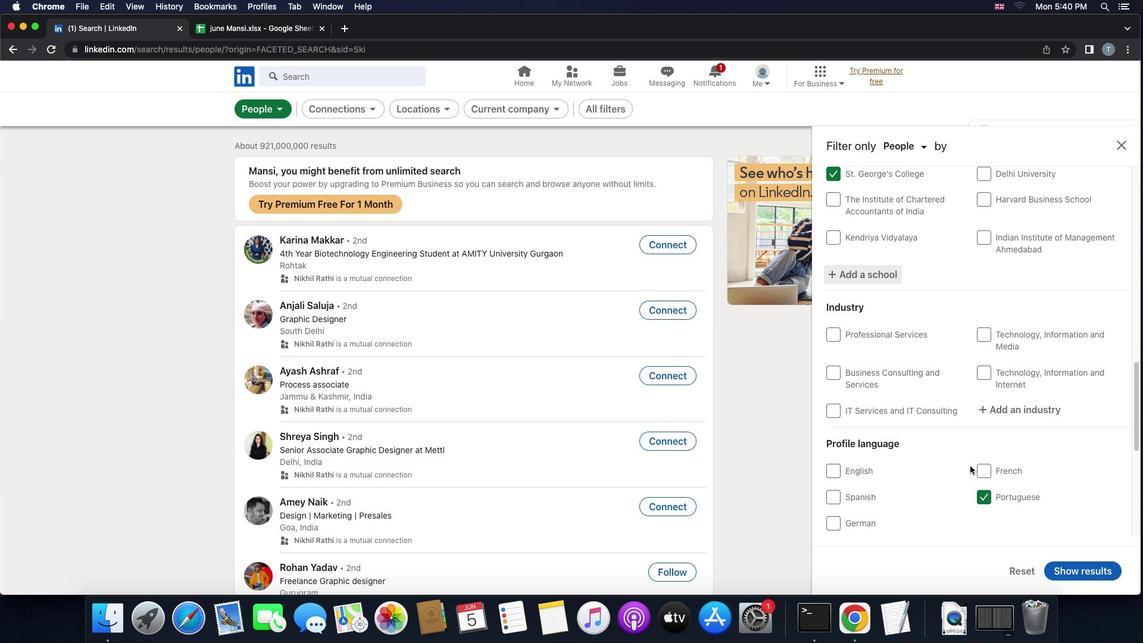 
Action: Mouse moved to (1002, 402)
Screenshot: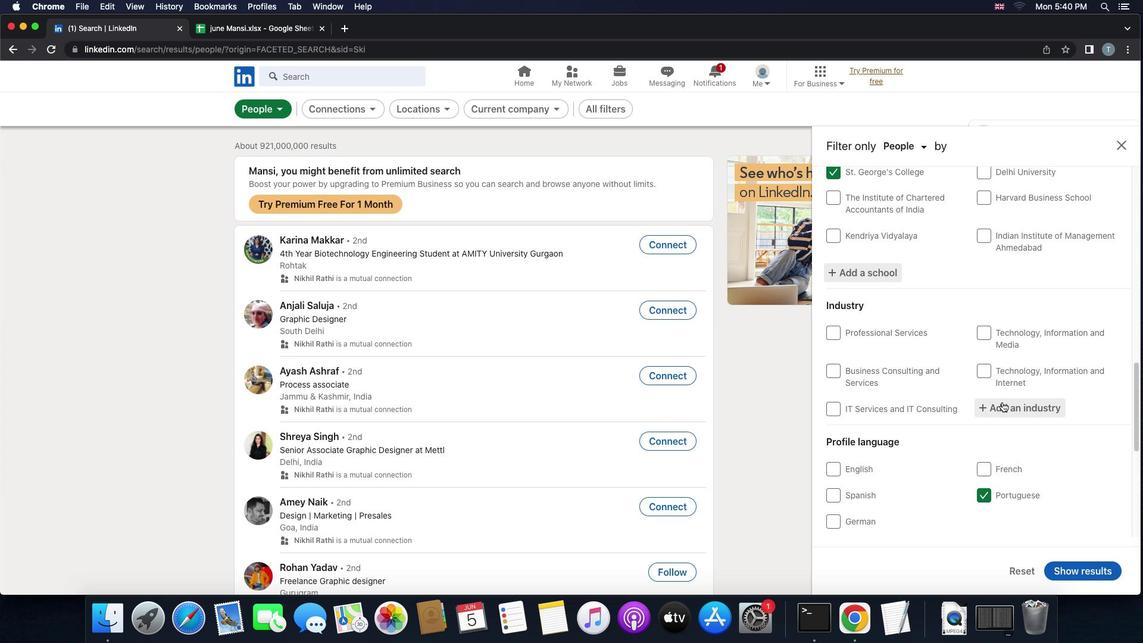 
Action: Mouse pressed left at (1002, 402)
Screenshot: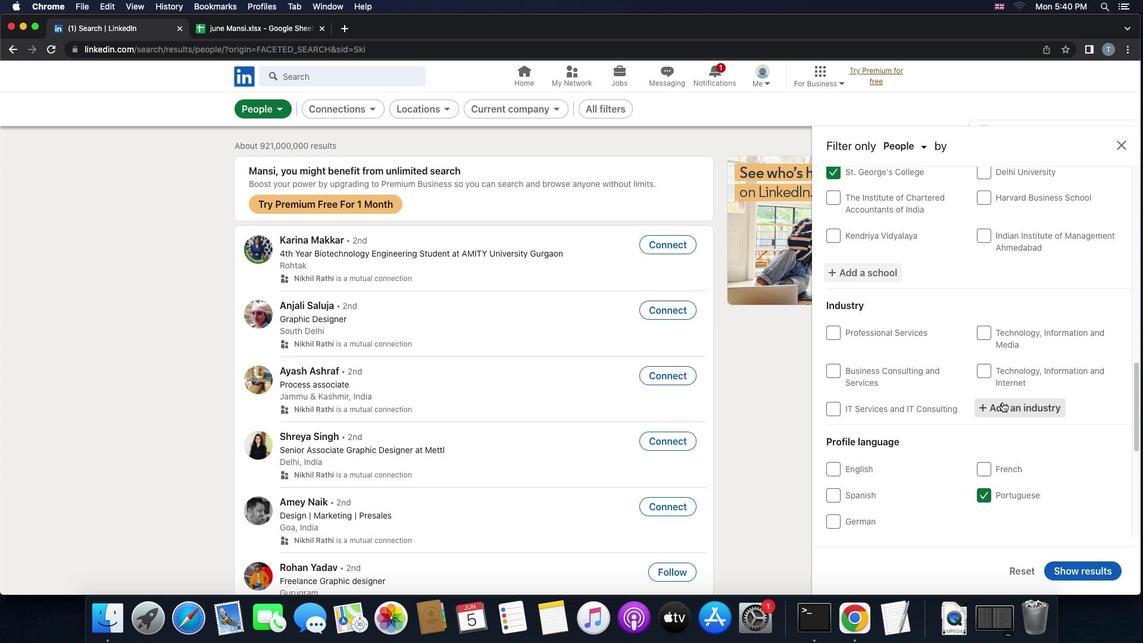 
Action: Key pressed 'v''o''c''a''t''i''o''n''a''l'Key.space'r''e''h''a''b''i''l''i''a''t''i''o''n'Key.space's''e''r''v''i''c''e''s'
Screenshot: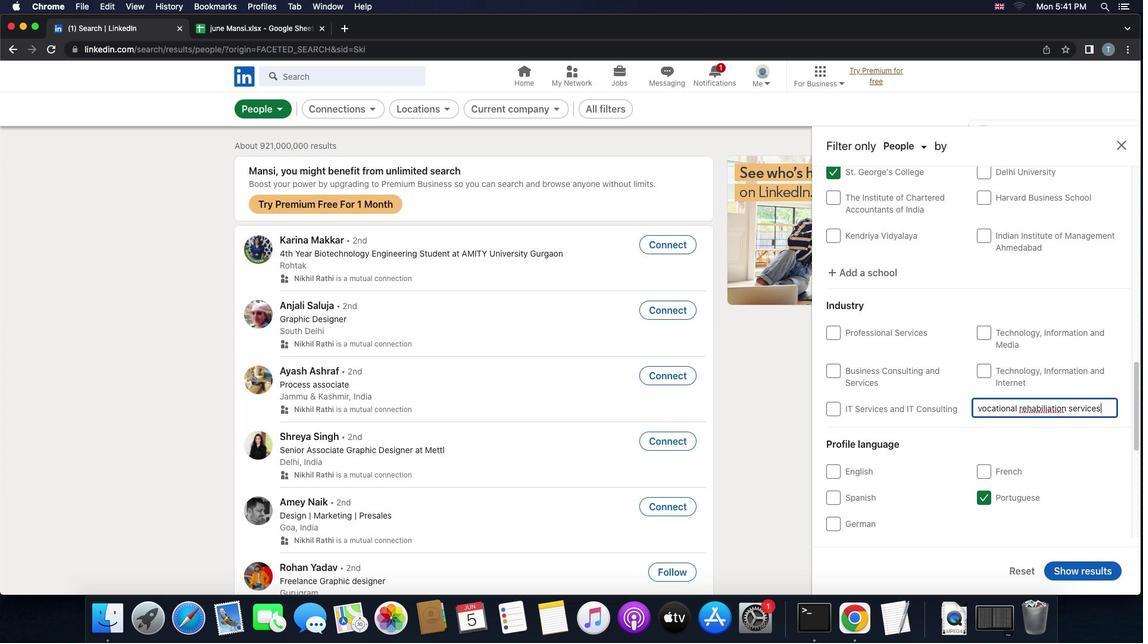 
Action: Mouse moved to (1061, 418)
Screenshot: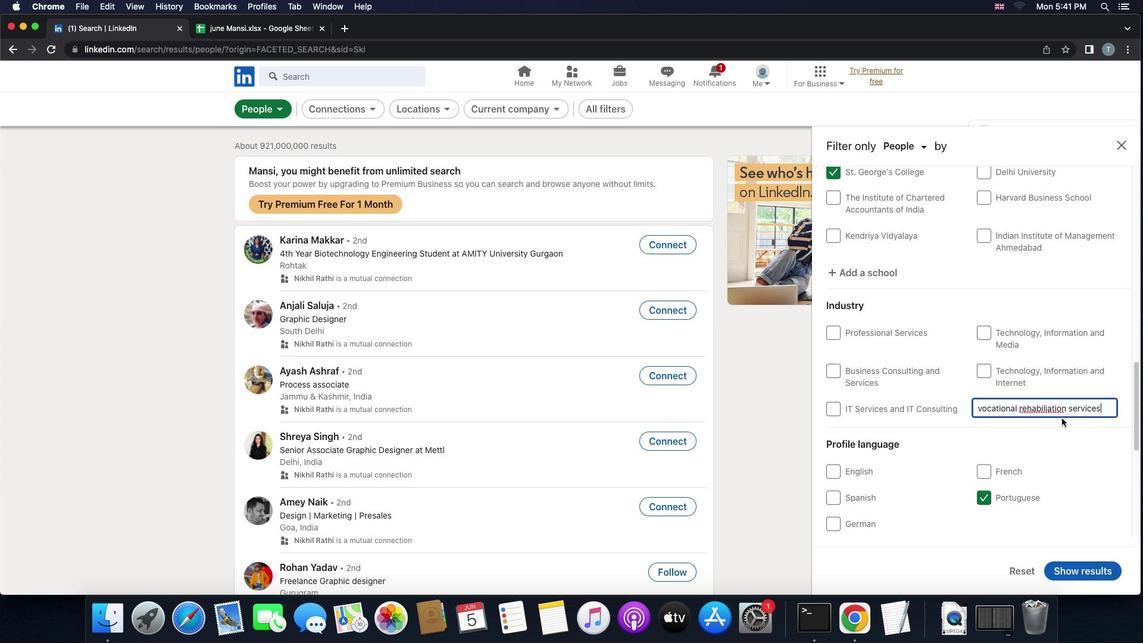 
Action: Key pressed Key.enter
Screenshot: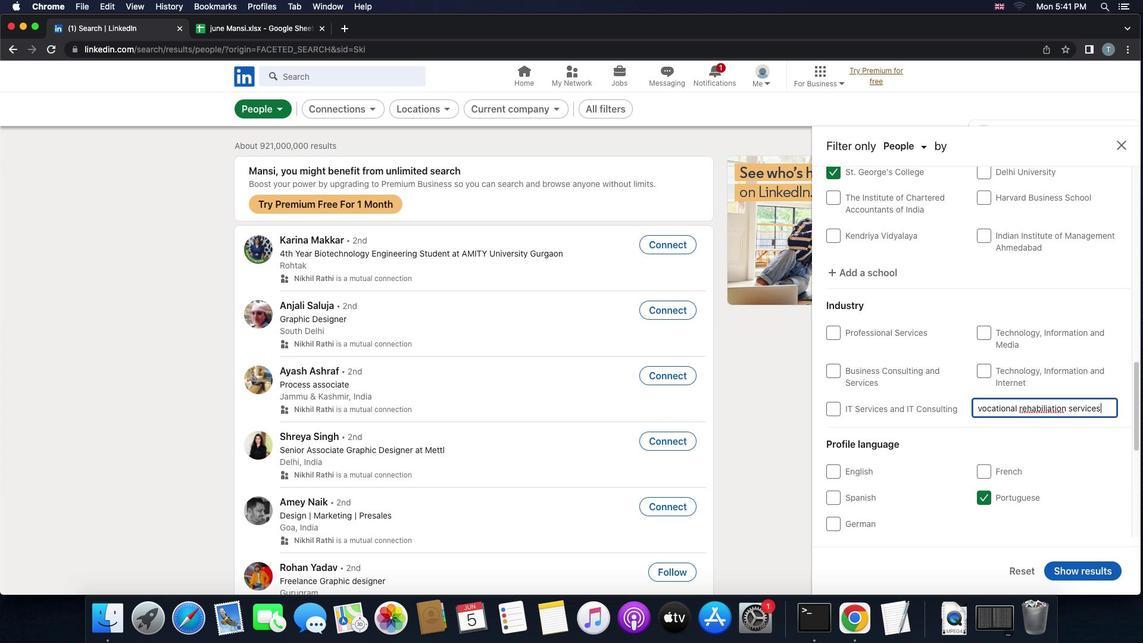 
Action: Mouse moved to (1008, 434)
Screenshot: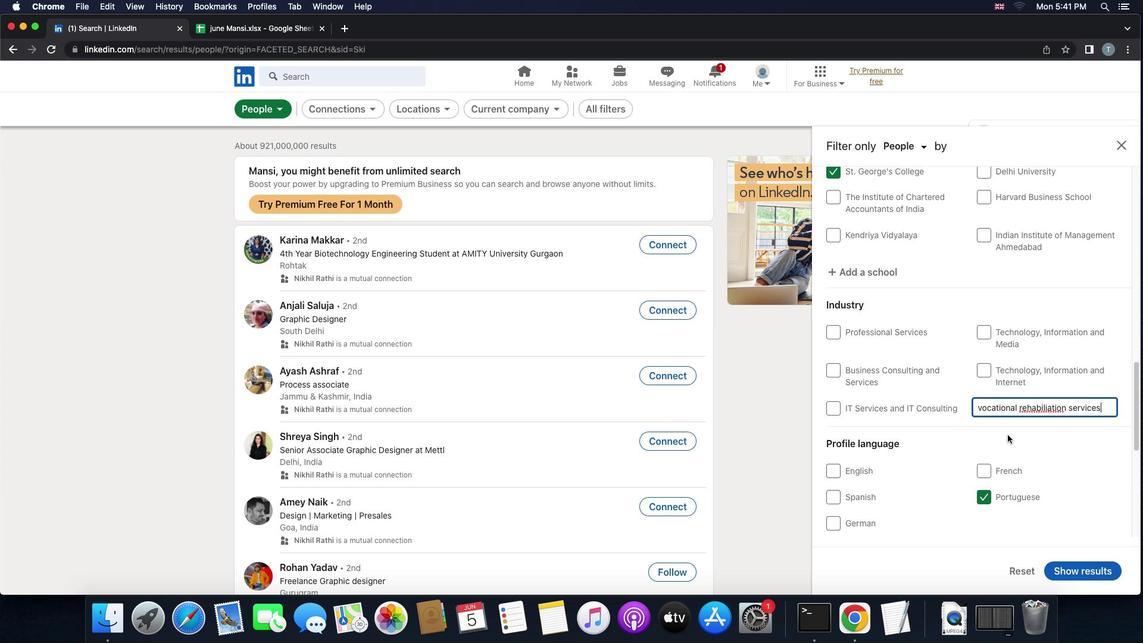 
Action: Mouse scrolled (1008, 434) with delta (0, 0)
Screenshot: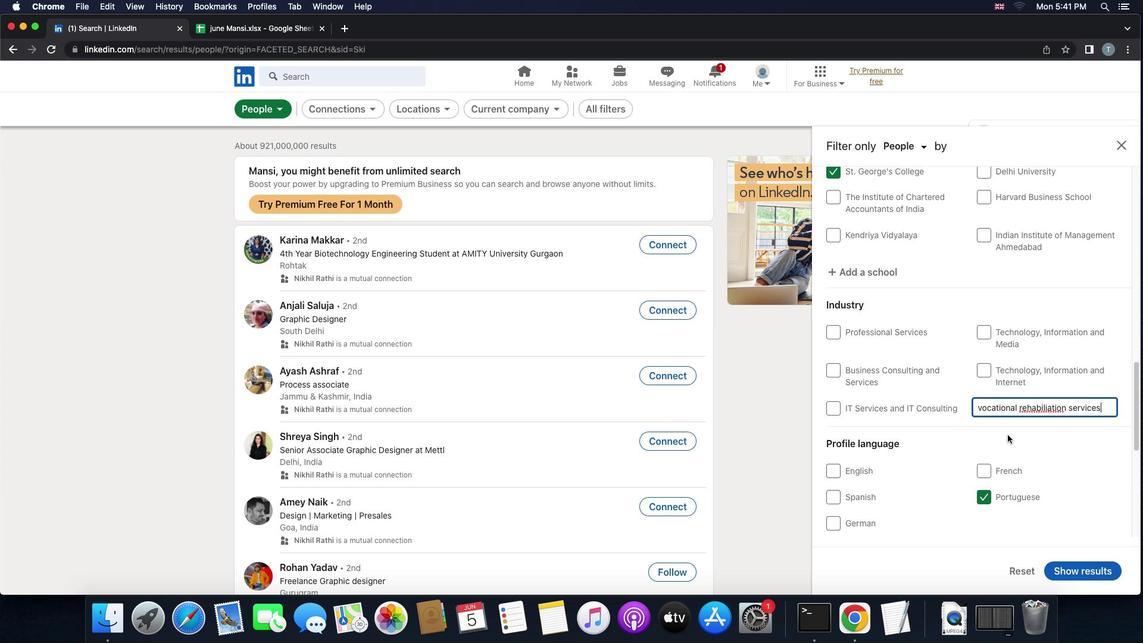 
Action: Mouse moved to (1007, 435)
Screenshot: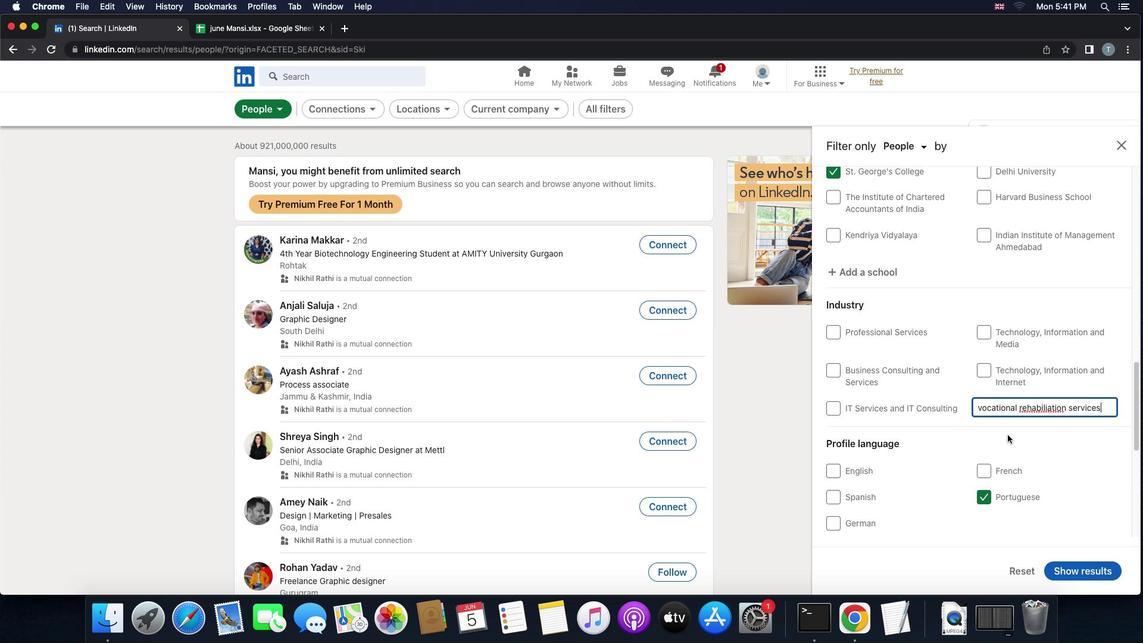 
Action: Mouse scrolled (1007, 435) with delta (0, 0)
Screenshot: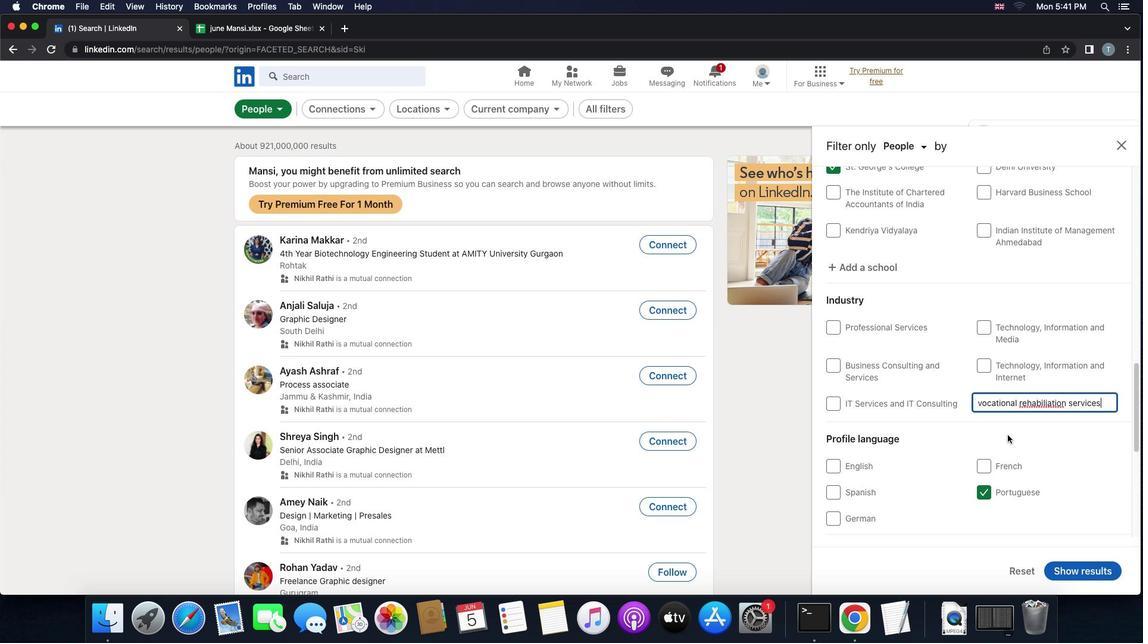 
Action: Mouse scrolled (1007, 435) with delta (0, -1)
Screenshot: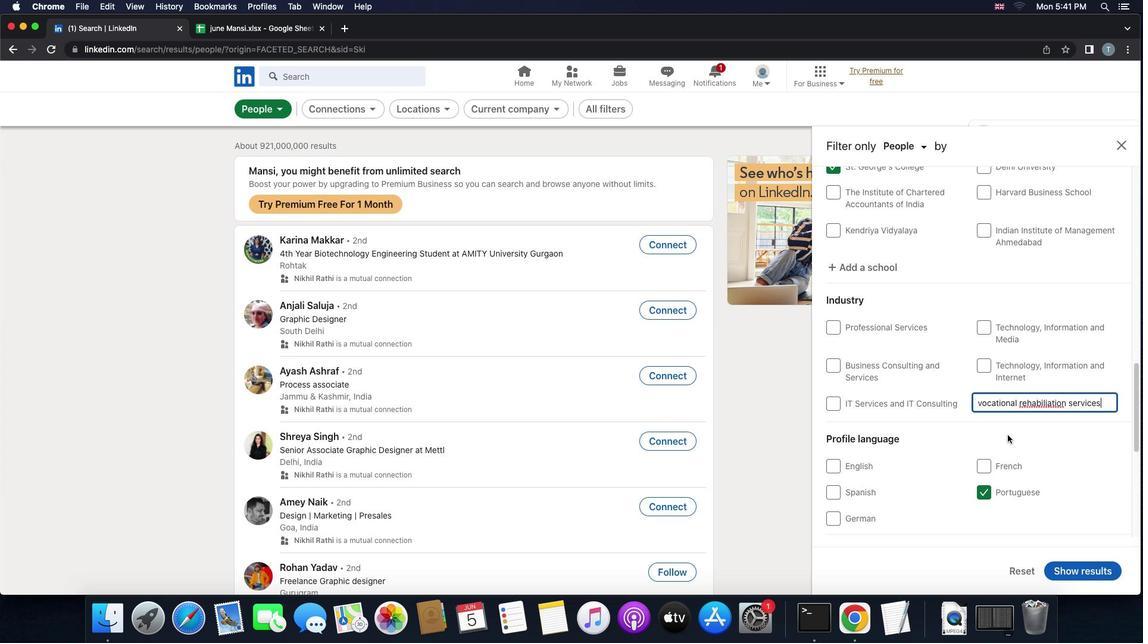 
Action: Mouse scrolled (1007, 435) with delta (0, -2)
Screenshot: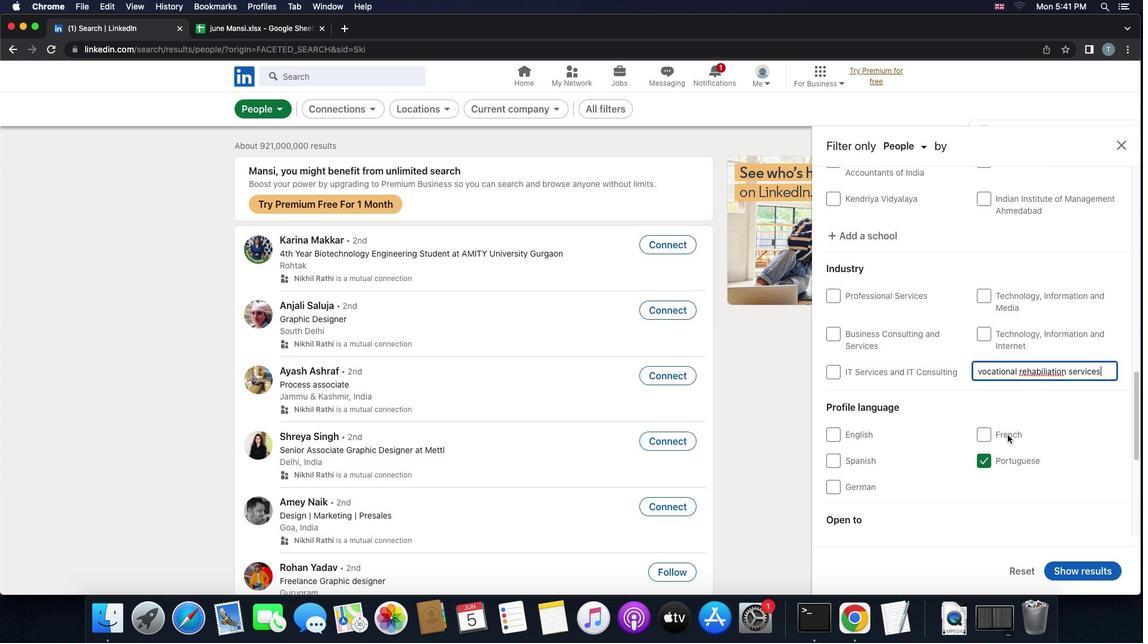 
Action: Mouse moved to (1001, 429)
Screenshot: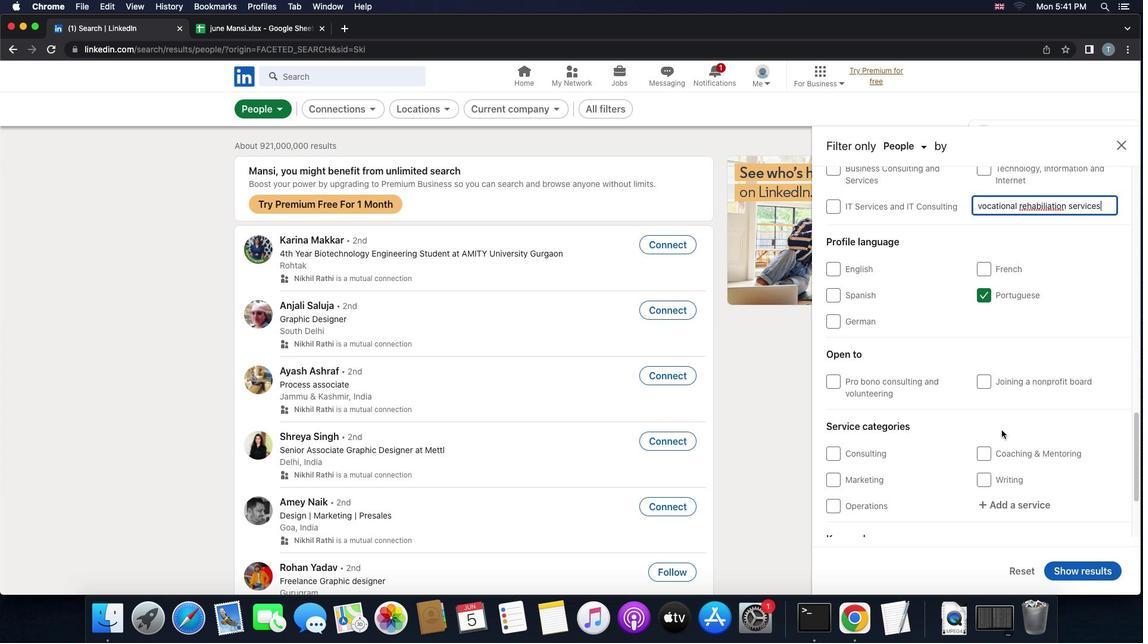 
Action: Mouse scrolled (1001, 429) with delta (0, 0)
Screenshot: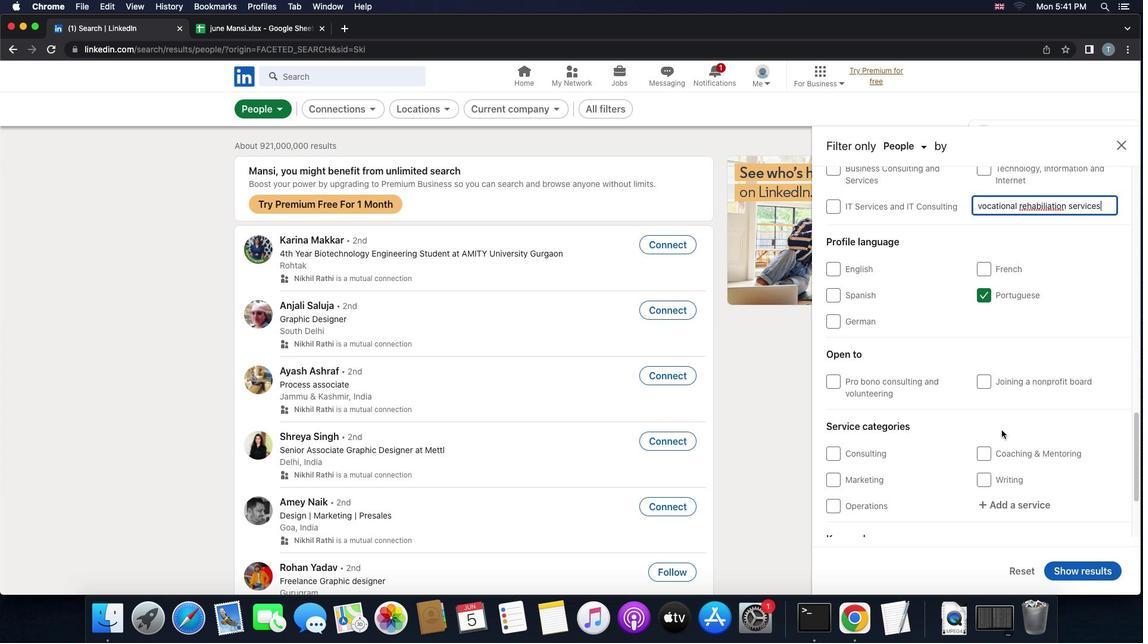 
Action: Mouse scrolled (1001, 429) with delta (0, 0)
Screenshot: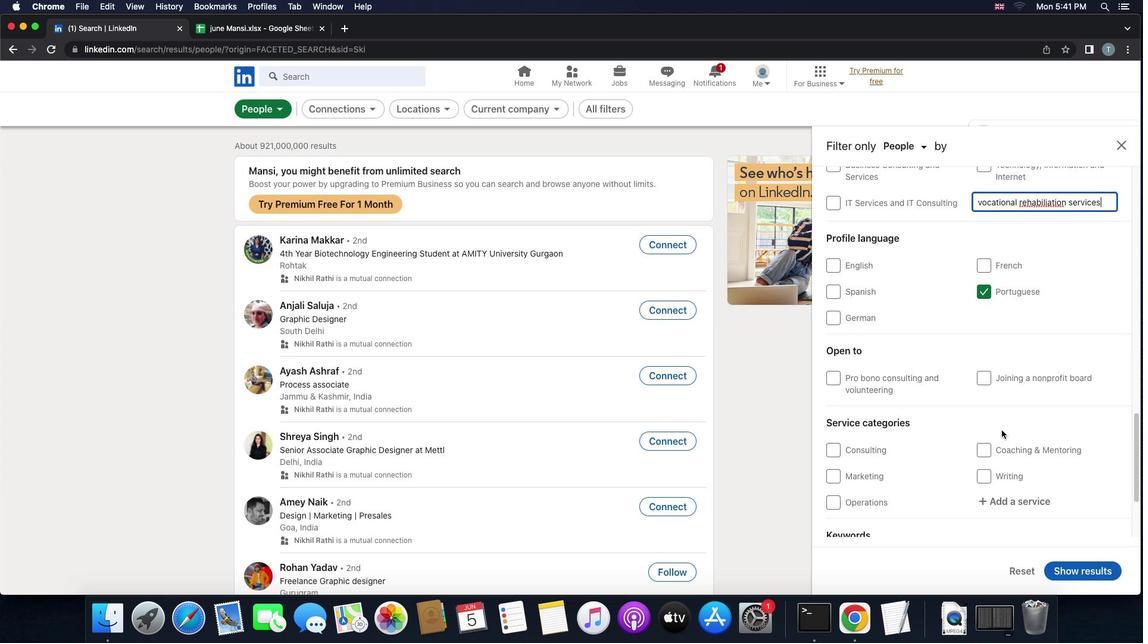 
Action: Mouse scrolled (1001, 429) with delta (0, 0)
Screenshot: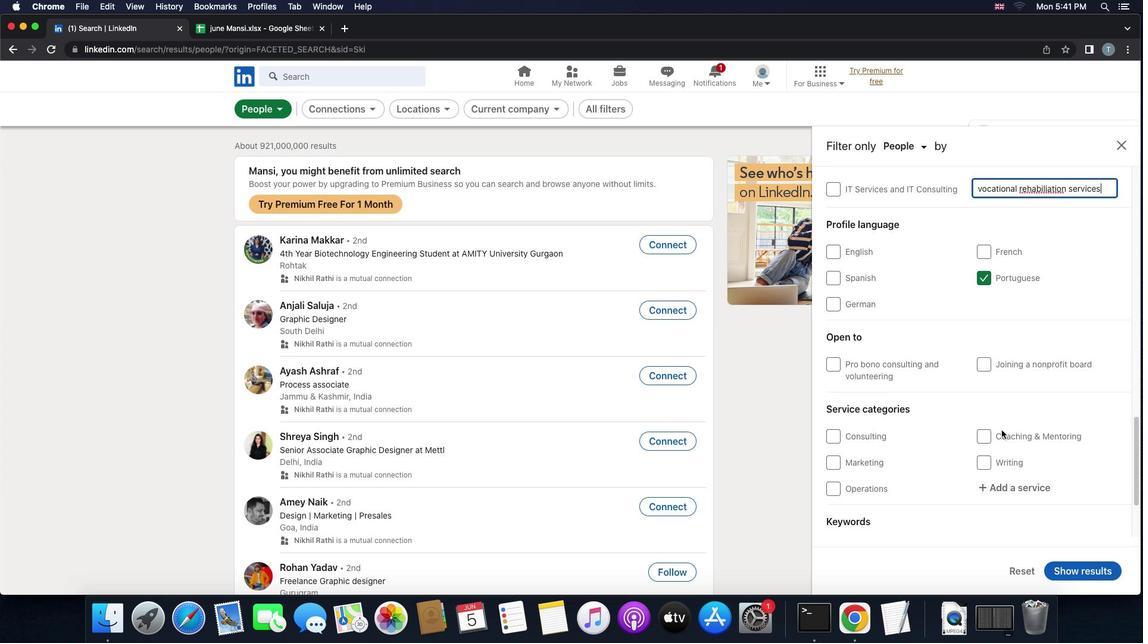 
Action: Mouse scrolled (1001, 429) with delta (0, 0)
Screenshot: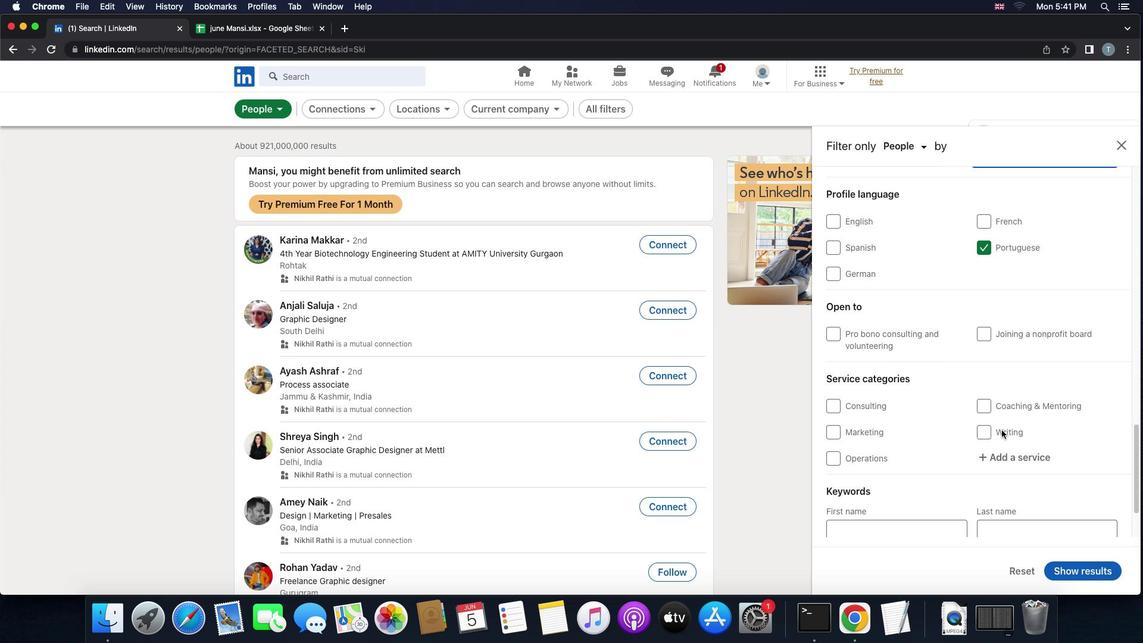 
Action: Mouse scrolled (1001, 429) with delta (0, 0)
Screenshot: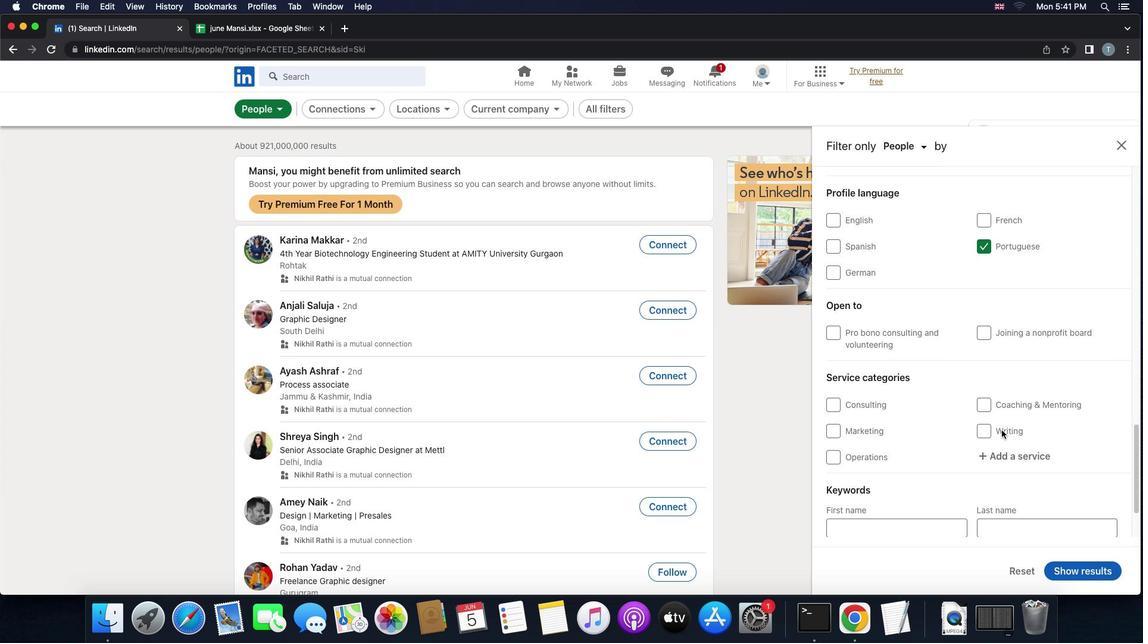 
Action: Mouse moved to (1001, 437)
Screenshot: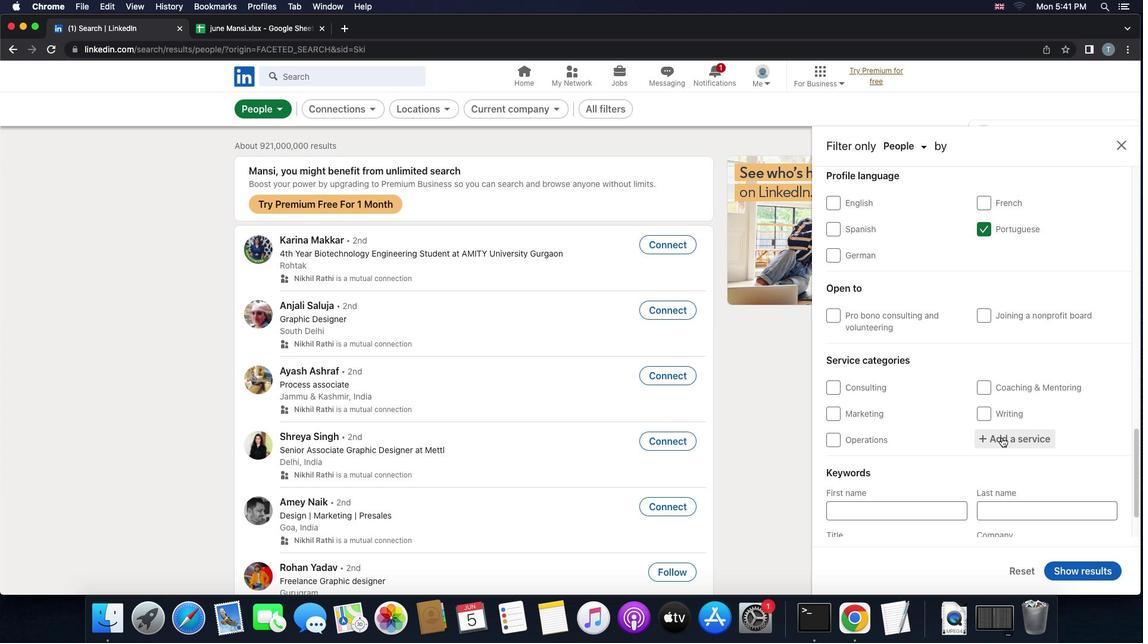 
Action: Mouse pressed left at (1001, 437)
Screenshot: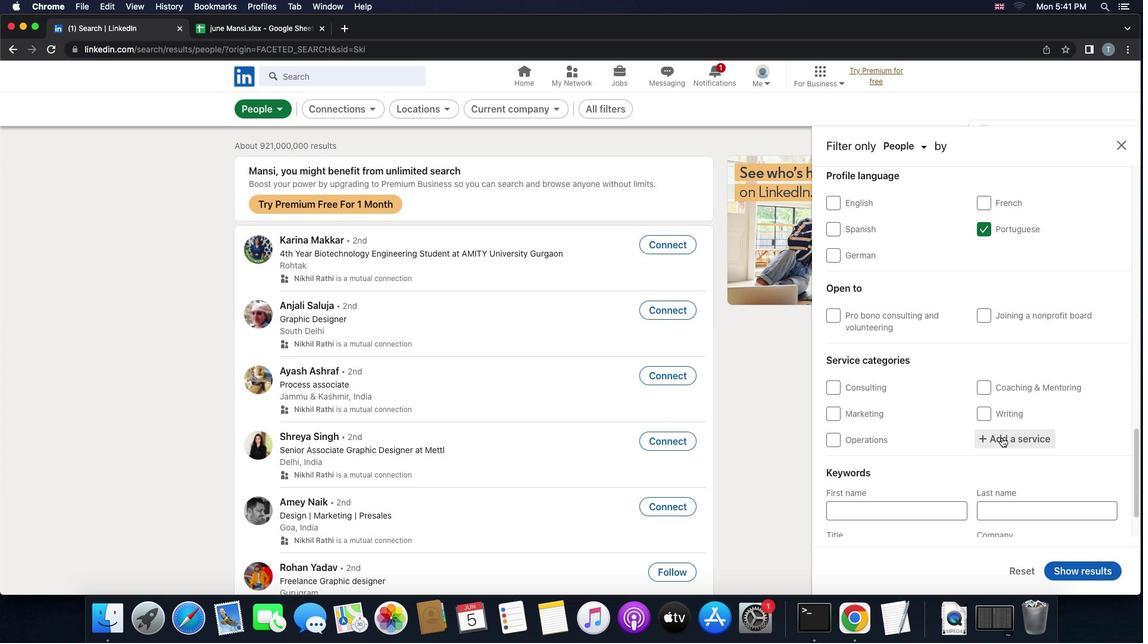 
Action: Key pressed 'm''o''b''i''l''e'Key.space
Screenshot: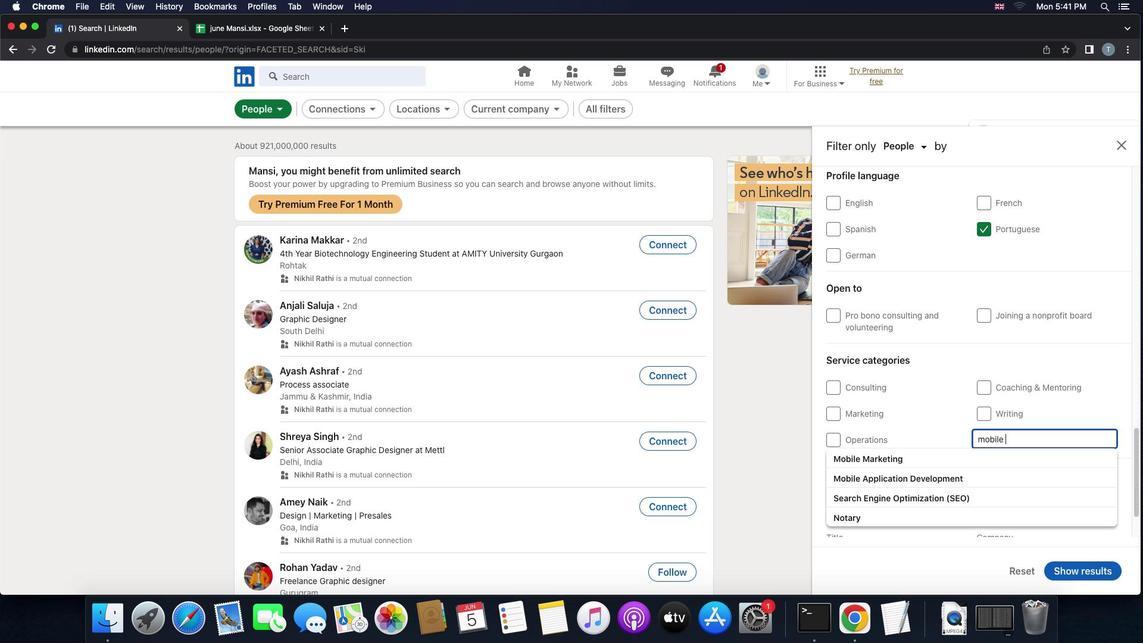 
Action: Mouse moved to (940, 458)
Screenshot: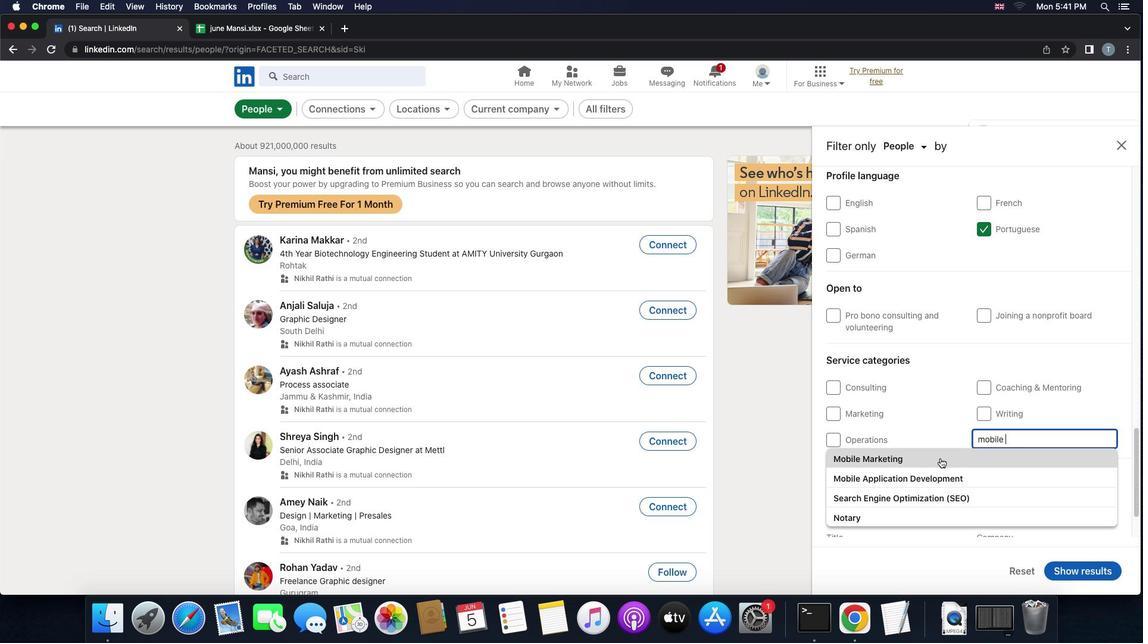 
Action: Mouse pressed left at (940, 458)
Screenshot: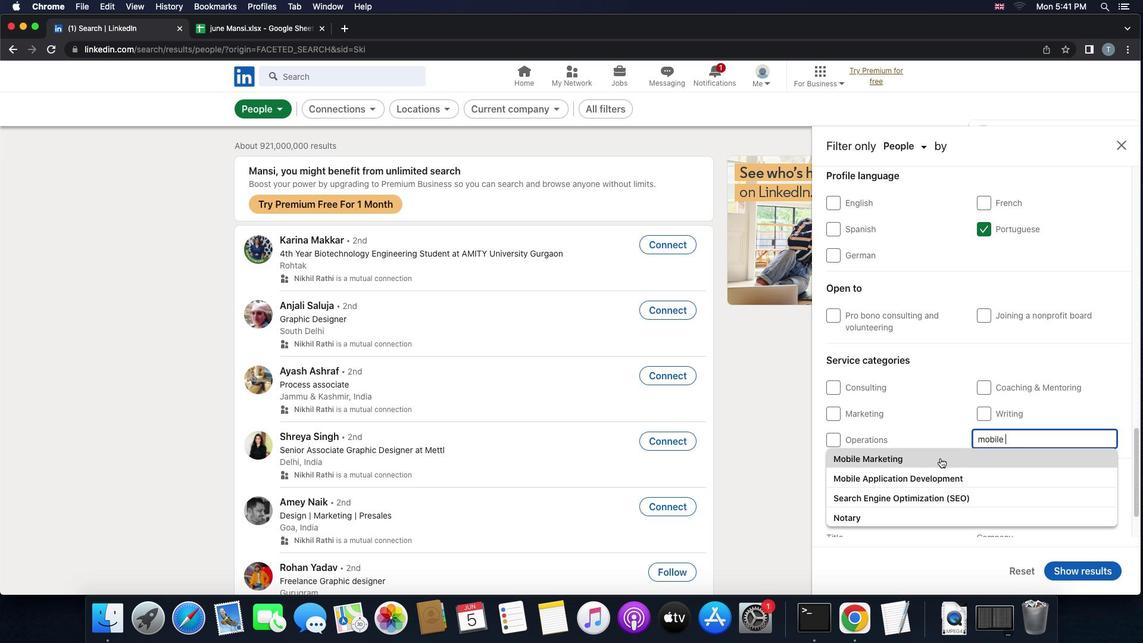 
Action: Mouse moved to (943, 459)
Screenshot: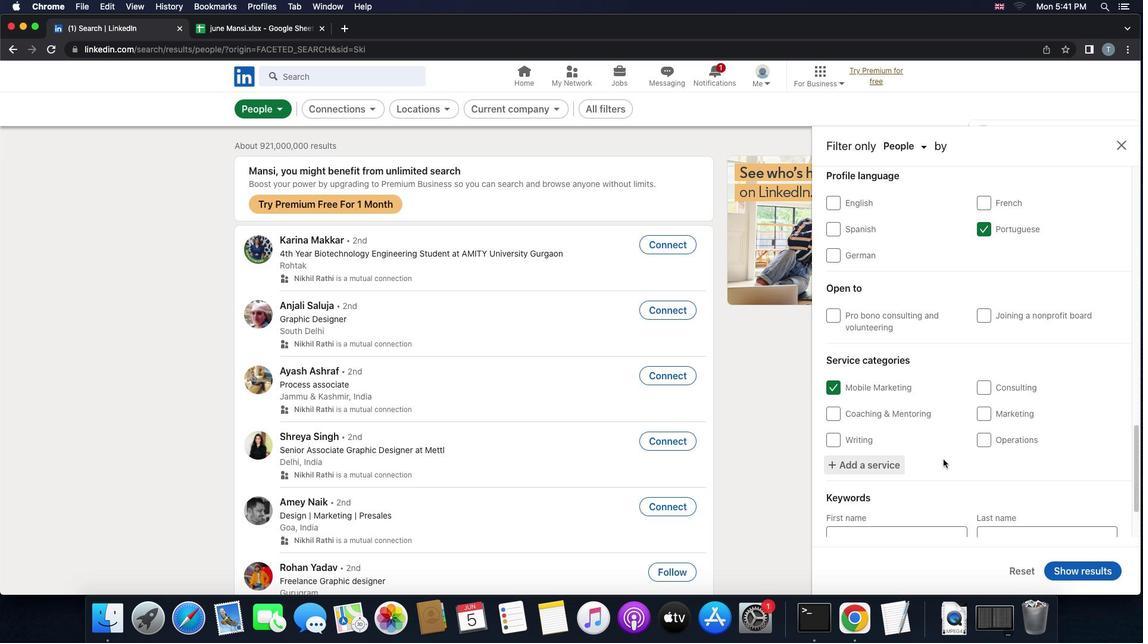 
Action: Mouse scrolled (943, 459) with delta (0, 0)
Screenshot: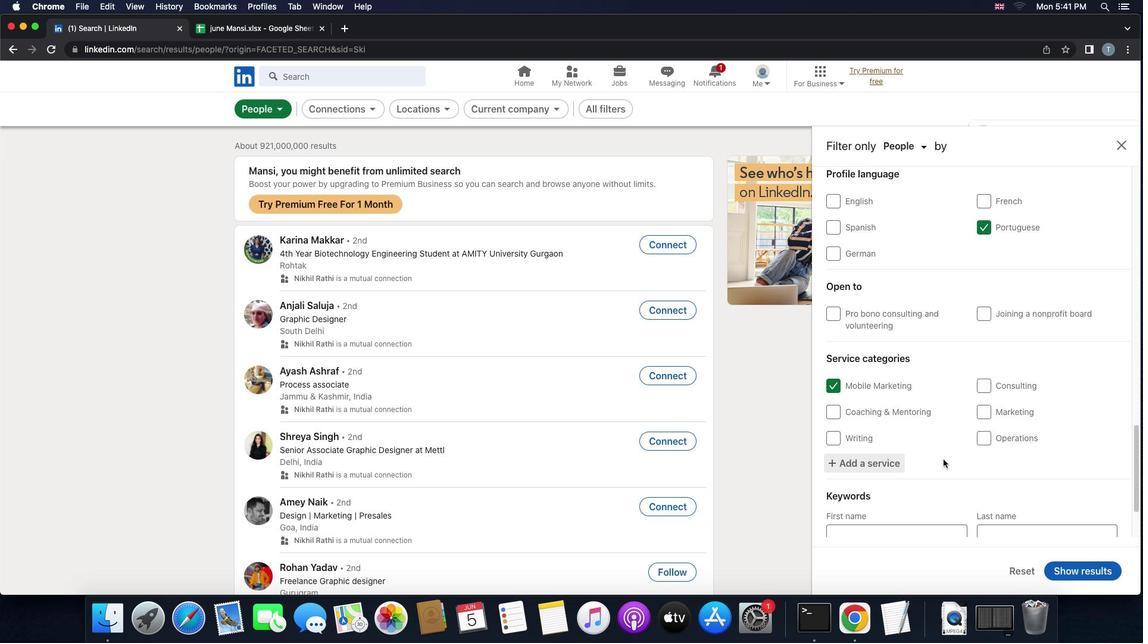 
Action: Mouse scrolled (943, 459) with delta (0, 0)
Screenshot: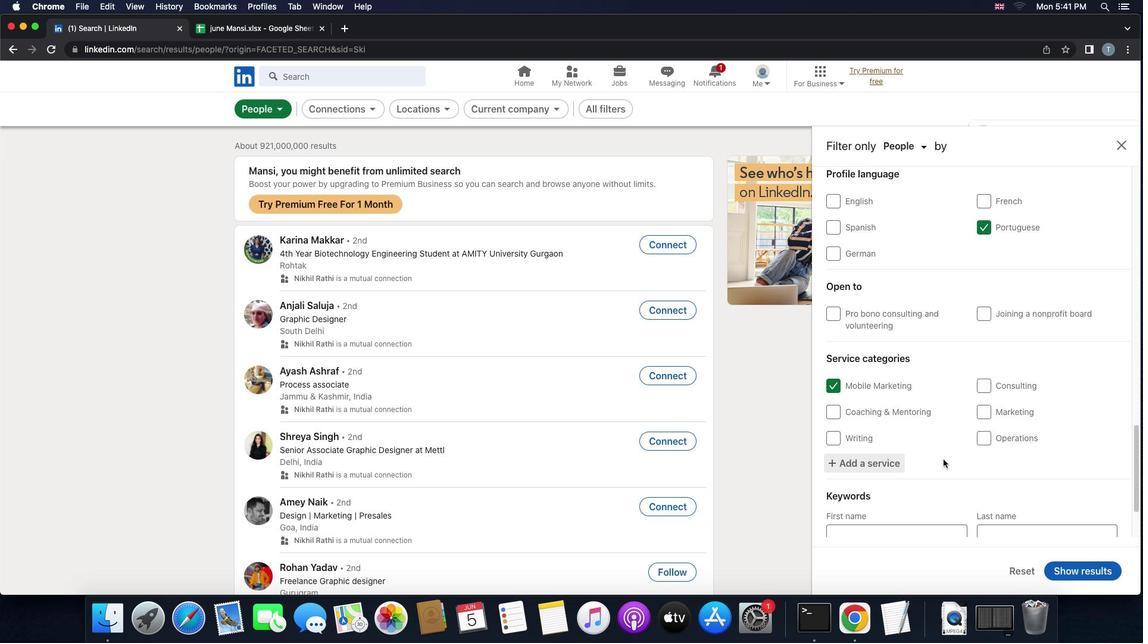 
Action: Mouse scrolled (943, 459) with delta (0, -1)
Screenshot: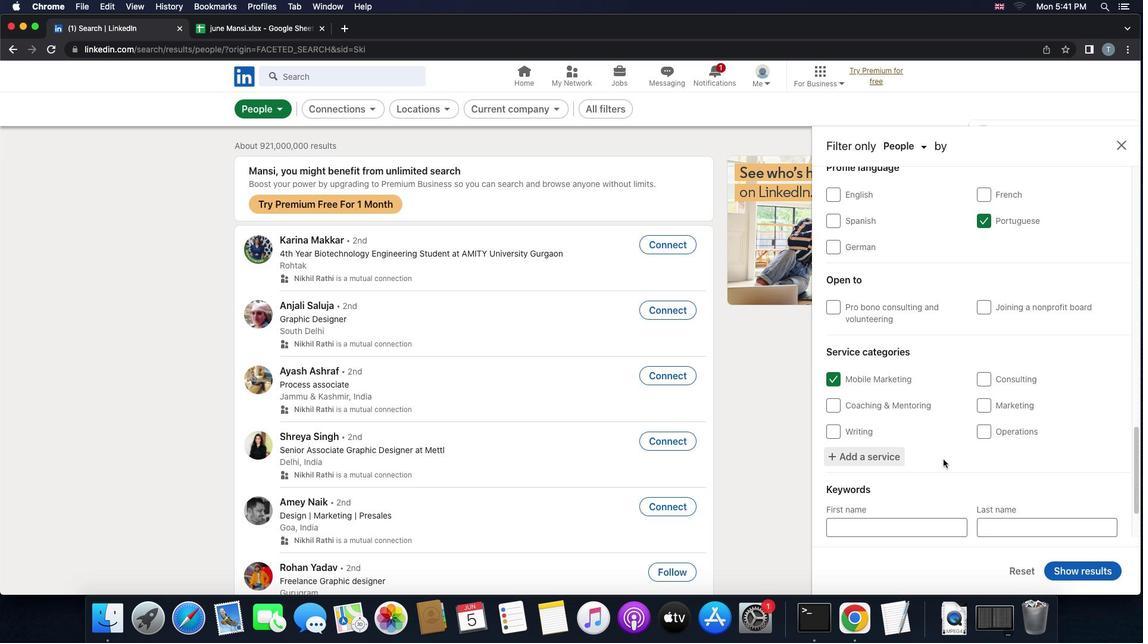 
Action: Mouse scrolled (943, 459) with delta (0, -2)
Screenshot: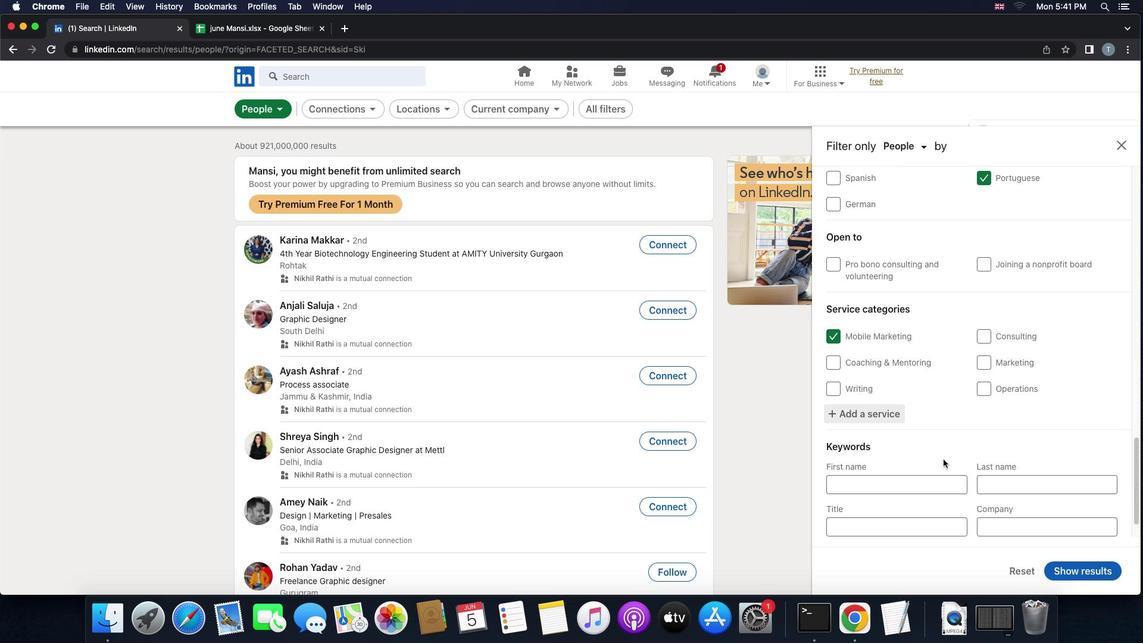 
Action: Mouse scrolled (943, 459) with delta (0, 0)
Screenshot: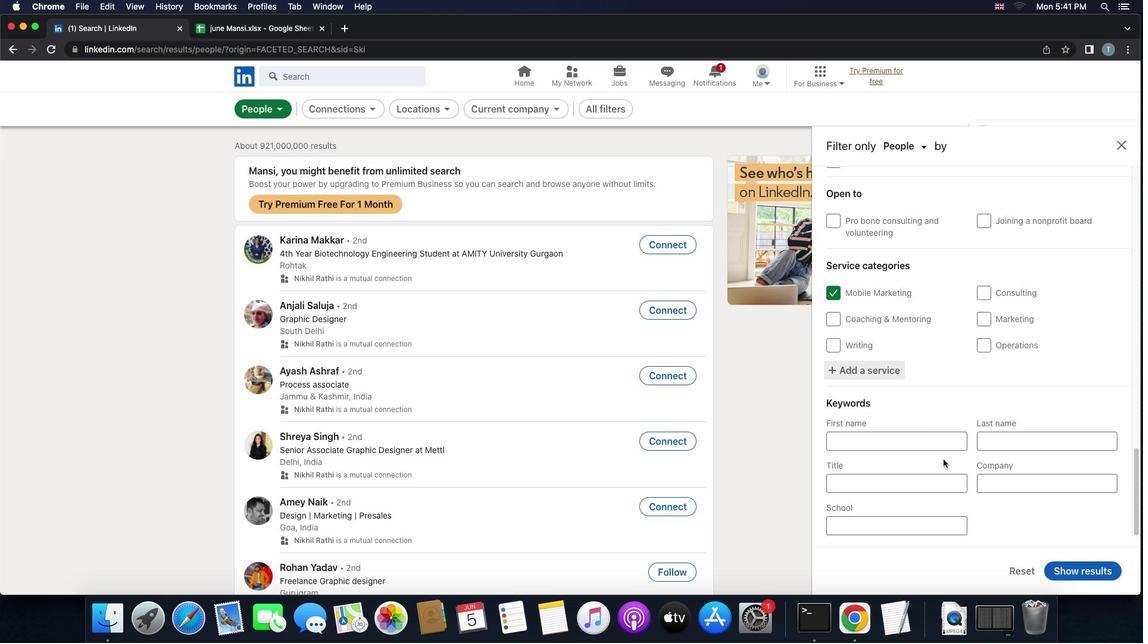 
Action: Mouse scrolled (943, 459) with delta (0, 0)
Screenshot: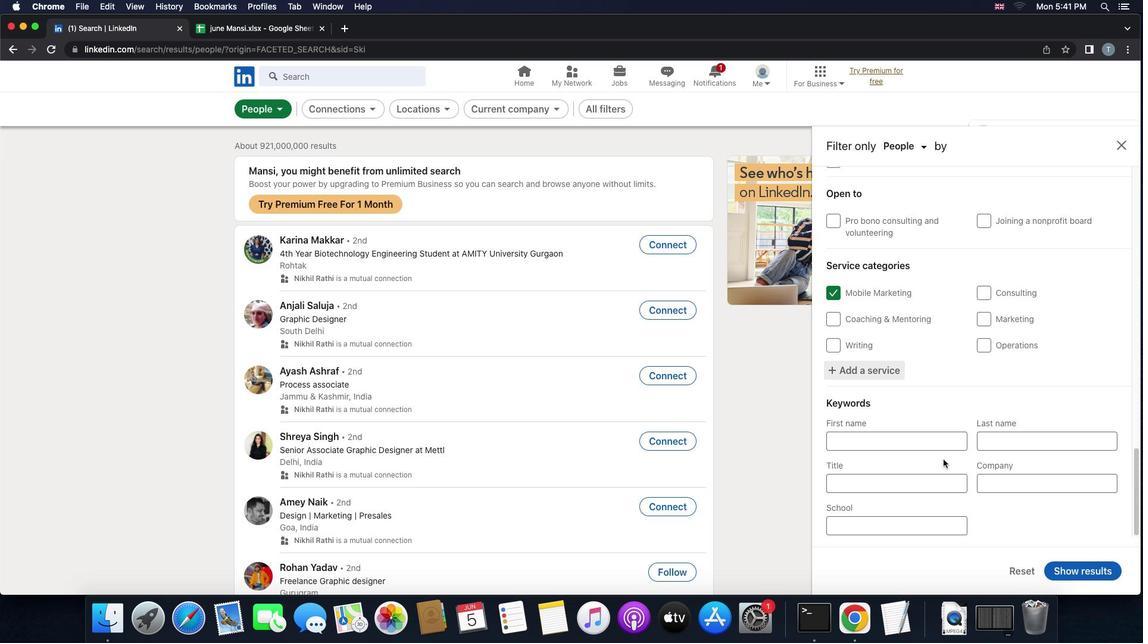 
Action: Mouse scrolled (943, 459) with delta (0, -1)
Screenshot: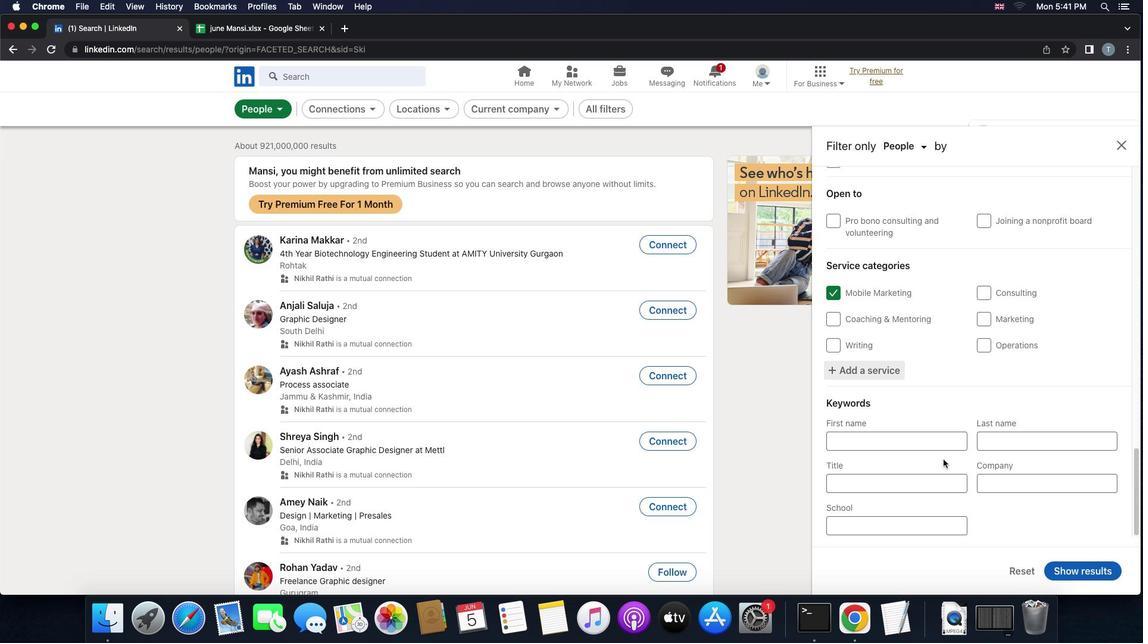 
Action: Mouse moved to (918, 481)
Screenshot: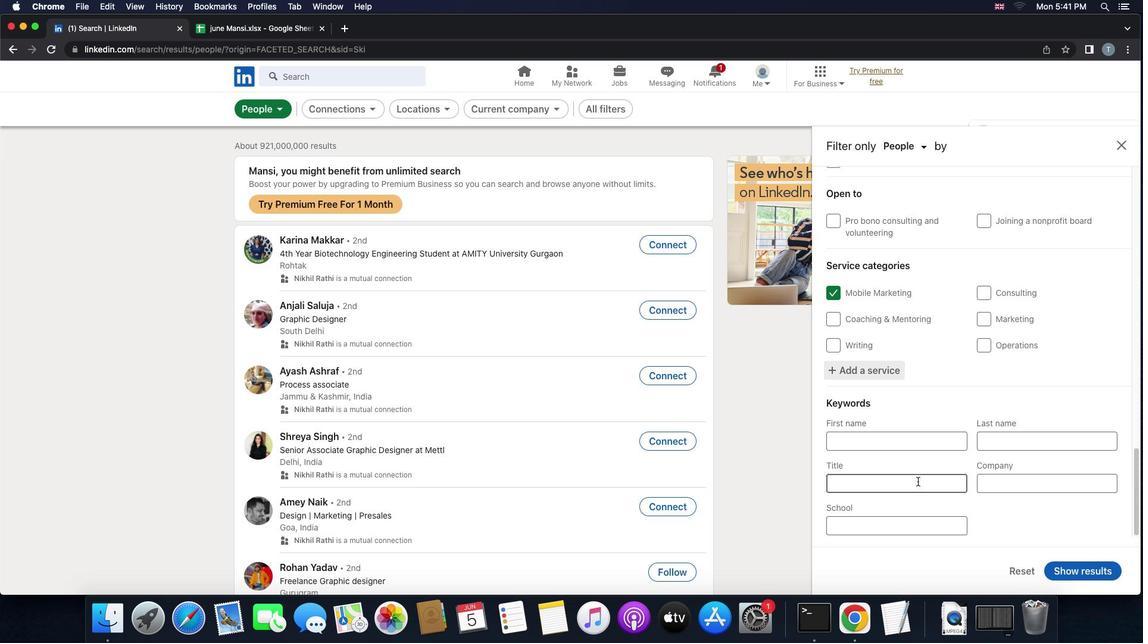 
Action: Mouse pressed left at (918, 481)
Screenshot: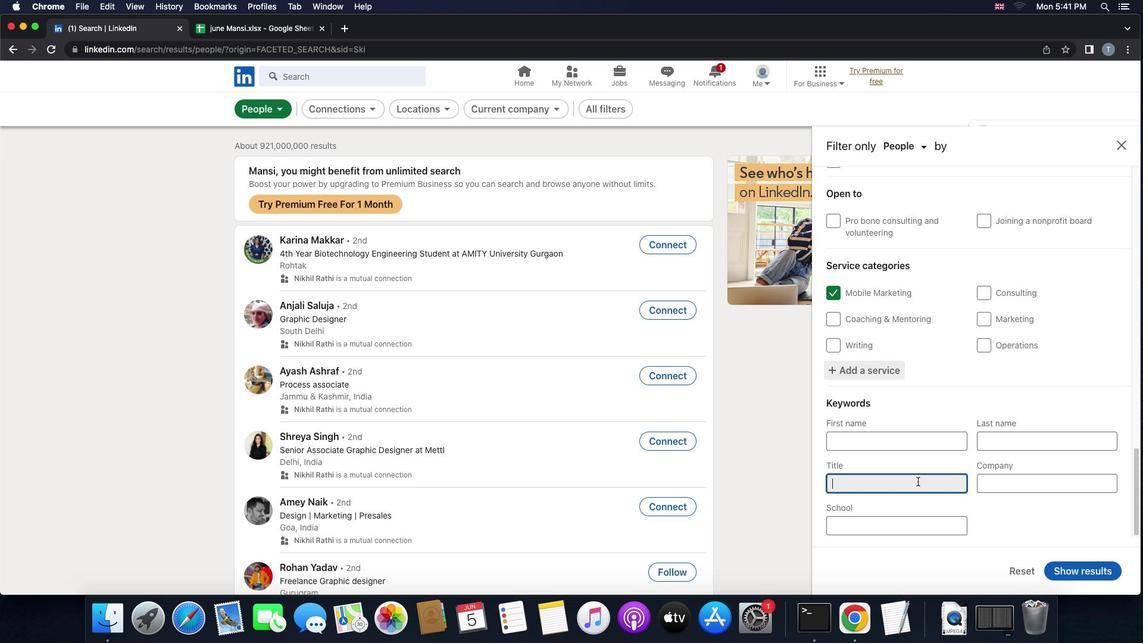 
Action: Mouse moved to (918, 481)
Screenshot: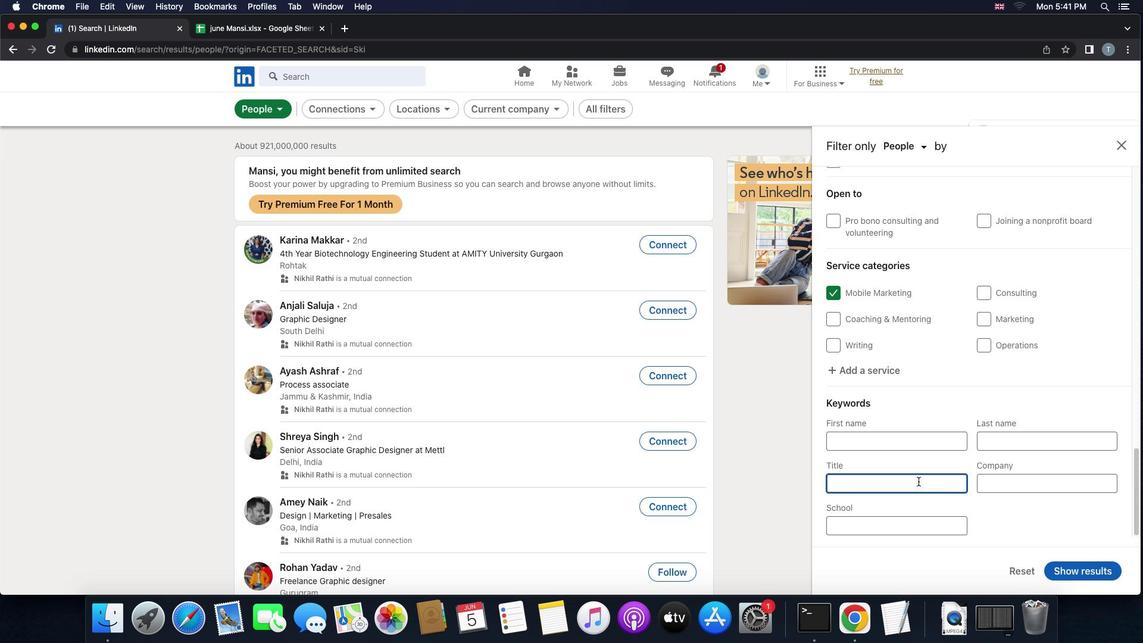 
Action: Key pressed 'p''e''t''r''o''l''e''u''m'Key.space'e''n''g''i''n''e''e''r'
Screenshot: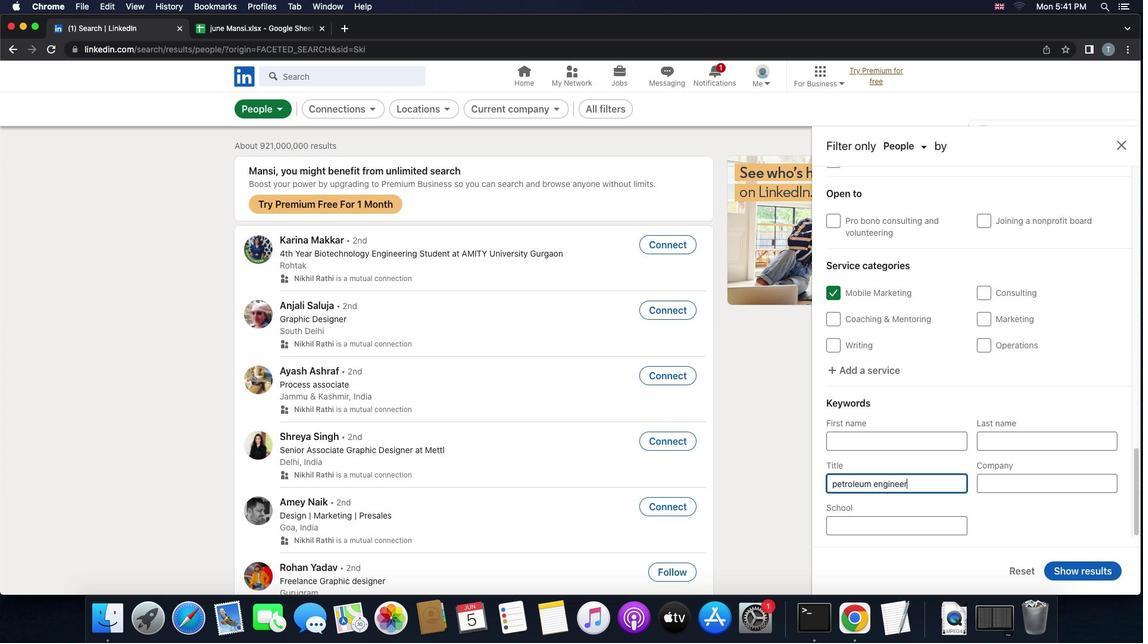 
Action: Mouse moved to (1067, 572)
Screenshot: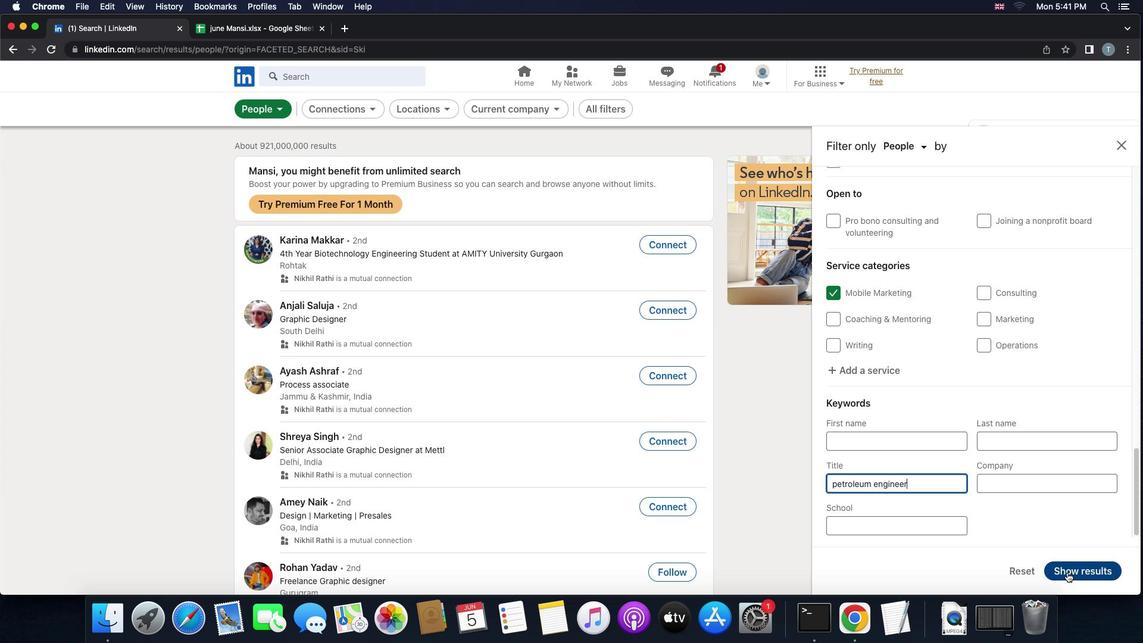 
Action: Mouse pressed left at (1067, 572)
Screenshot: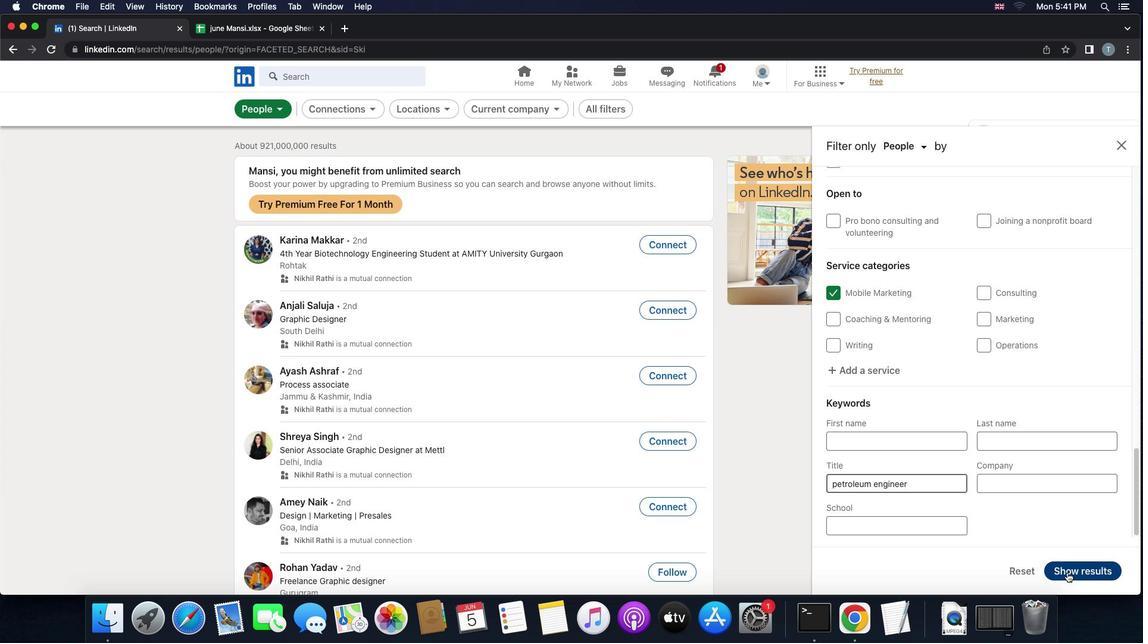 
Action: Mouse moved to (1061, 574)
Screenshot: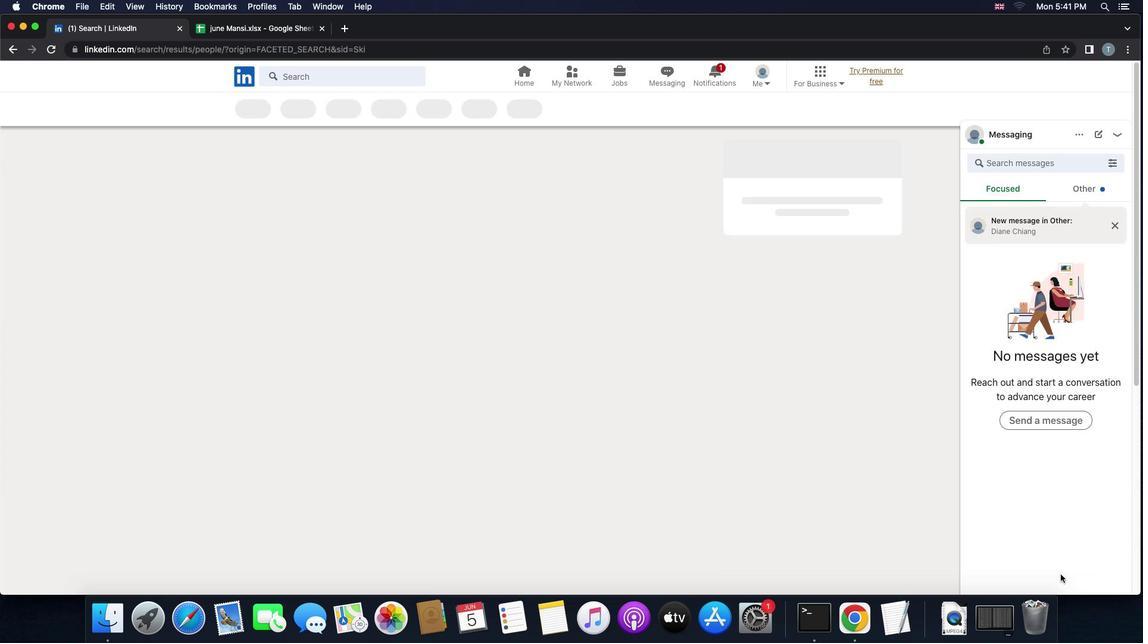 
